Task: Compose an email with the signature Lorenzo Gonzalez with the subject Request for a sponsorship follow-up and the message I would like to follow up on the project risks and mitigation plan. from softage.9@softage.net to softage.3@softage.netSelect the entire message and Indent more 2 times, then indent less once Send the email. Finally, move the email from Sent Items to the label Business plans
Action: Mouse moved to (830, 54)
Screenshot: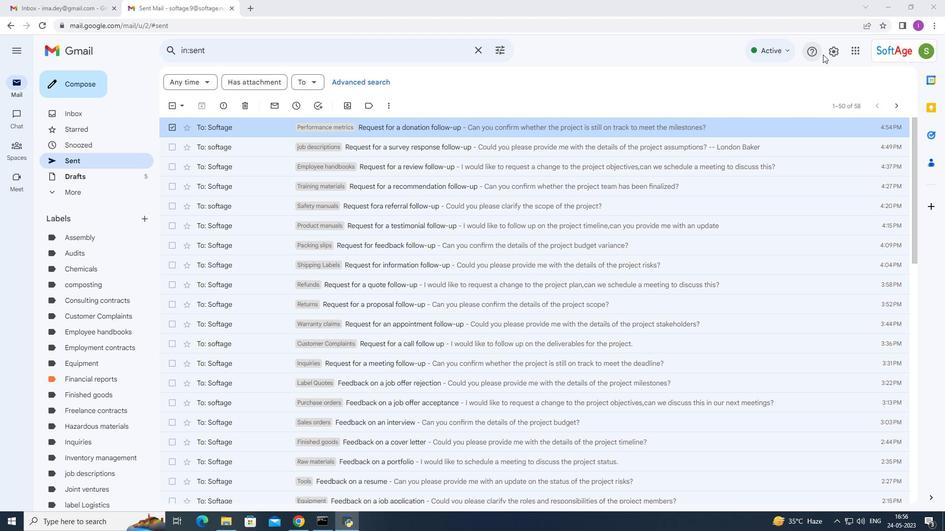 
Action: Mouse pressed left at (830, 54)
Screenshot: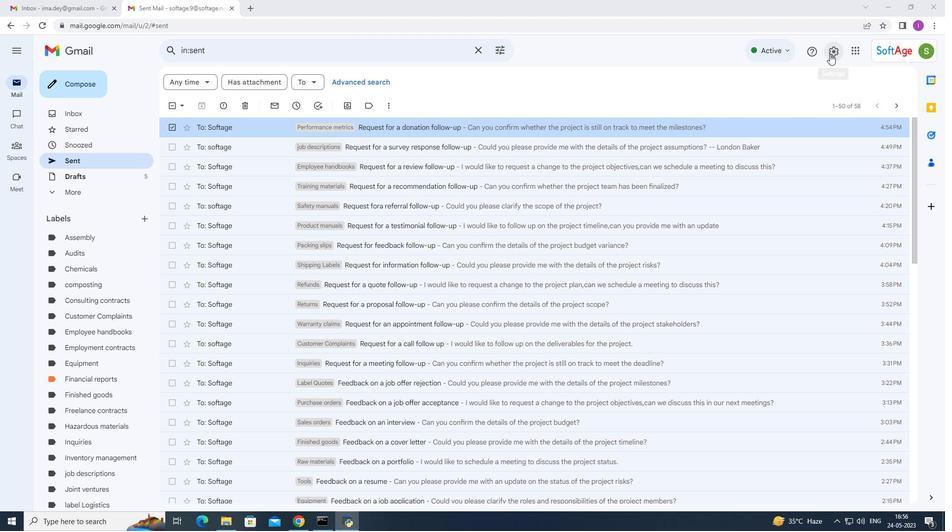 
Action: Mouse moved to (857, 103)
Screenshot: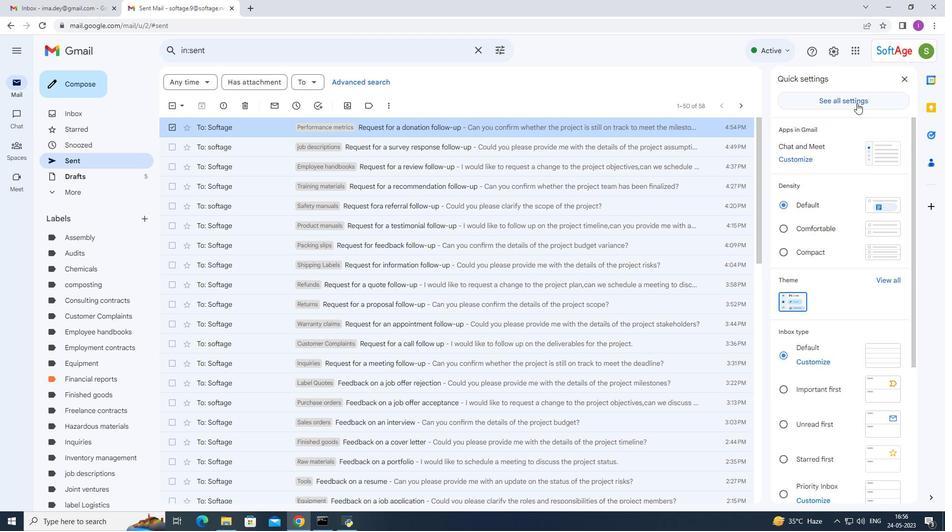 
Action: Mouse pressed left at (857, 103)
Screenshot: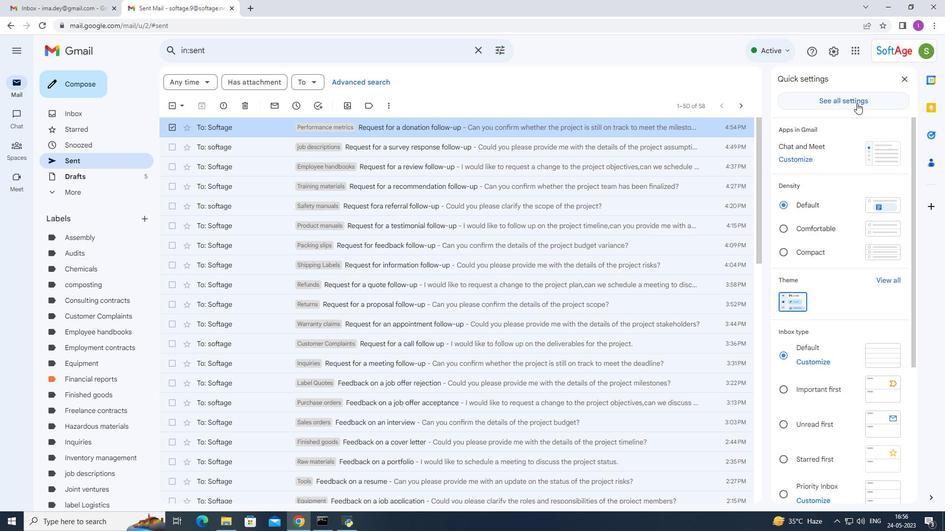 
Action: Mouse moved to (544, 226)
Screenshot: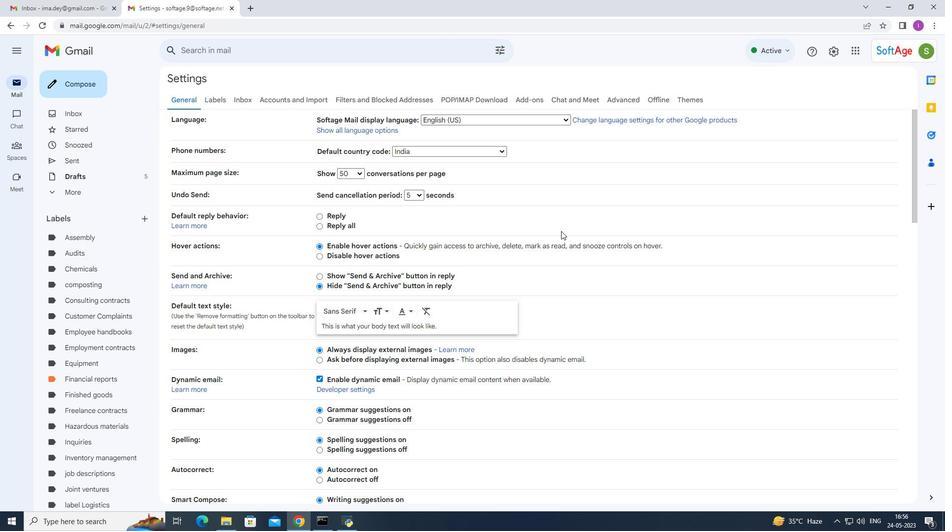 
Action: Mouse scrolled (544, 226) with delta (0, 0)
Screenshot: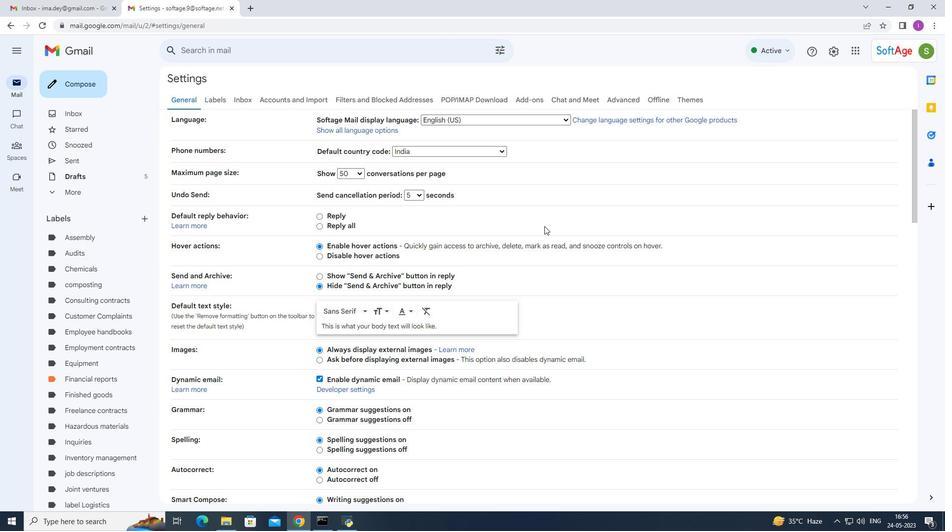 
Action: Mouse scrolled (544, 226) with delta (0, 0)
Screenshot: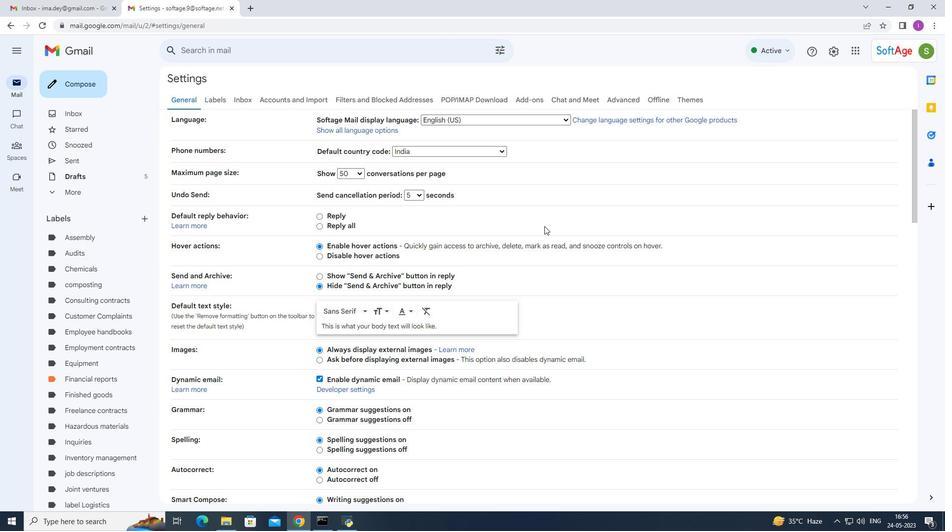 
Action: Mouse scrolled (544, 226) with delta (0, 0)
Screenshot: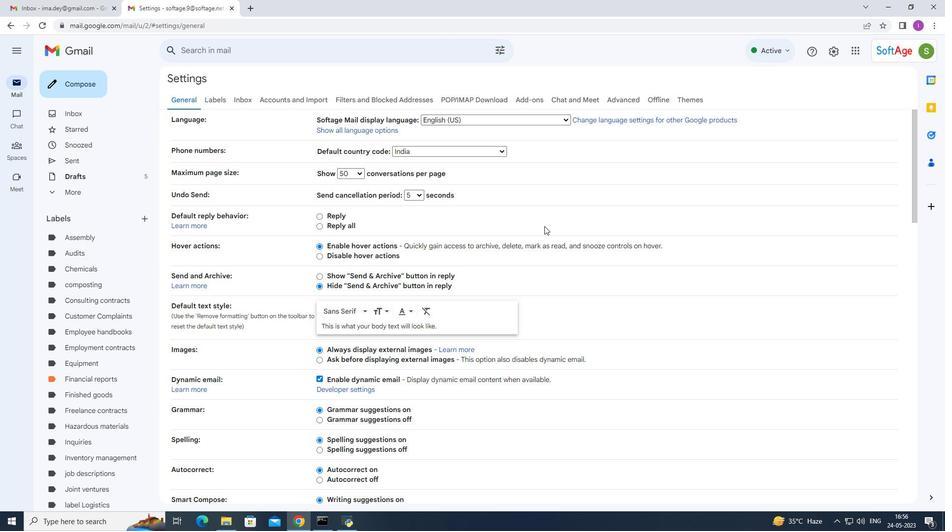 
Action: Mouse moved to (544, 225)
Screenshot: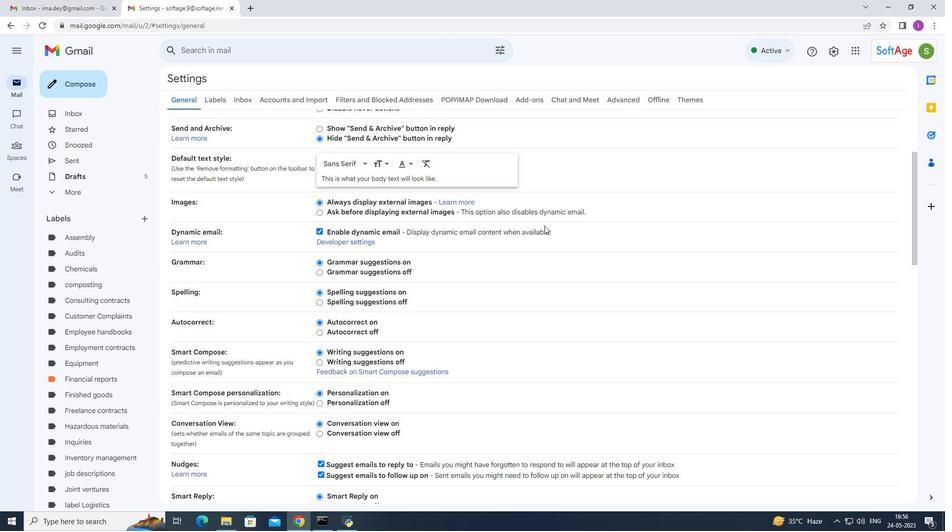 
Action: Mouse scrolled (544, 225) with delta (0, 0)
Screenshot: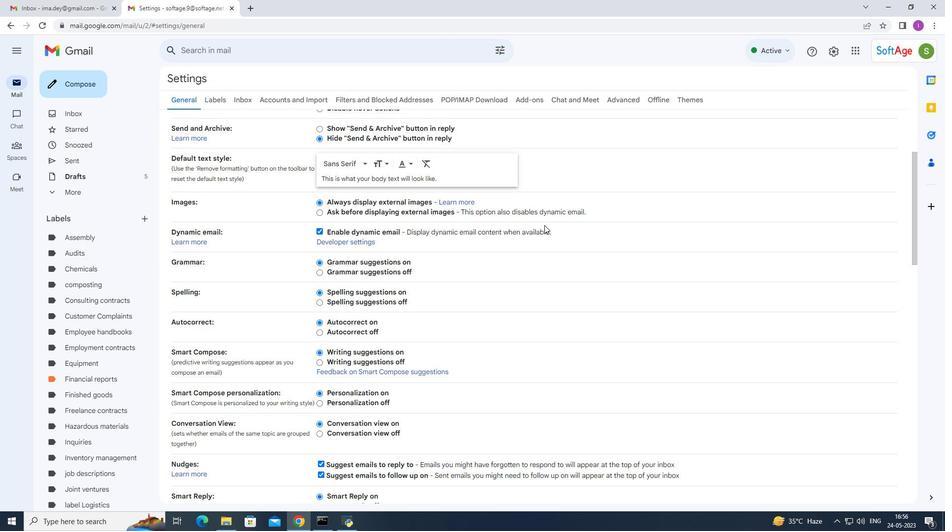 
Action: Mouse scrolled (544, 225) with delta (0, 0)
Screenshot: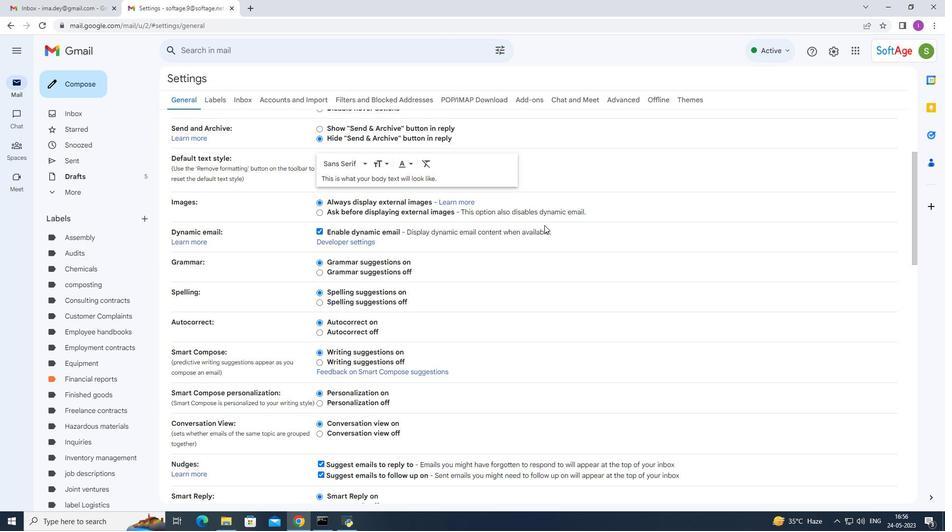 
Action: Mouse moved to (545, 225)
Screenshot: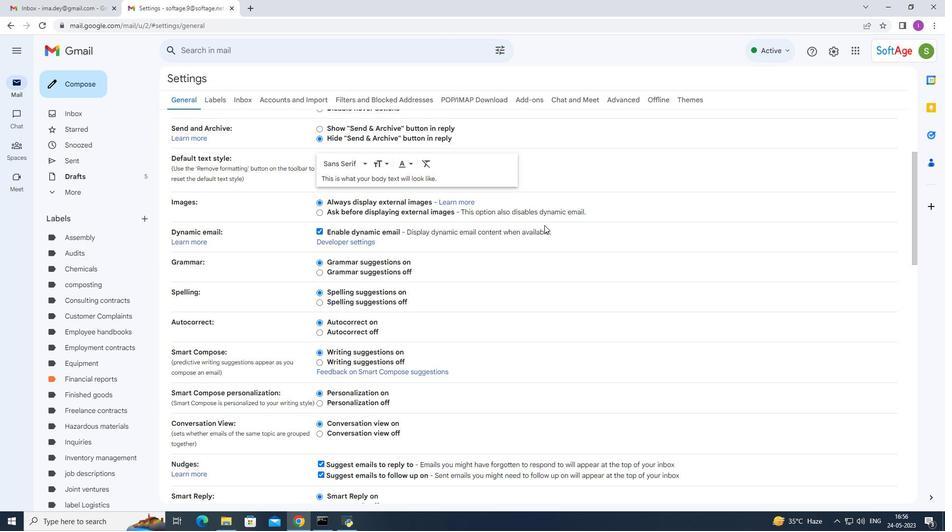 
Action: Mouse scrolled (545, 224) with delta (0, 0)
Screenshot: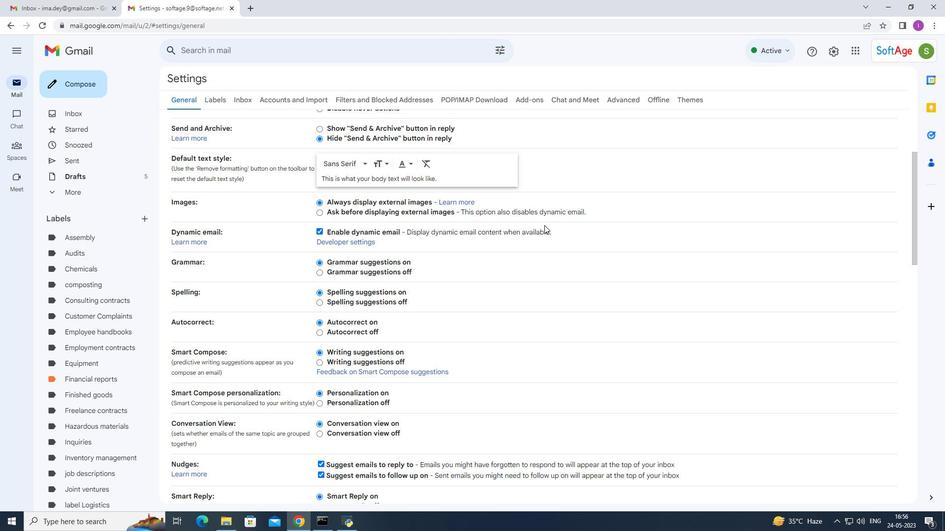 
Action: Mouse moved to (545, 225)
Screenshot: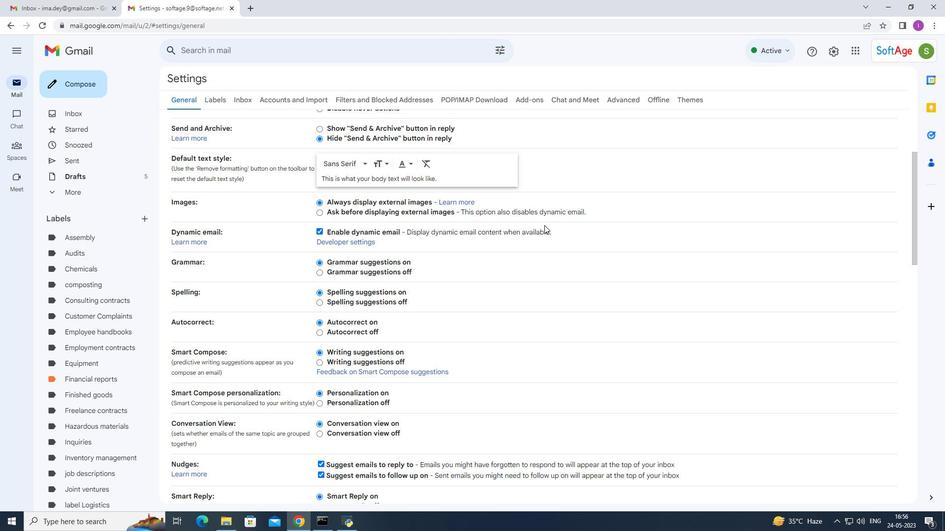 
Action: Mouse scrolled (545, 224) with delta (0, 0)
Screenshot: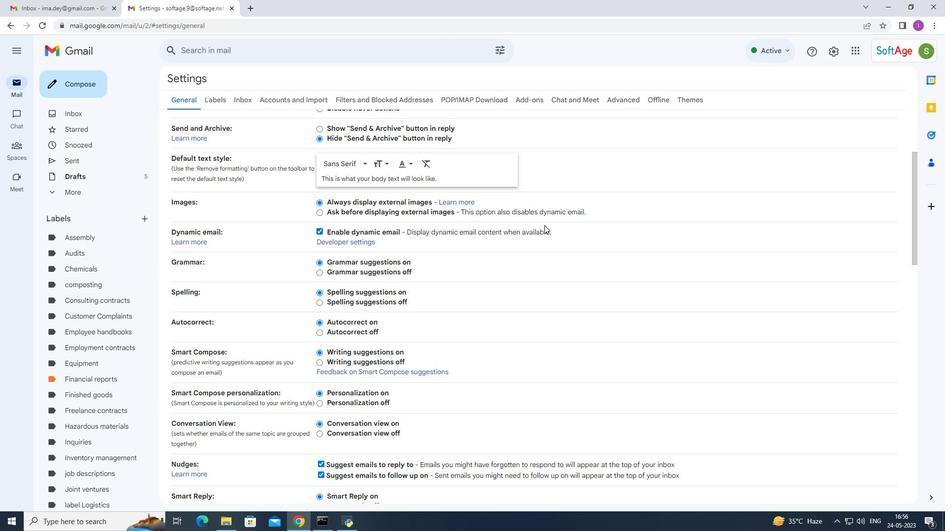 
Action: Mouse moved to (546, 224)
Screenshot: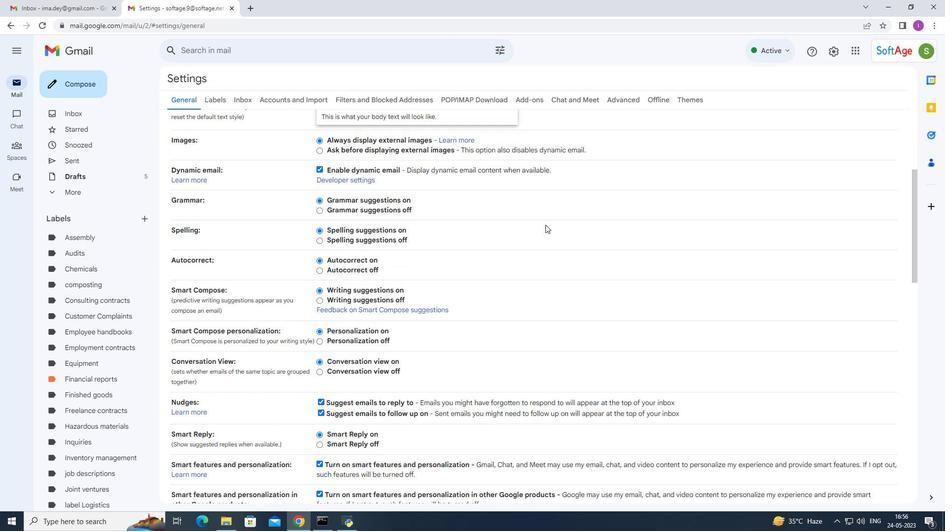 
Action: Mouse scrolled (546, 223) with delta (0, 0)
Screenshot: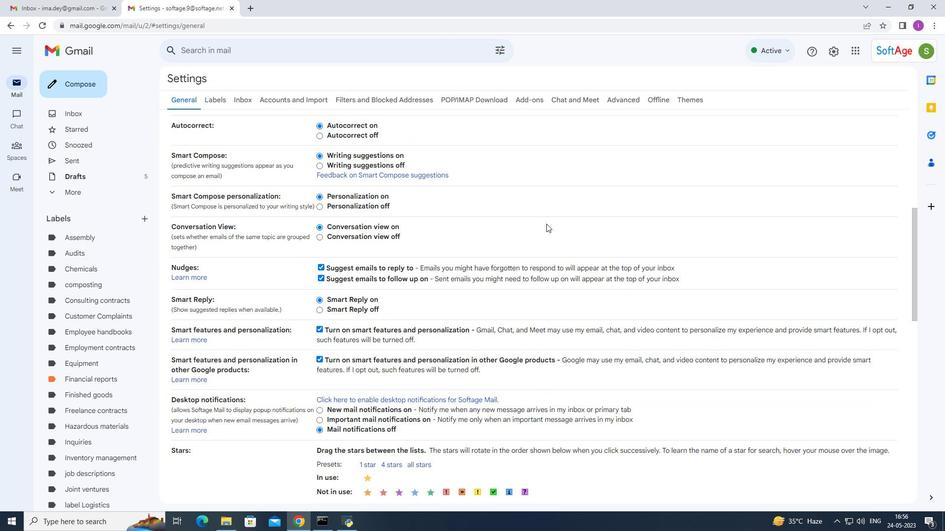 
Action: Mouse scrolled (546, 223) with delta (0, 0)
Screenshot: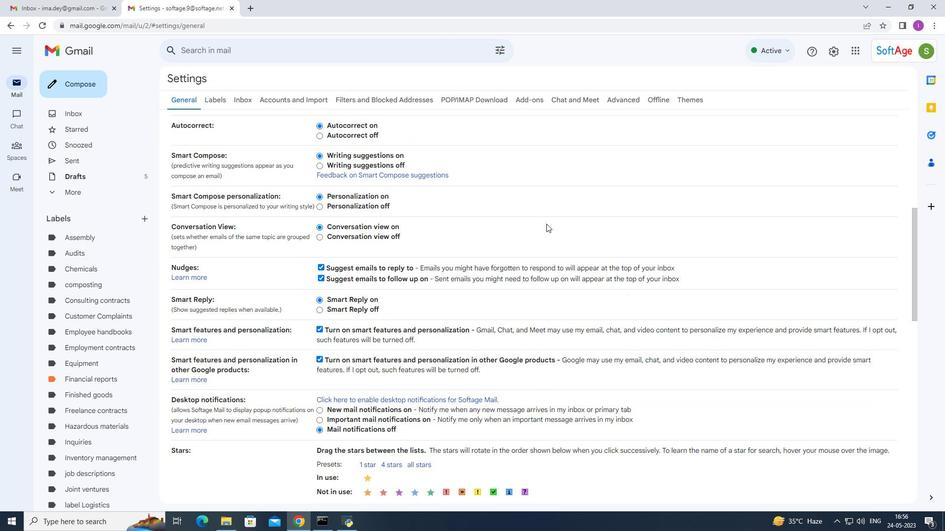 
Action: Mouse moved to (546, 224)
Screenshot: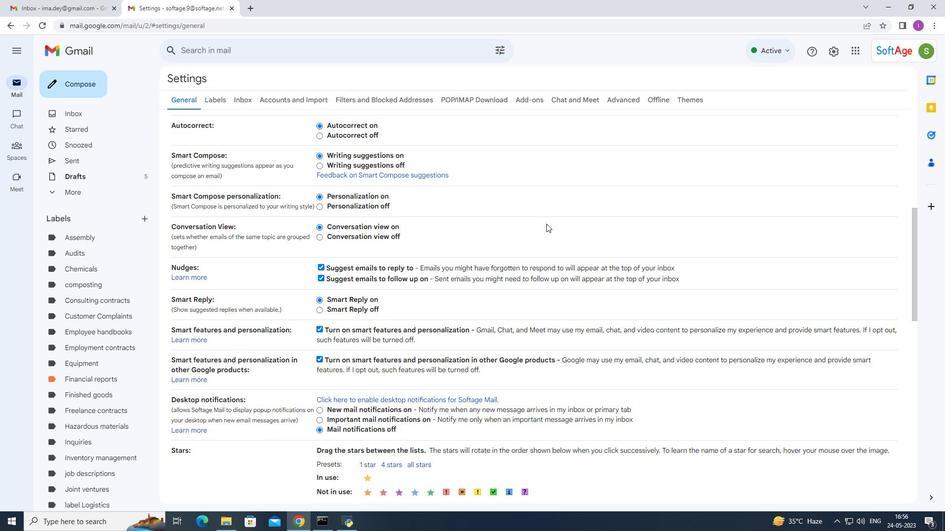 
Action: Mouse scrolled (546, 223) with delta (0, 0)
Screenshot: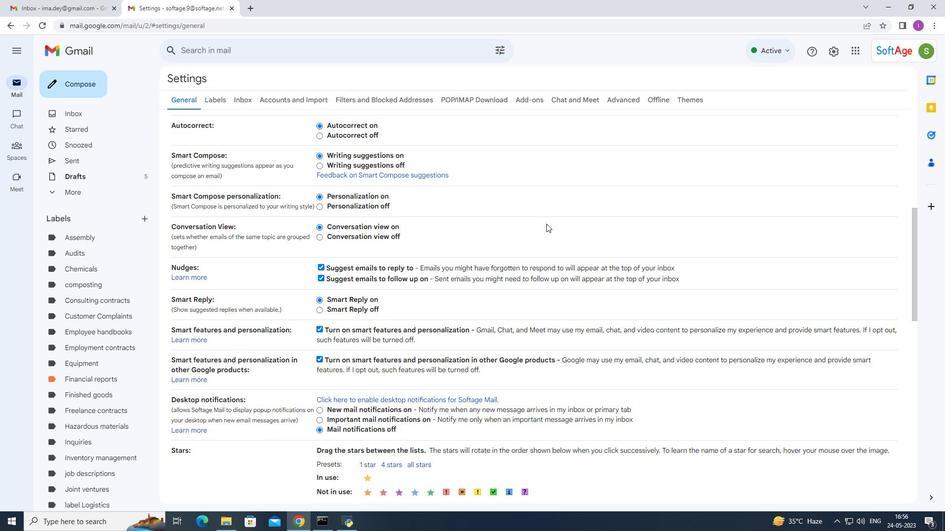 
Action: Mouse moved to (487, 229)
Screenshot: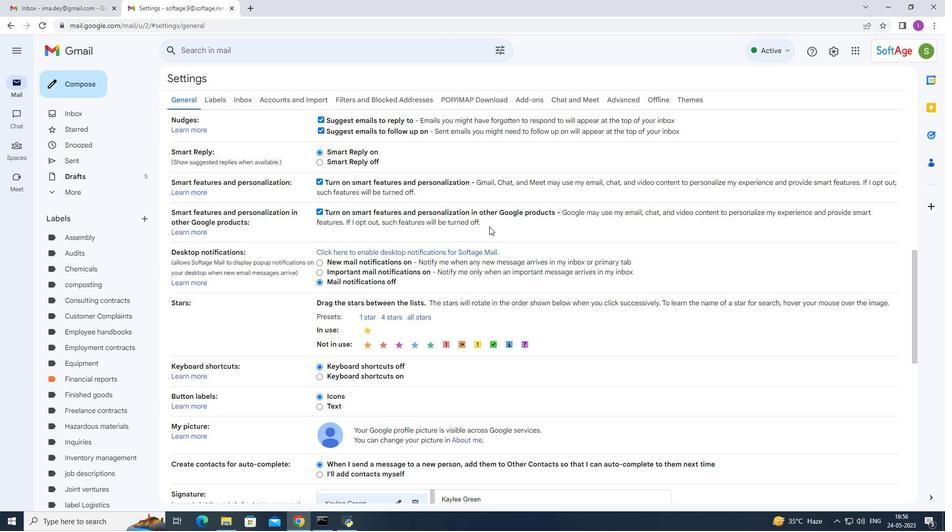
Action: Mouse scrolled (487, 228) with delta (0, 0)
Screenshot: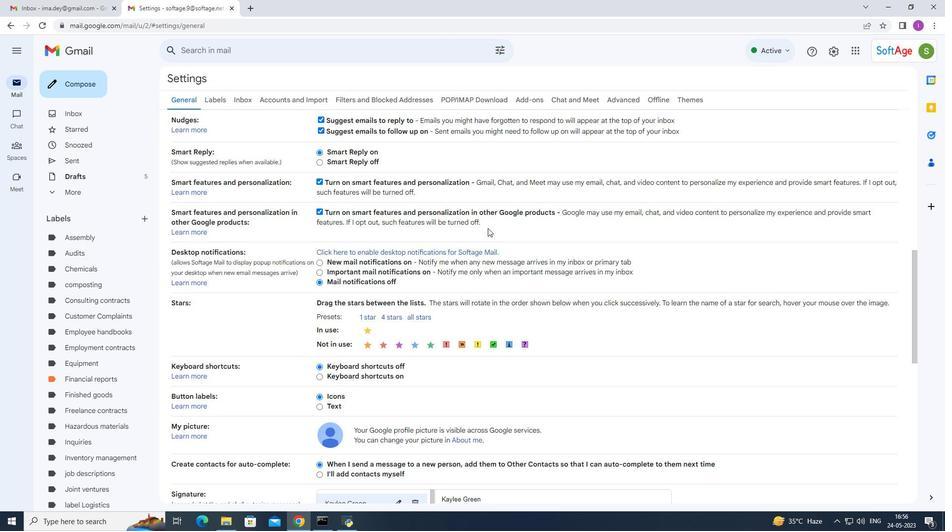
Action: Mouse moved to (487, 229)
Screenshot: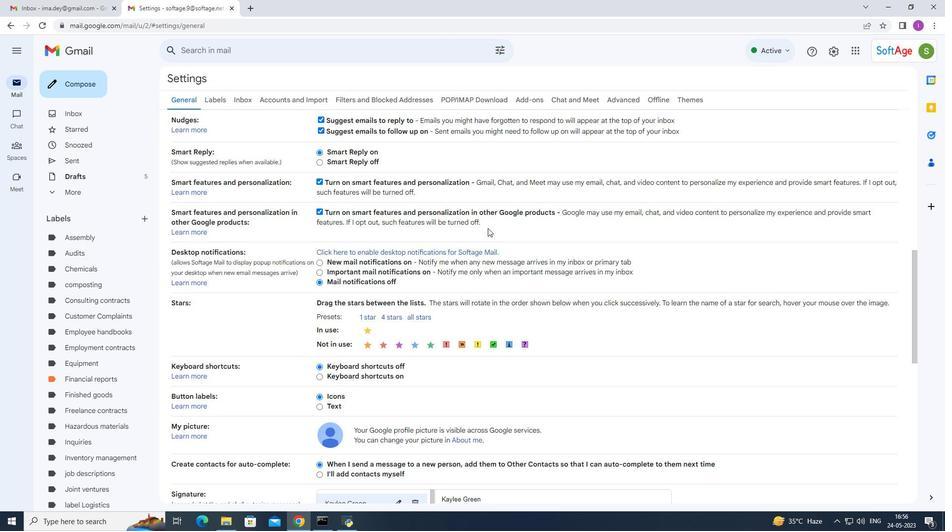 
Action: Mouse scrolled (487, 228) with delta (0, 0)
Screenshot: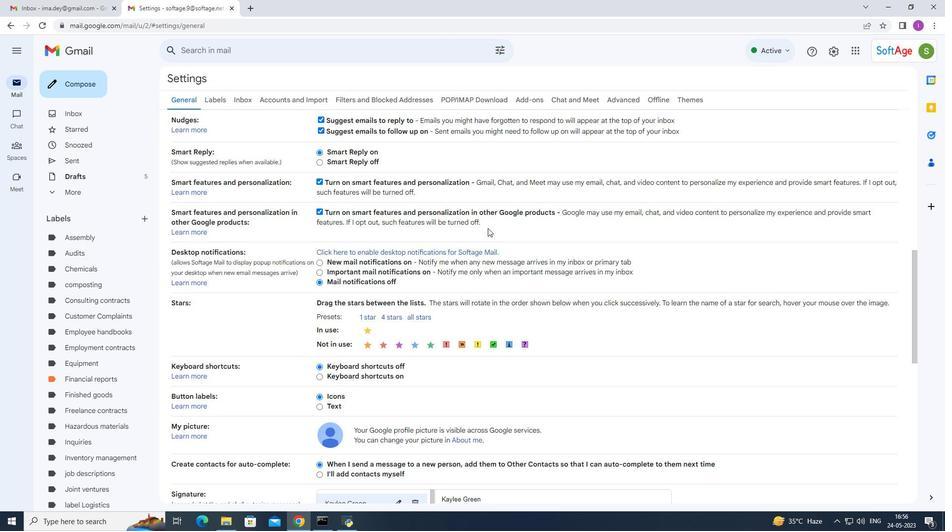 
Action: Mouse scrolled (487, 228) with delta (0, 0)
Screenshot: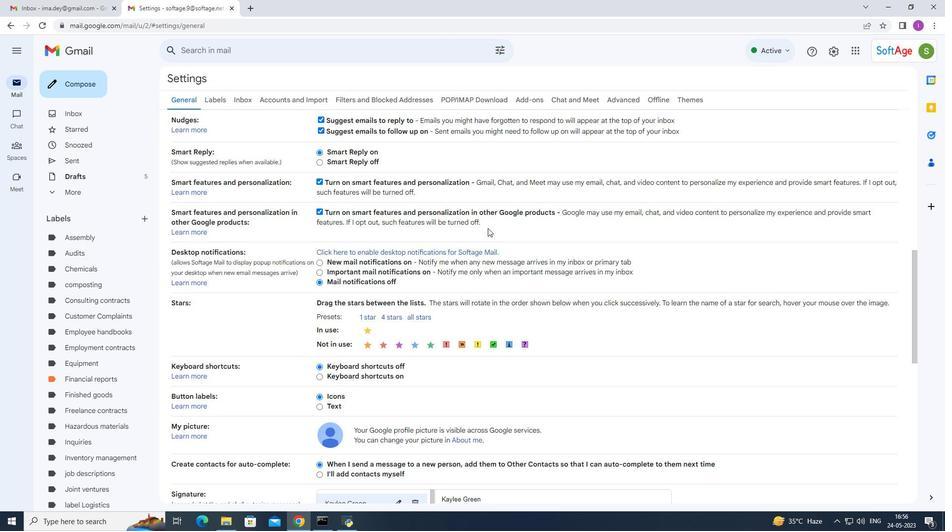 
Action: Mouse scrolled (487, 228) with delta (0, 0)
Screenshot: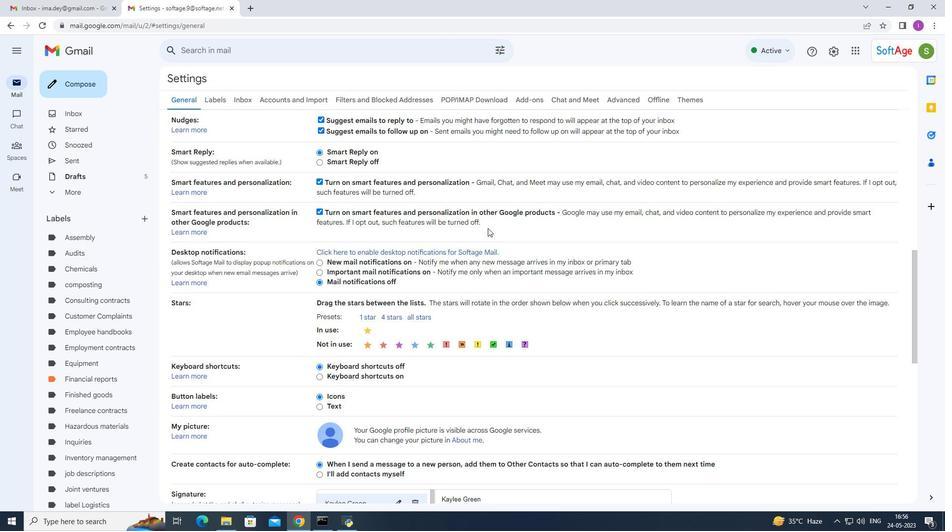 
Action: Mouse moved to (474, 243)
Screenshot: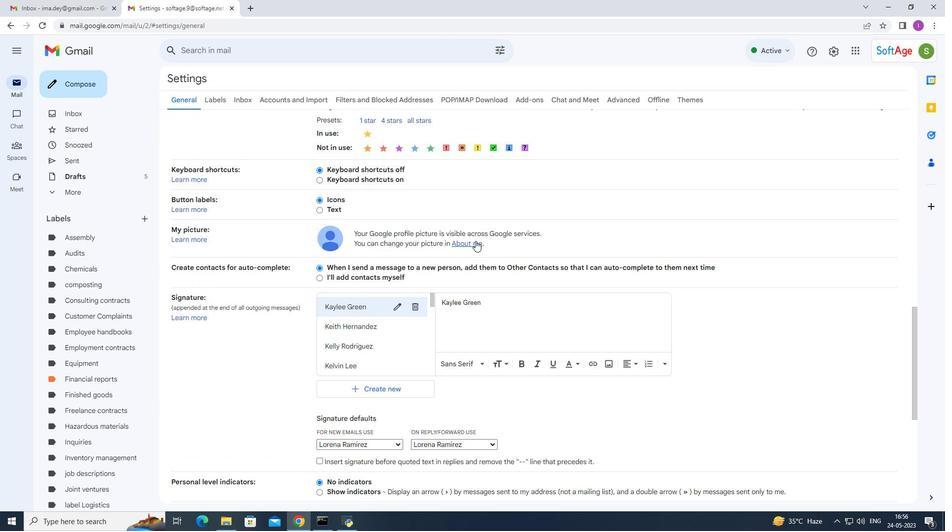 
Action: Mouse scrolled (474, 242) with delta (0, 0)
Screenshot: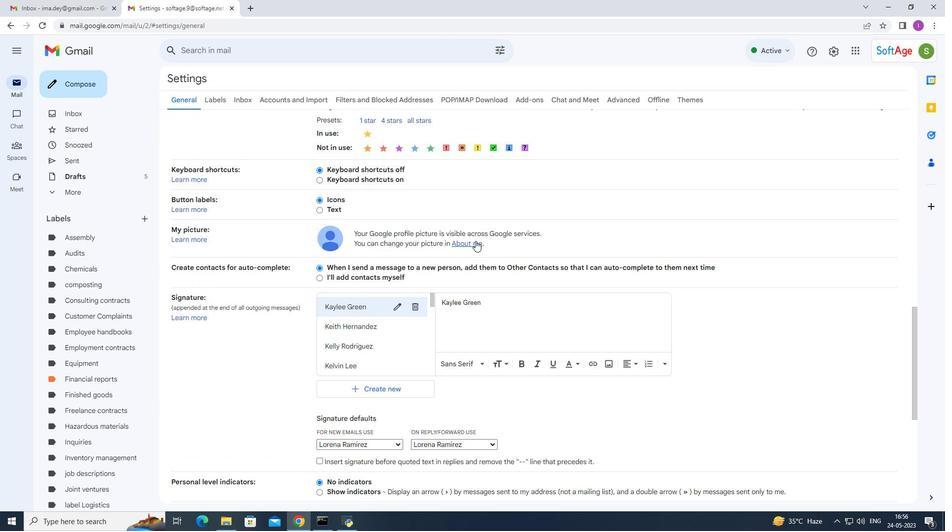 
Action: Mouse scrolled (474, 242) with delta (0, 0)
Screenshot: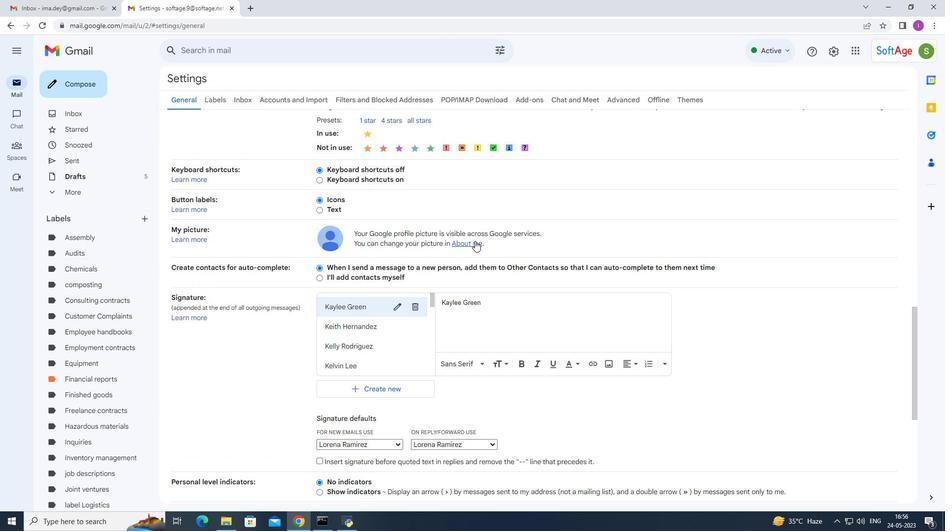 
Action: Mouse moved to (474, 243)
Screenshot: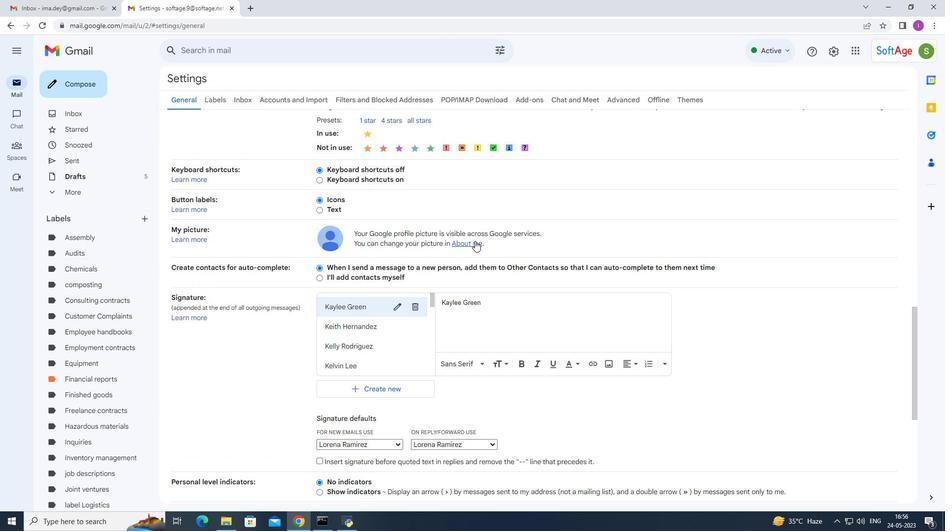
Action: Mouse scrolled (474, 243) with delta (0, 0)
Screenshot: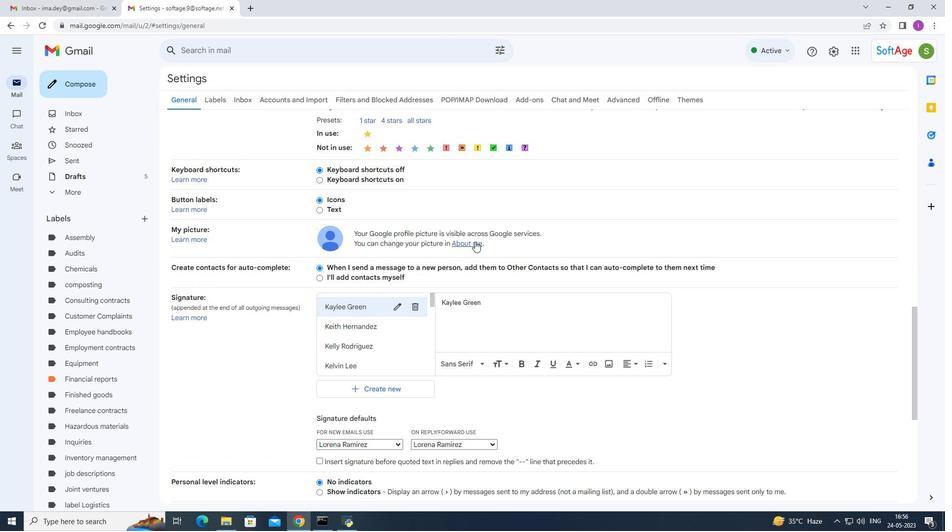 
Action: Mouse moved to (390, 246)
Screenshot: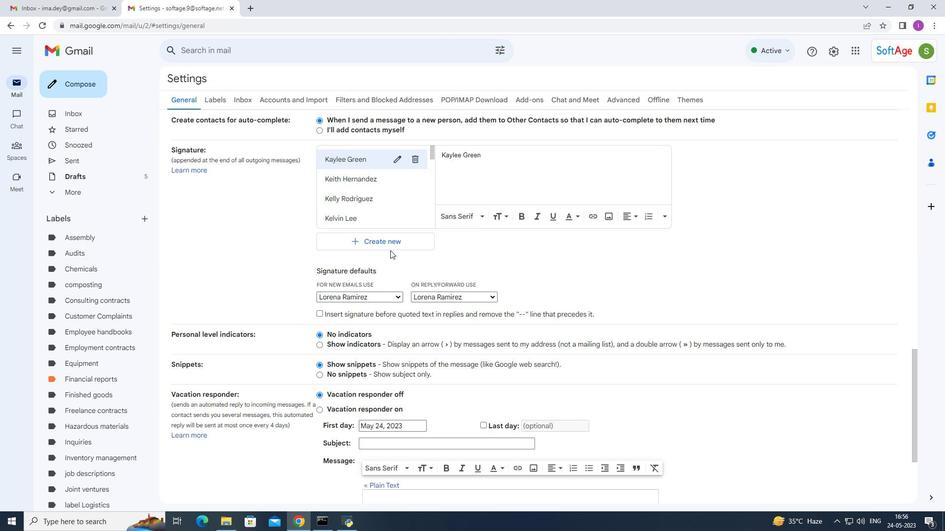
Action: Mouse pressed left at (390, 246)
Screenshot: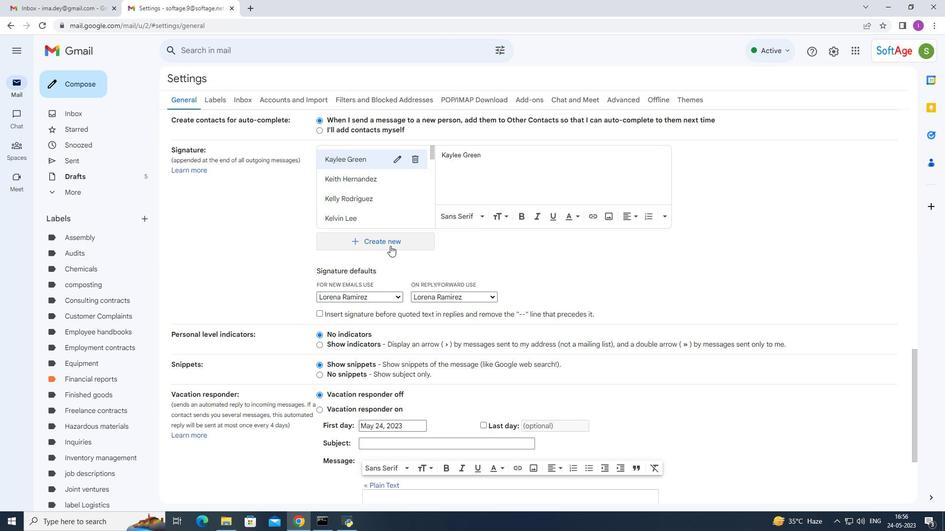 
Action: Mouse moved to (416, 265)
Screenshot: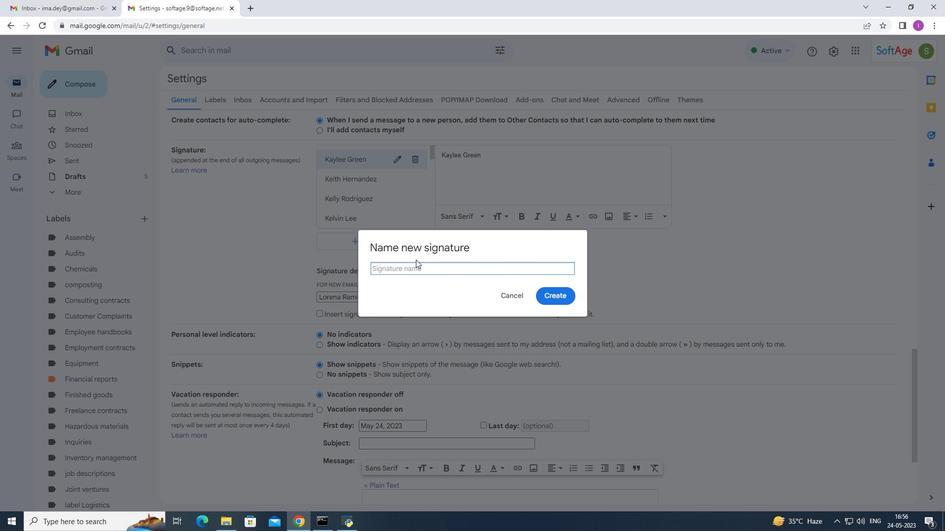 
Action: Mouse pressed left at (416, 265)
Screenshot: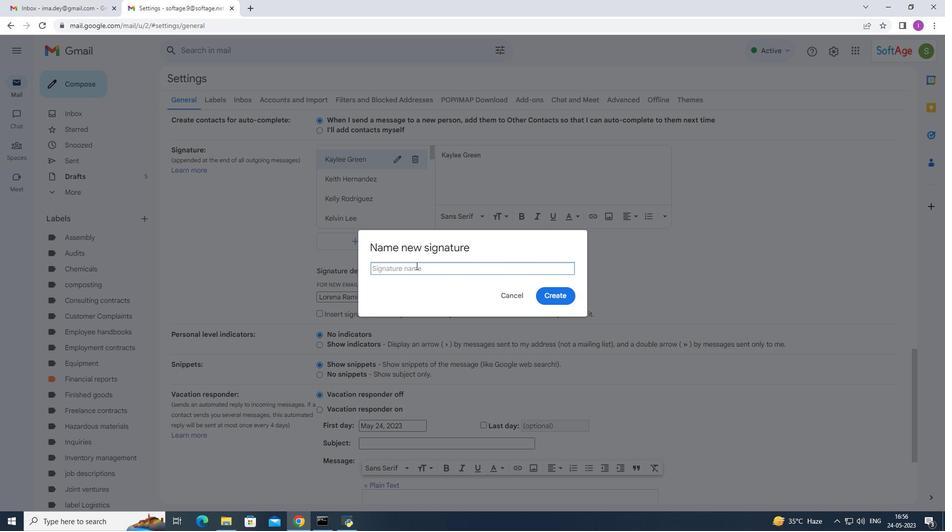 
Action: Mouse moved to (578, 249)
Screenshot: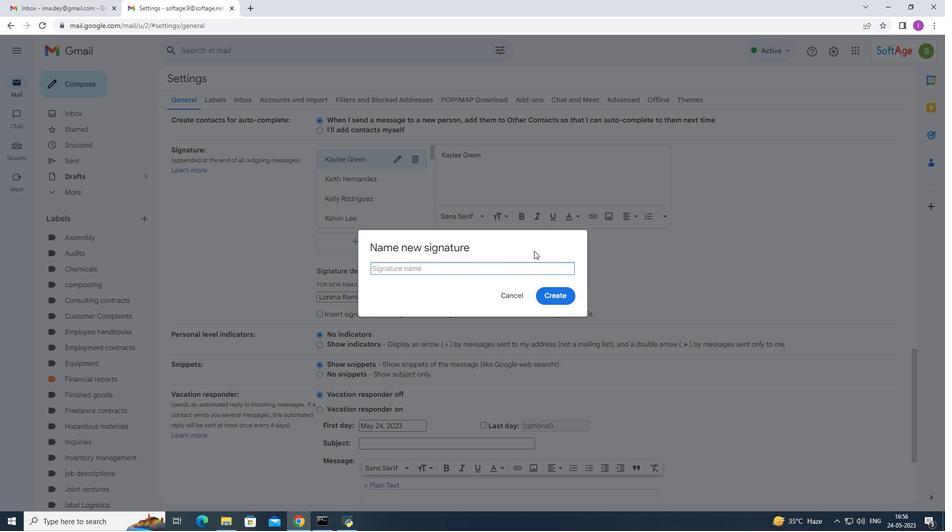 
Action: Key pressed <Key.shift><Key.shift>Sin<Key.backspace>gnatu<Key.backspace><Key.backspace><Key.backspace><Key.backspace><Key.backspace><Key.backspace><Key.backspace><Key.backspace><Key.shift>Lorenzo<Key.space><Key.shift>Gonzalez
Screenshot: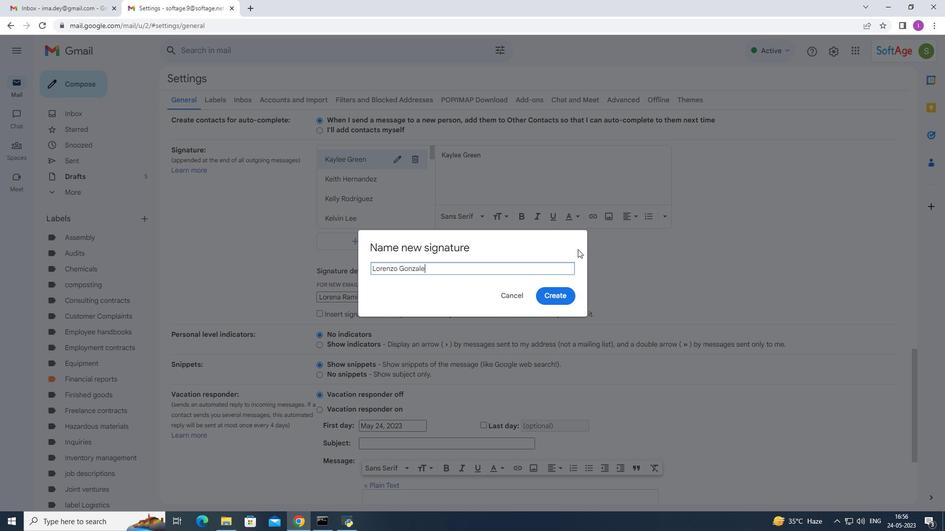 
Action: Mouse moved to (556, 292)
Screenshot: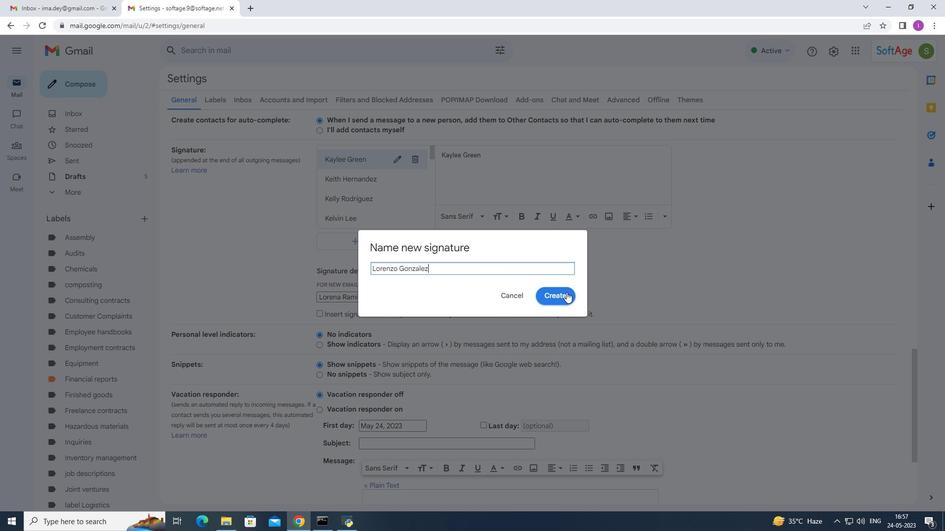 
Action: Mouse pressed left at (556, 292)
Screenshot: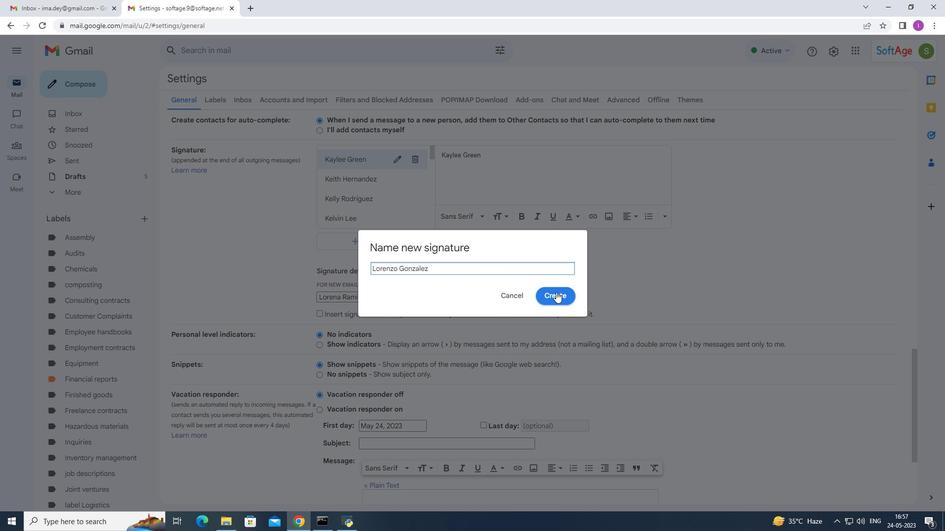 
Action: Mouse moved to (432, 158)
Screenshot: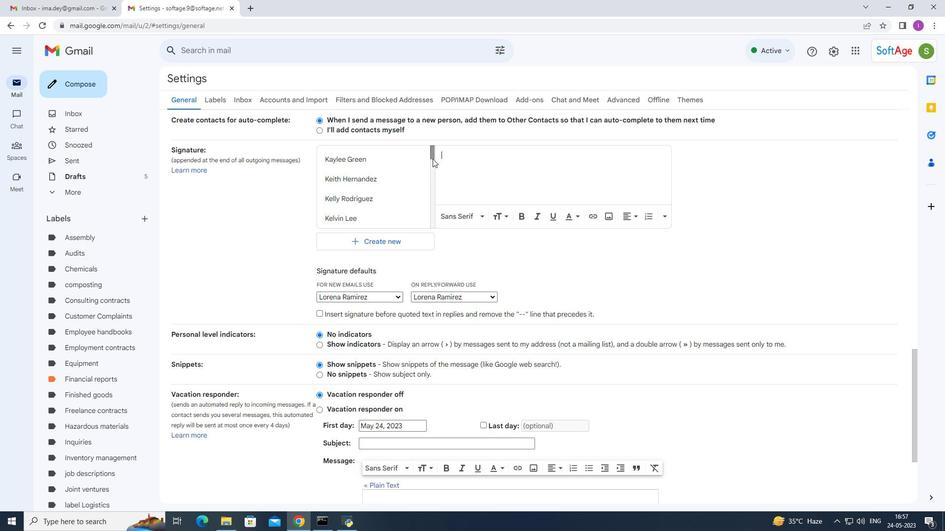 
Action: Mouse pressed left at (432, 158)
Screenshot: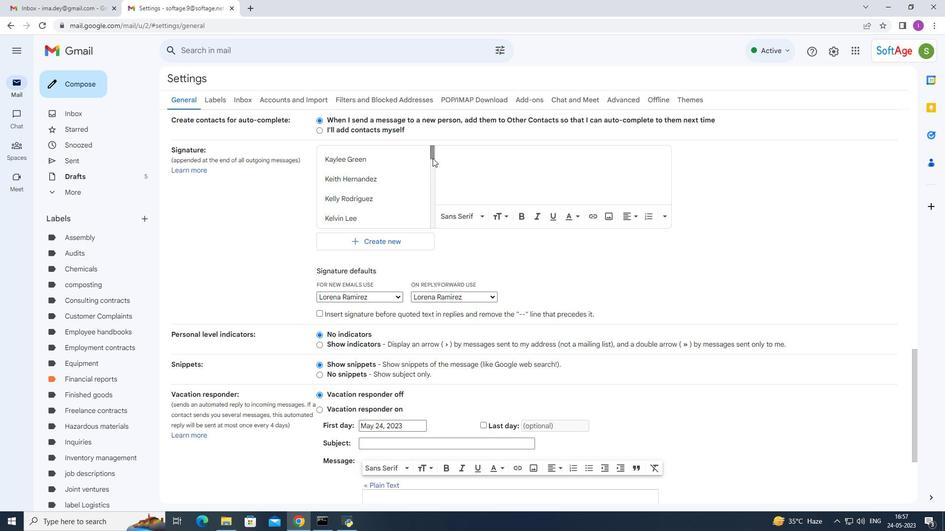 
Action: Mouse moved to (382, 198)
Screenshot: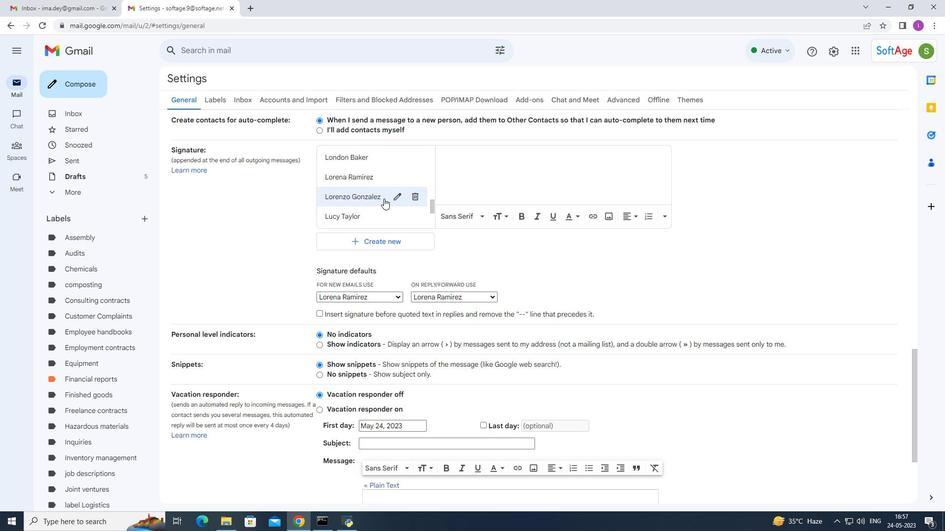 
Action: Mouse pressed left at (382, 198)
Screenshot: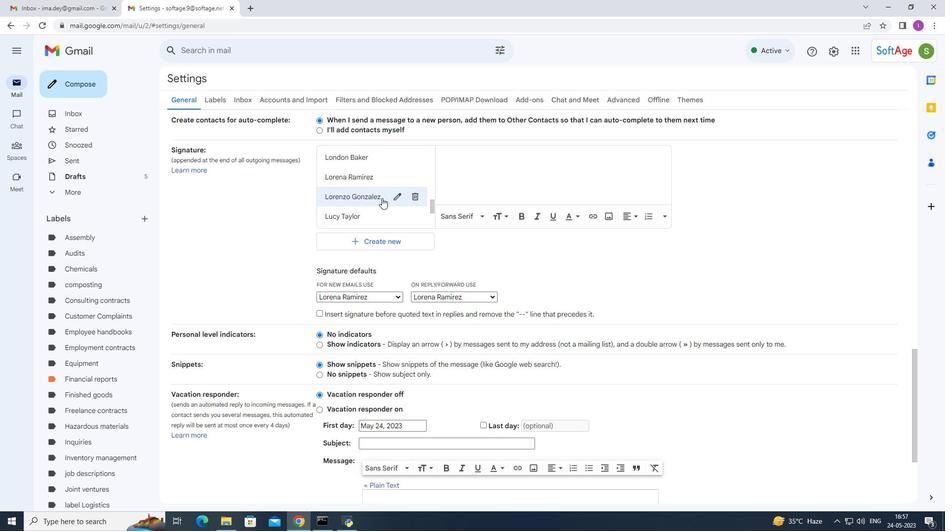 
Action: Mouse moved to (322, 199)
Screenshot: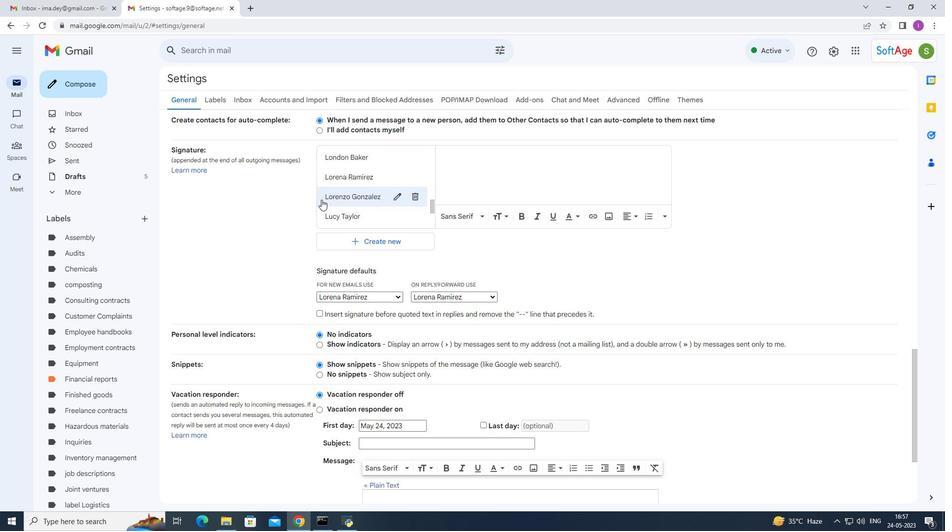 
Action: Key pressed ctrl+C
Screenshot: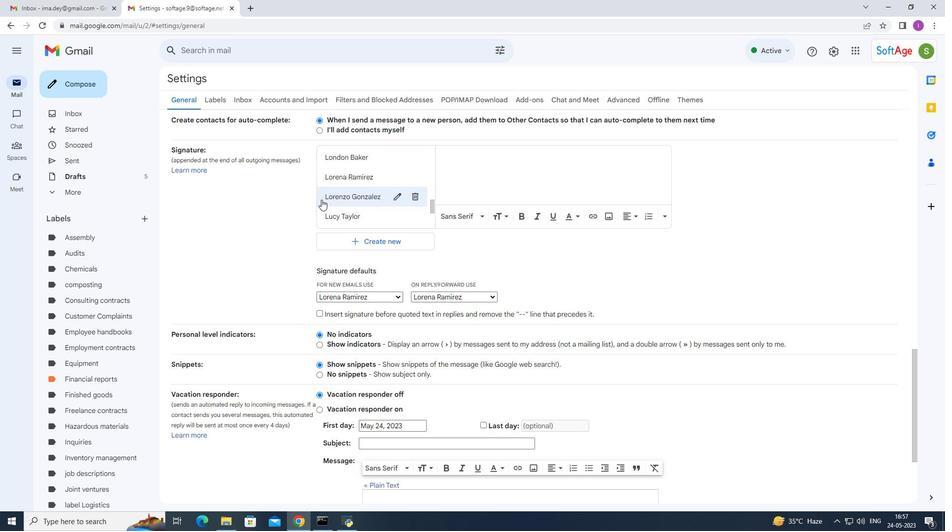 
Action: Mouse moved to (382, 197)
Screenshot: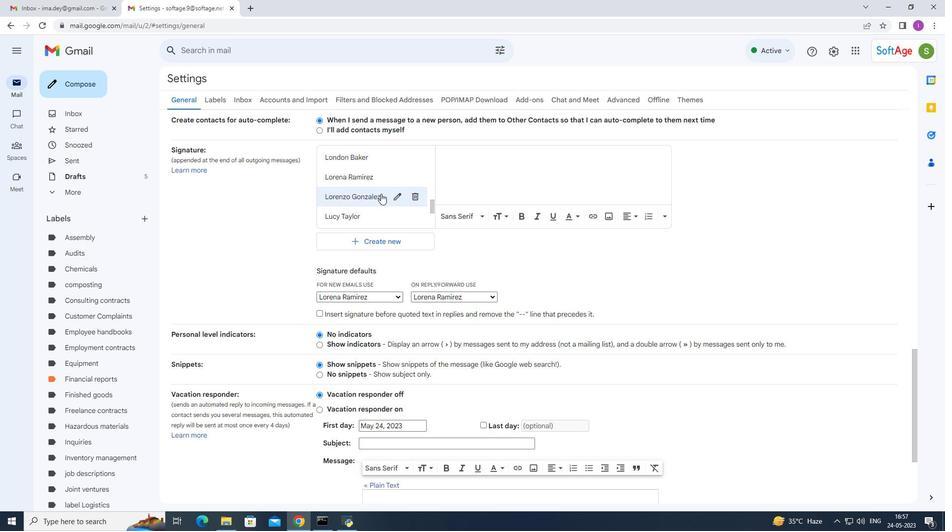 
Action: Mouse pressed left at (382, 197)
Screenshot: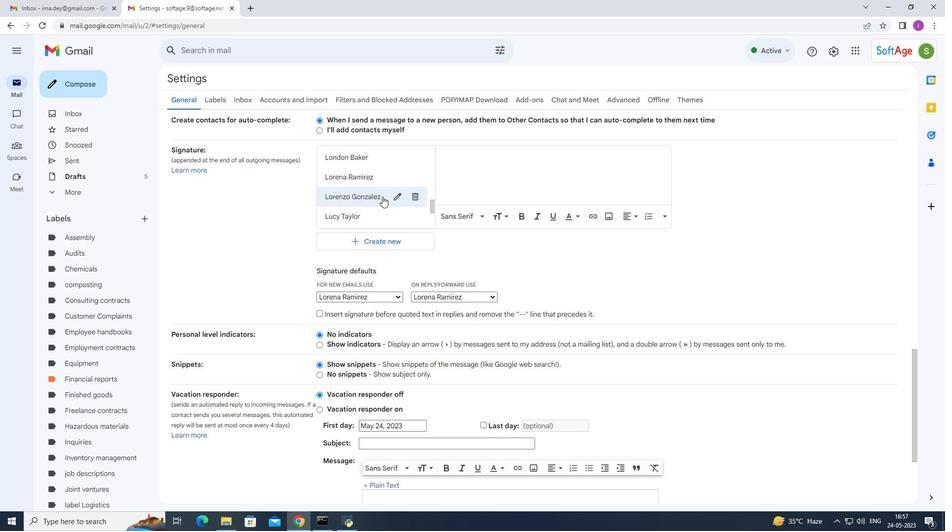 
Action: Mouse moved to (322, 201)
Screenshot: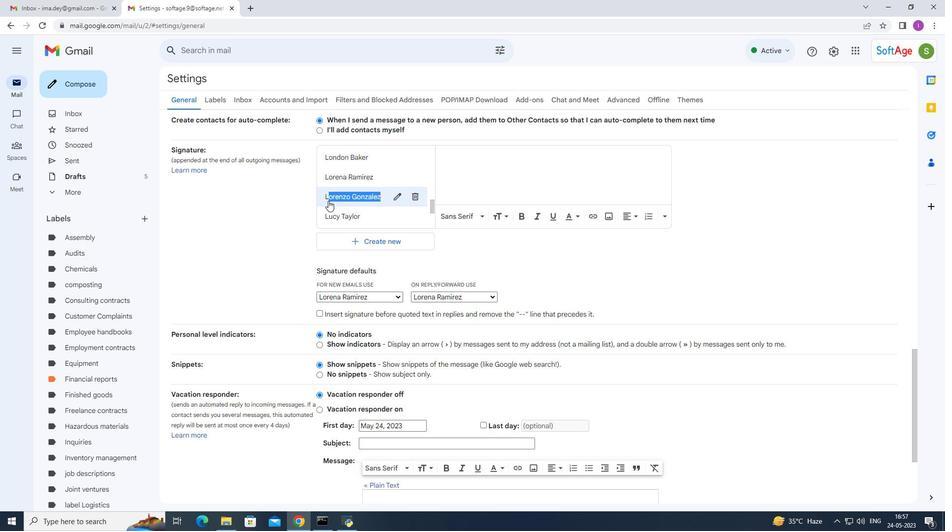 
Action: Key pressed ctrl+C
Screenshot: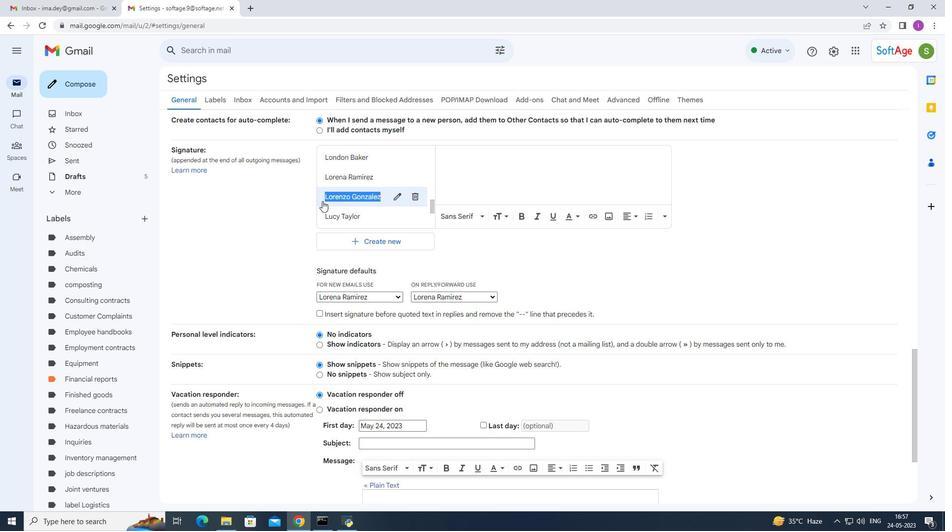 
Action: Mouse moved to (463, 162)
Screenshot: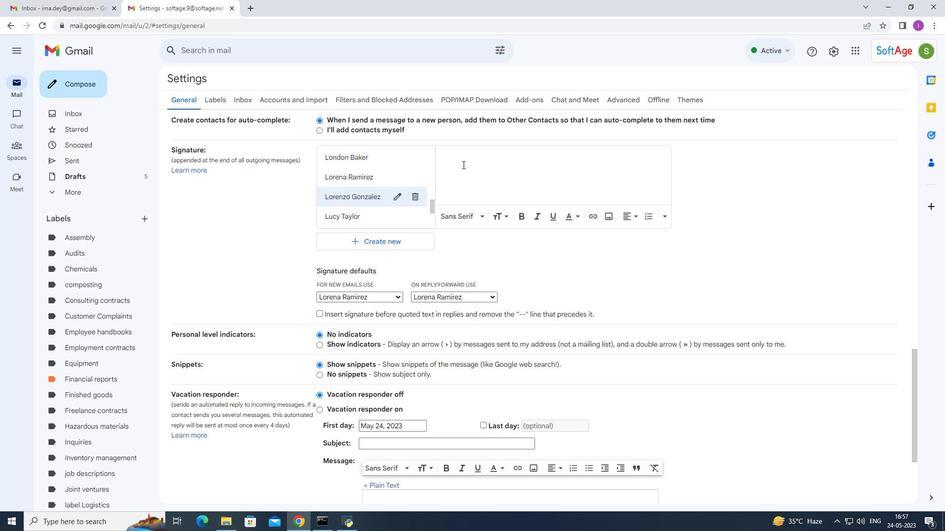 
Action: Mouse pressed left at (463, 162)
Screenshot: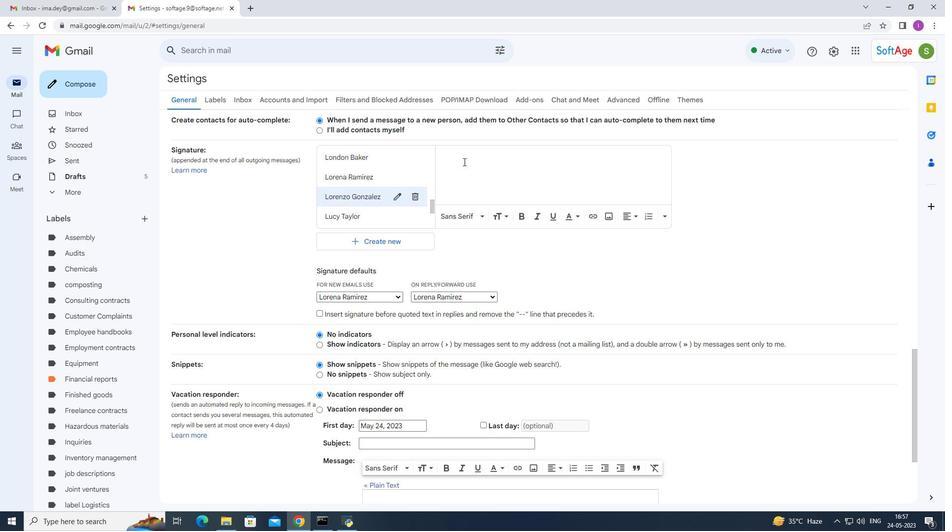 
Action: Key pressed ctrl+V
Screenshot: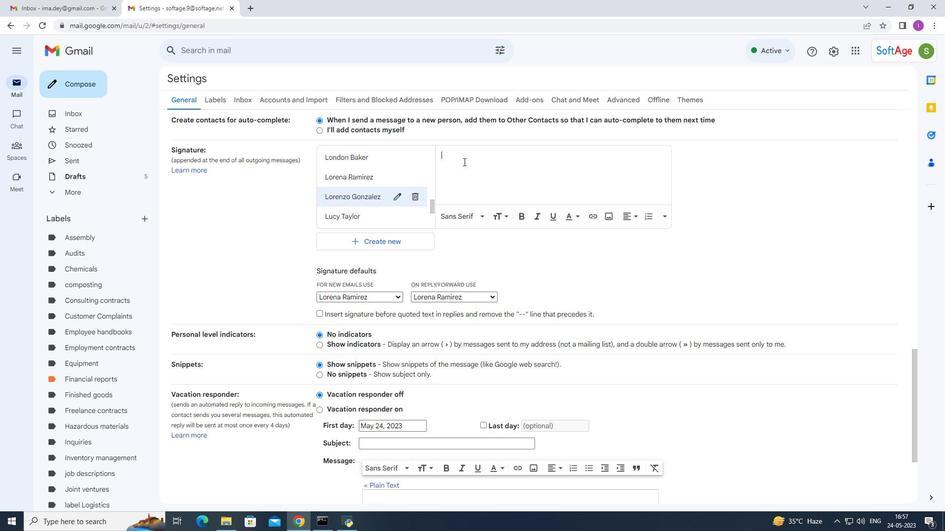 
Action: Mouse moved to (399, 296)
Screenshot: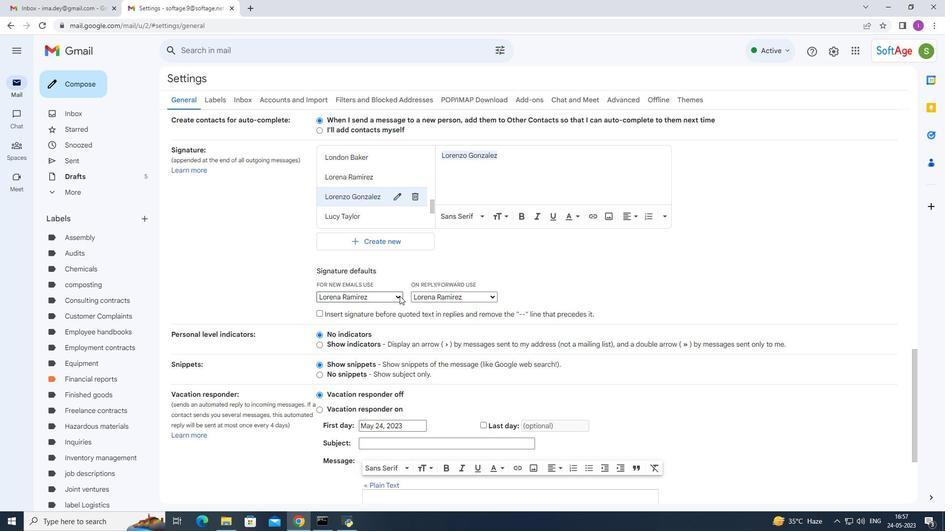 
Action: Mouse pressed left at (399, 296)
Screenshot: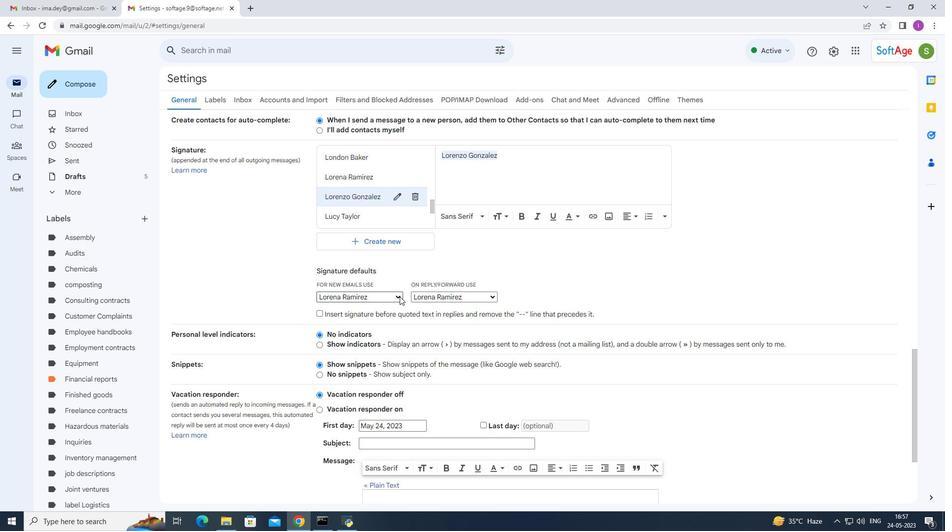 
Action: Mouse moved to (398, 386)
Screenshot: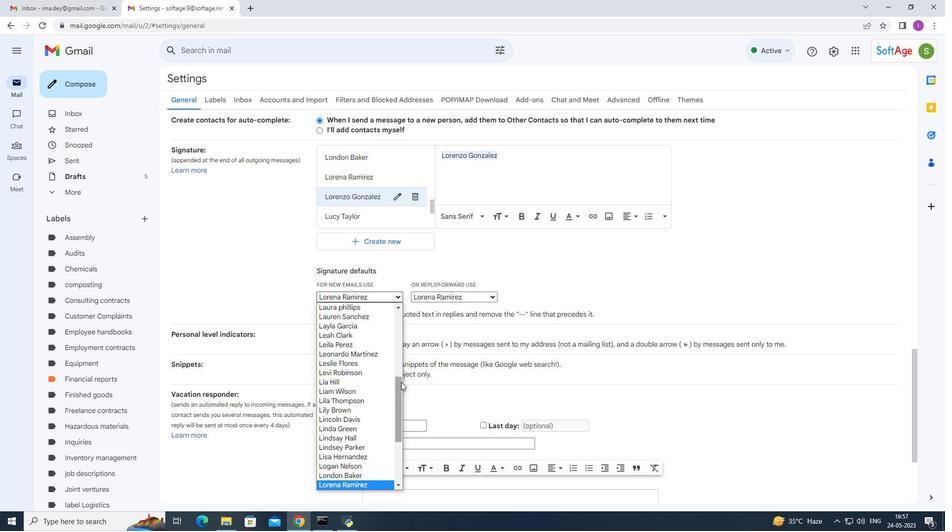 
Action: Mouse pressed left at (398, 386)
Screenshot: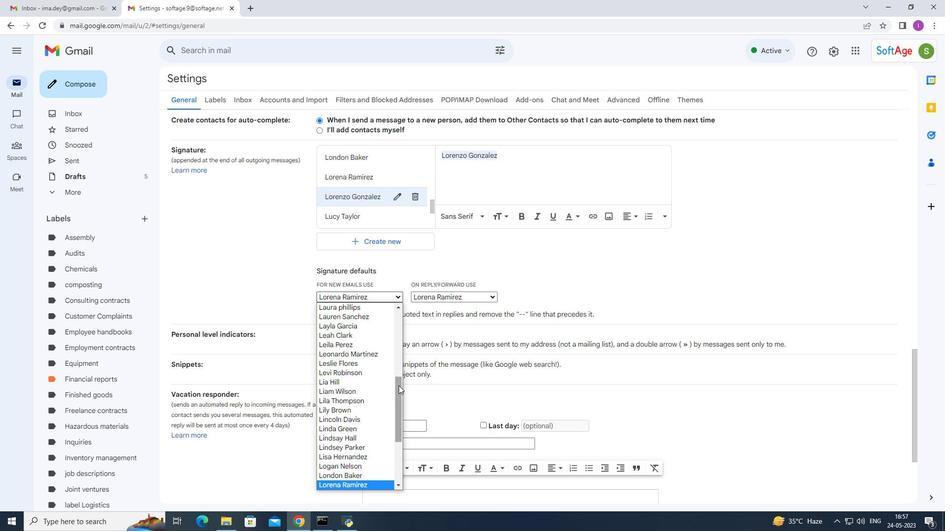 
Action: Mouse moved to (342, 453)
Screenshot: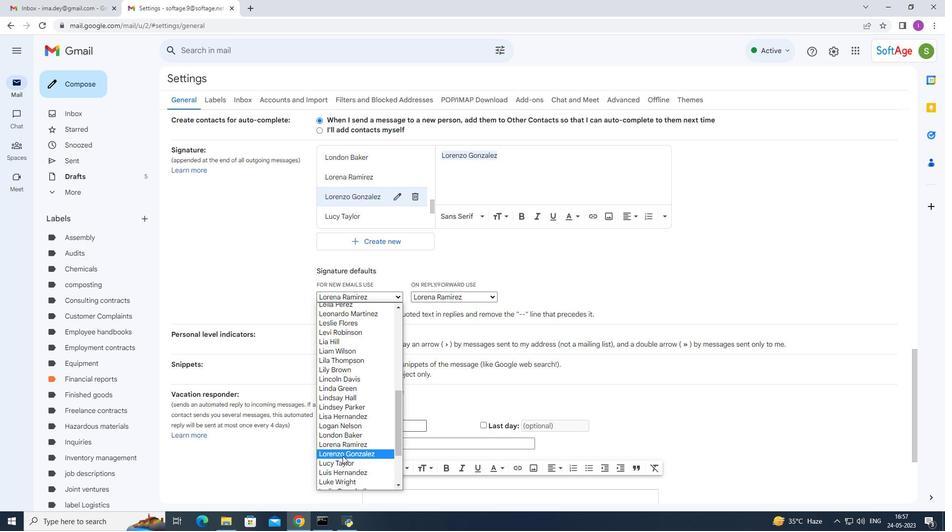 
Action: Mouse pressed left at (342, 453)
Screenshot: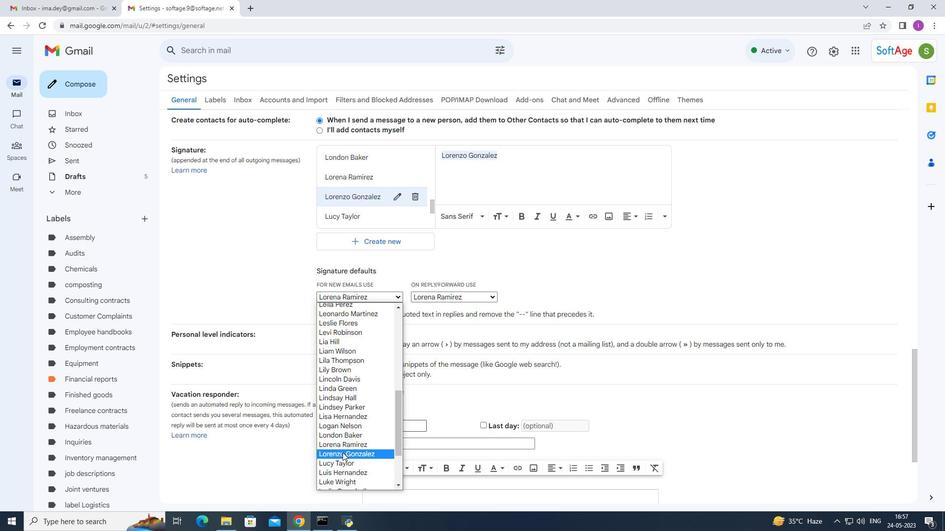 
Action: Mouse moved to (492, 297)
Screenshot: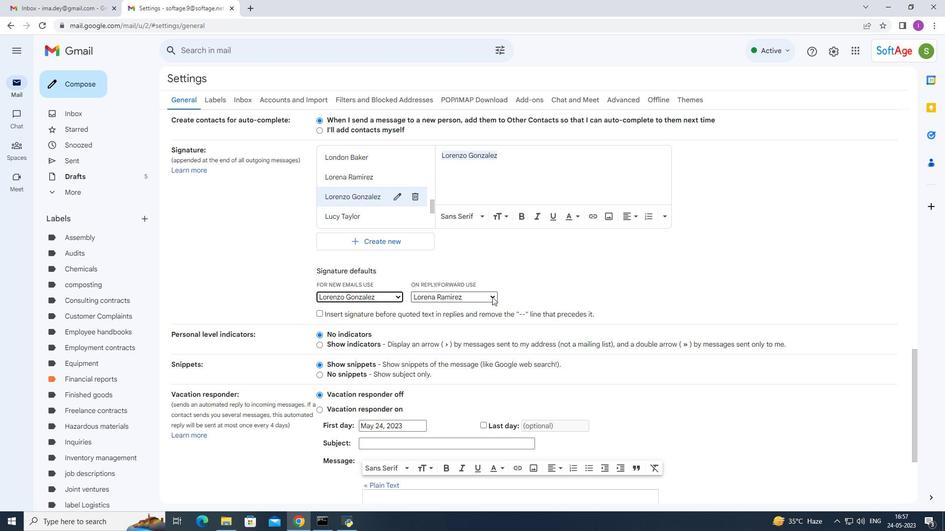 
Action: Mouse pressed left at (492, 297)
Screenshot: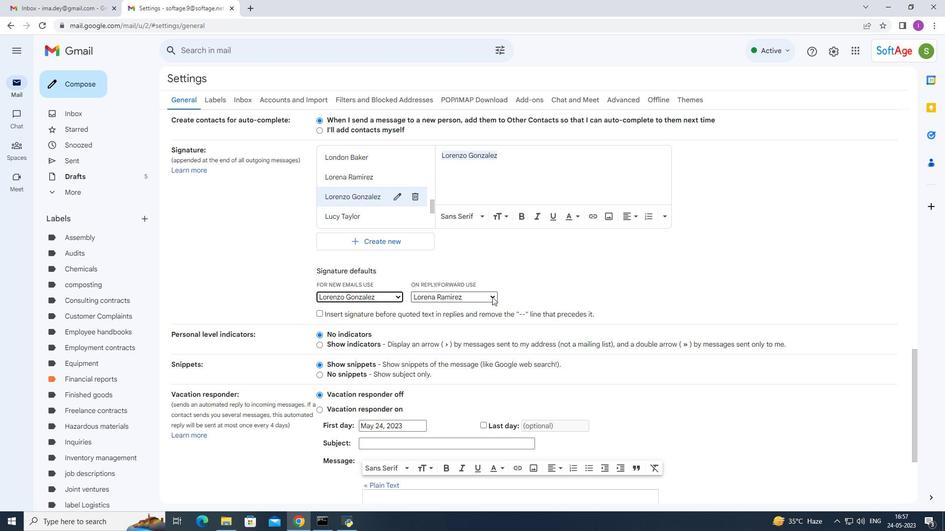 
Action: Mouse moved to (495, 436)
Screenshot: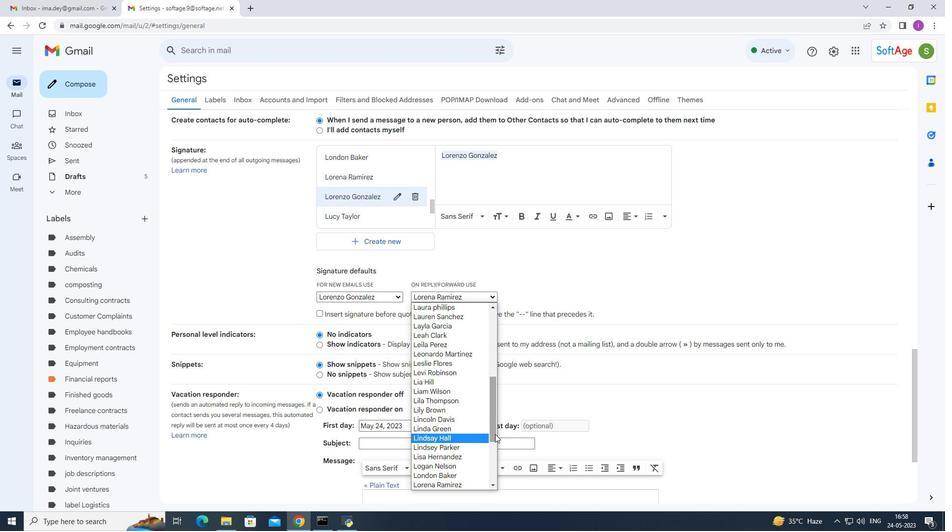 
Action: Mouse pressed left at (495, 436)
Screenshot: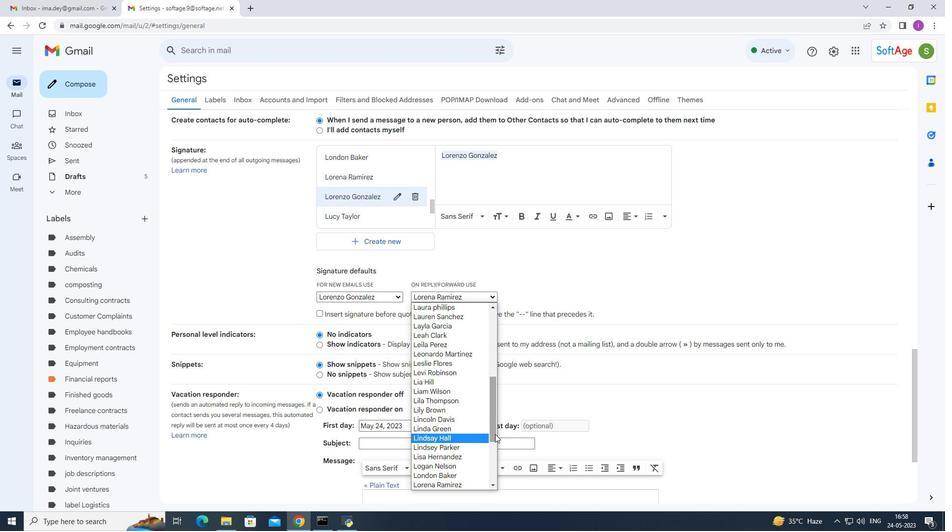
Action: Mouse moved to (459, 462)
Screenshot: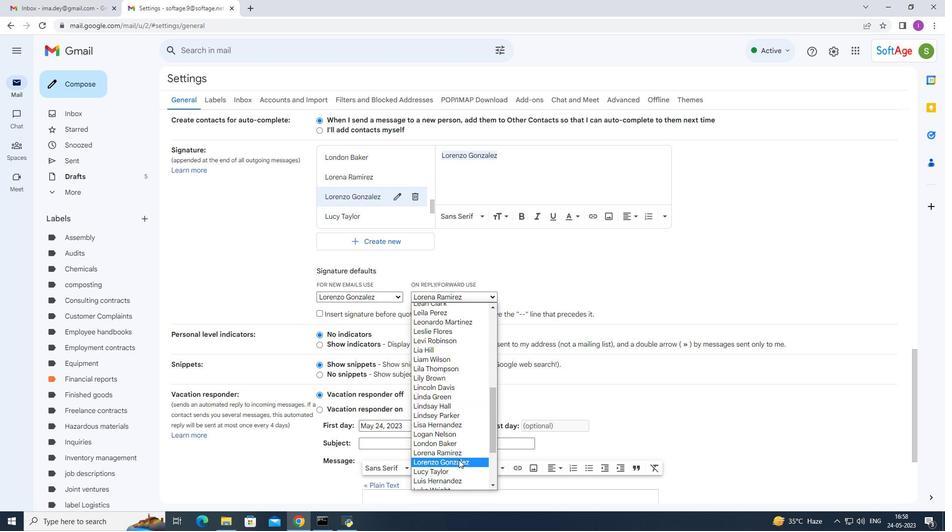 
Action: Mouse pressed left at (459, 462)
Screenshot: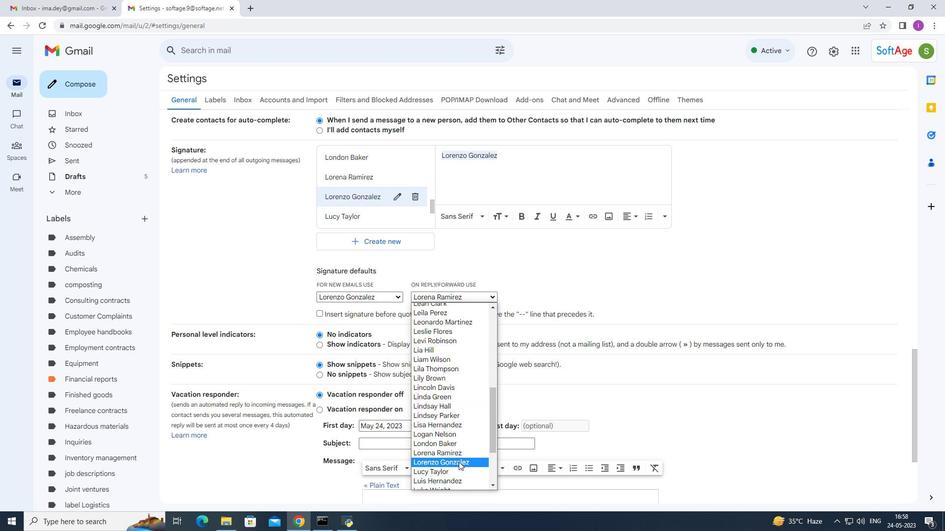 
Action: Mouse moved to (503, 344)
Screenshot: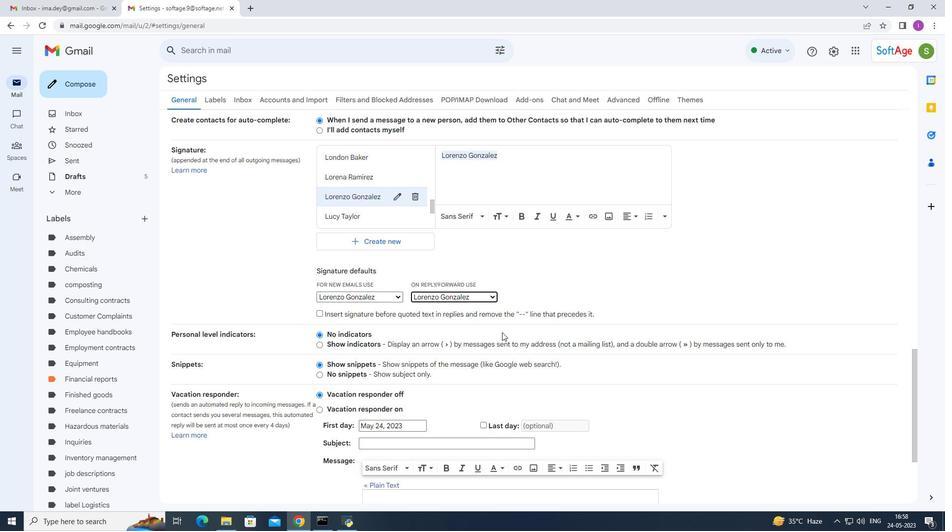 
Action: Mouse scrolled (503, 341) with delta (0, 0)
Screenshot: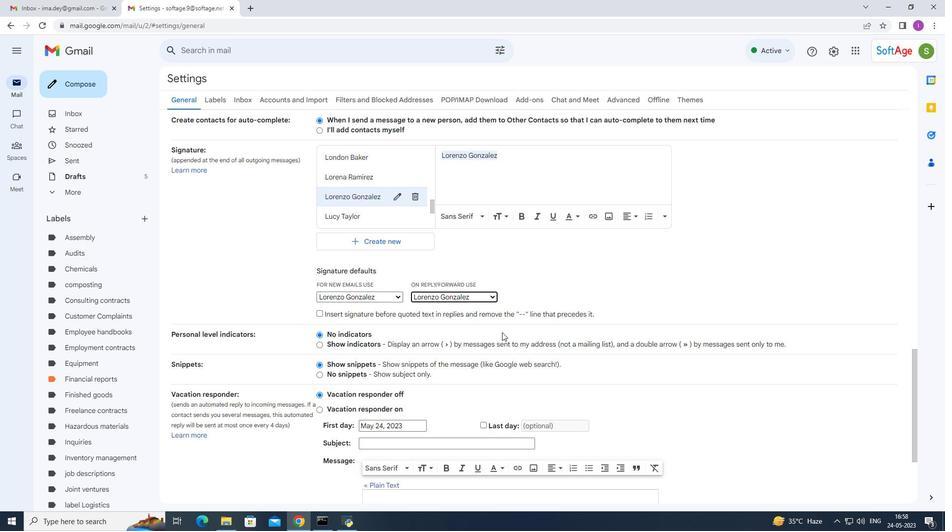 
Action: Mouse moved to (507, 360)
Screenshot: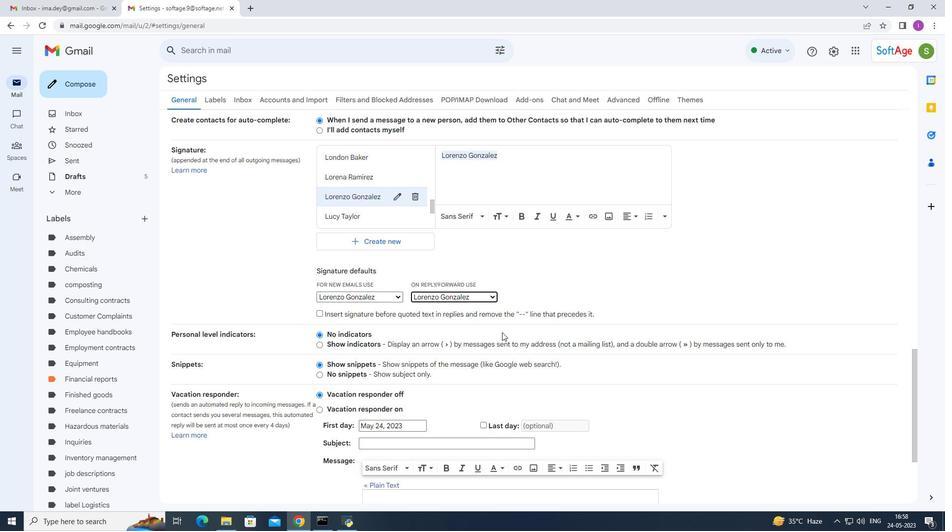 
Action: Mouse scrolled (507, 359) with delta (0, 0)
Screenshot: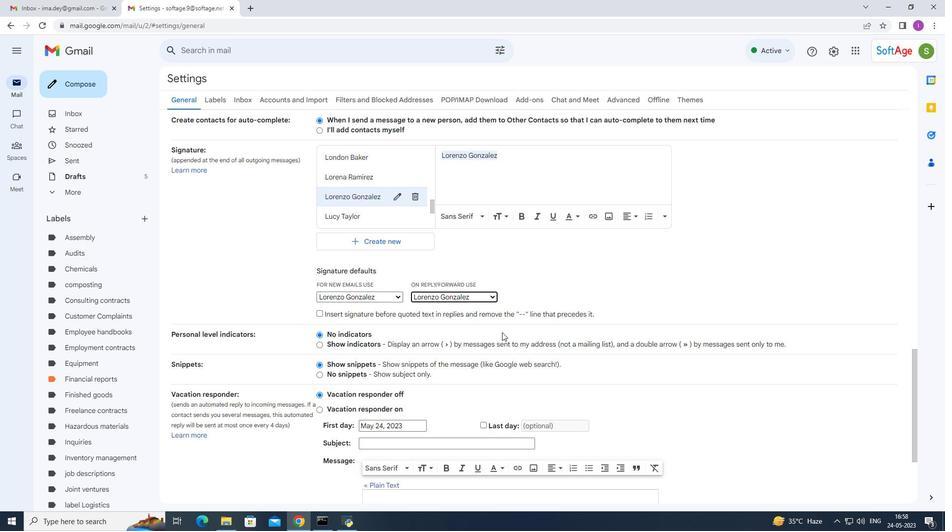 
Action: Mouse moved to (509, 360)
Screenshot: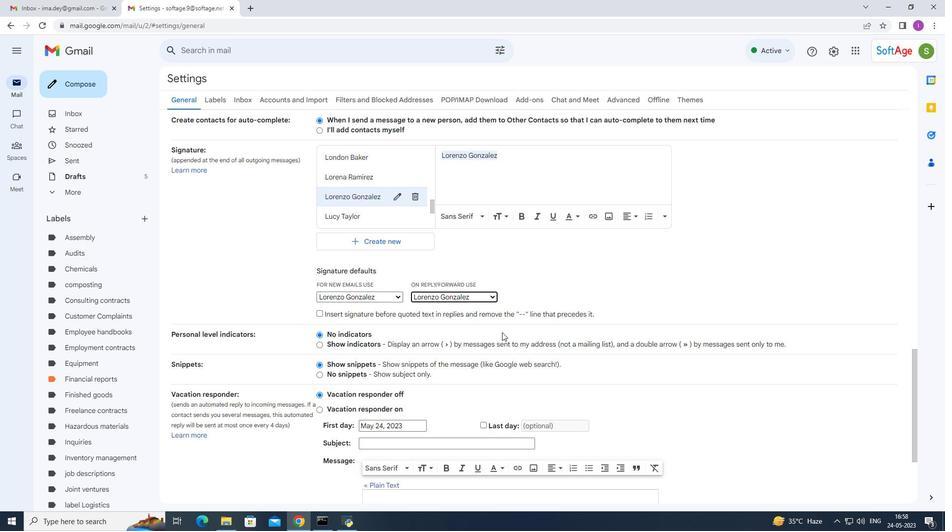 
Action: Mouse scrolled (507, 360) with delta (0, 0)
Screenshot: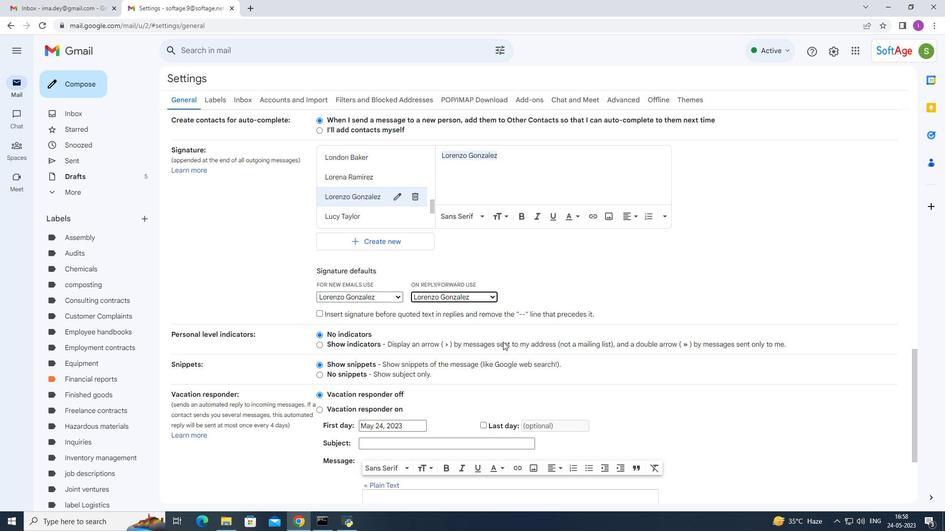 
Action: Mouse moved to (518, 353)
Screenshot: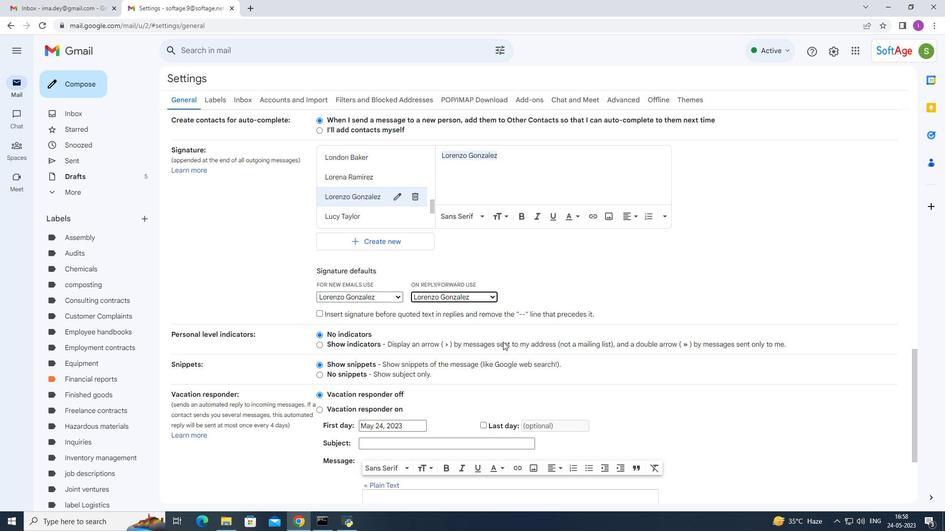 
Action: Mouse scrolled (510, 361) with delta (0, 0)
Screenshot: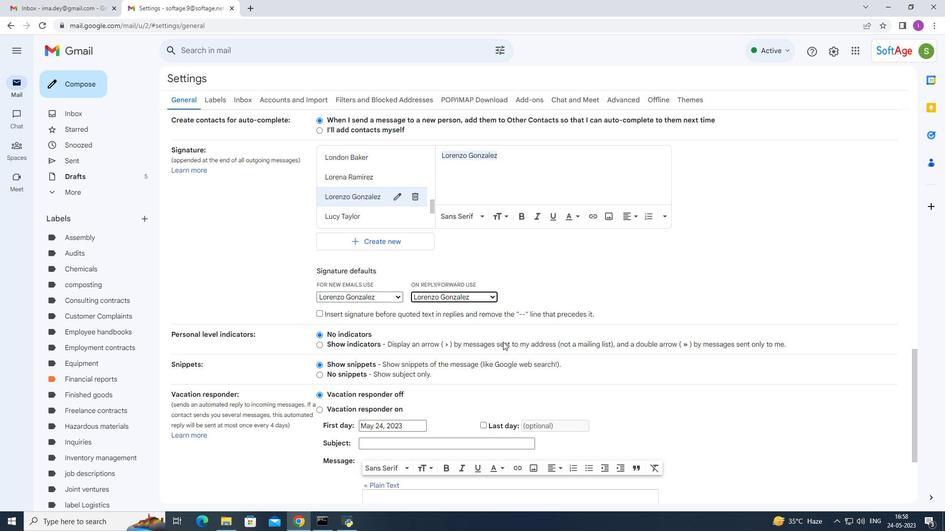 
Action: Mouse moved to (529, 354)
Screenshot: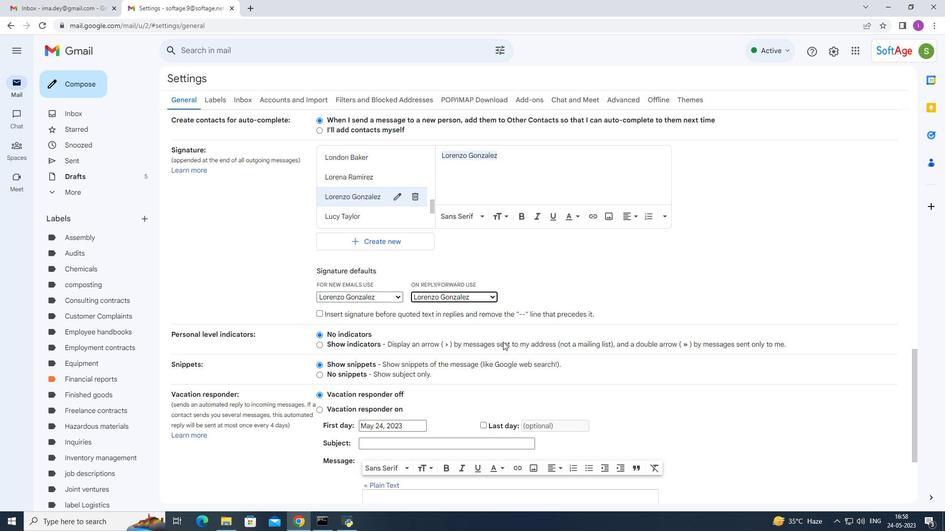 
Action: Mouse scrolled (512, 358) with delta (0, 0)
Screenshot: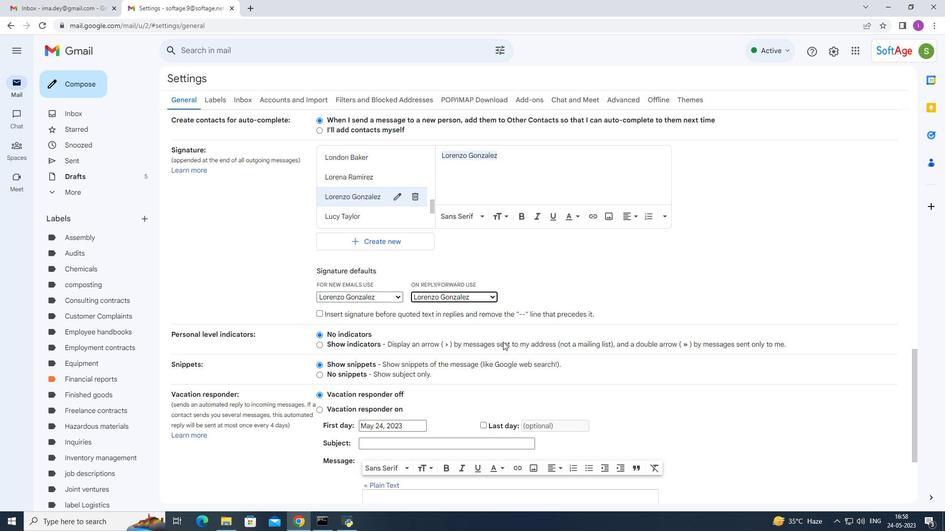
Action: Mouse moved to (529, 354)
Screenshot: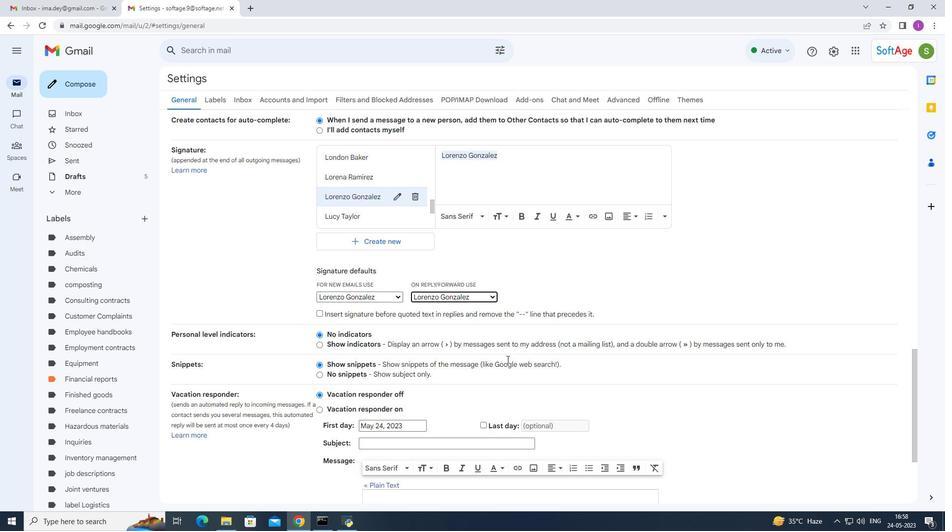 
Action: Mouse scrolled (518, 352) with delta (0, 0)
Screenshot: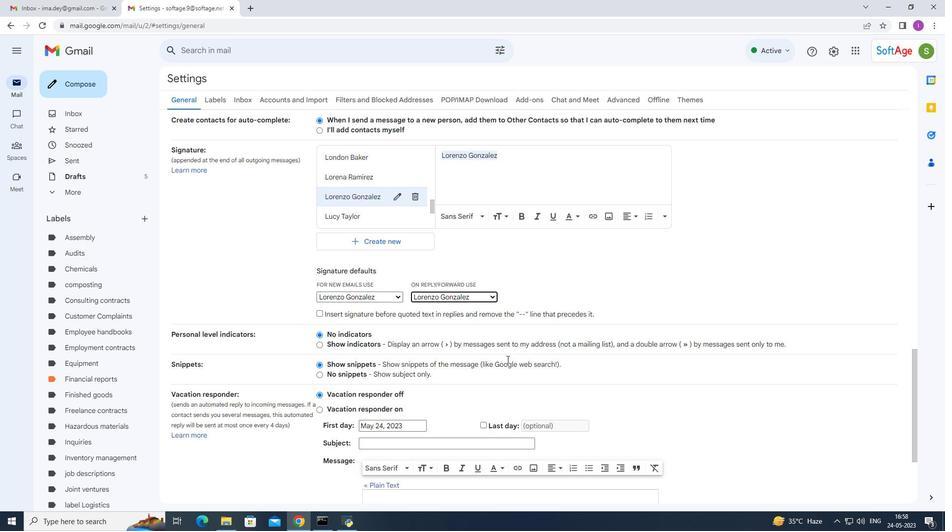 
Action: Mouse moved to (515, 372)
Screenshot: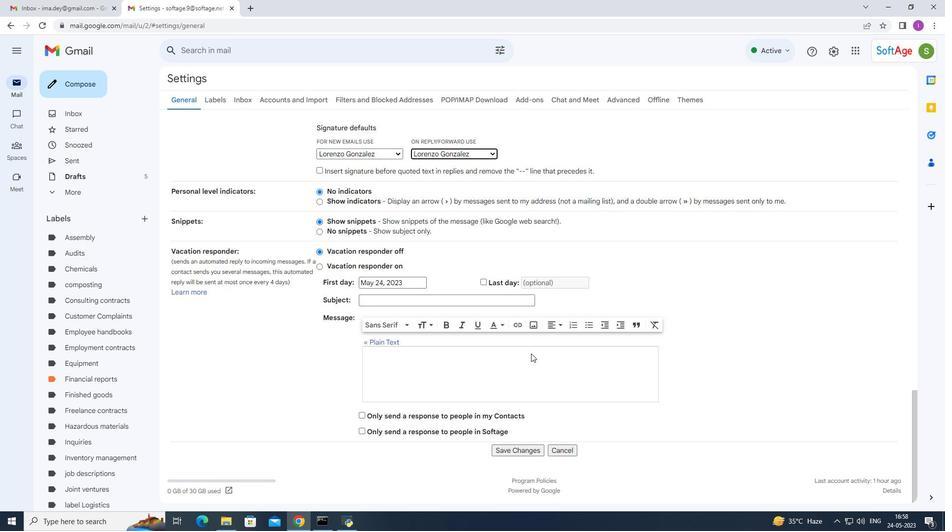 
Action: Mouse scrolled (519, 364) with delta (0, 0)
Screenshot: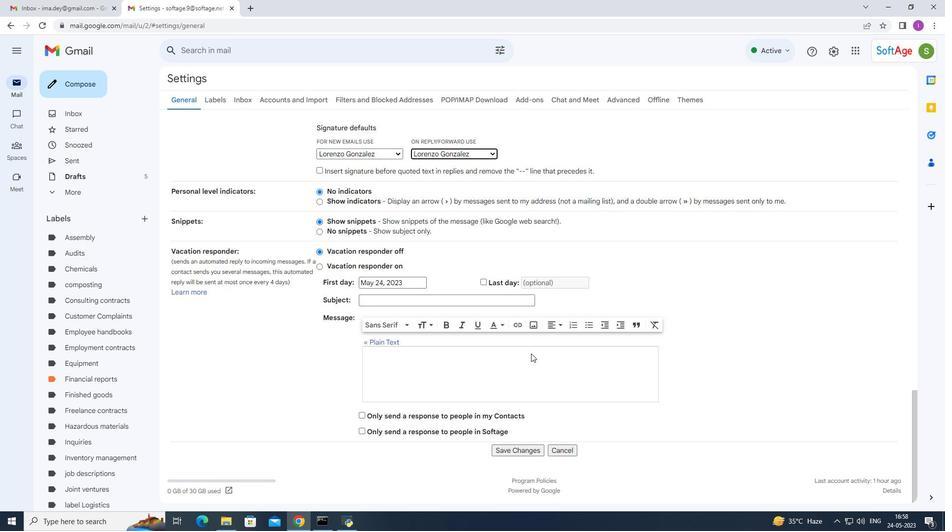 
Action: Mouse moved to (513, 376)
Screenshot: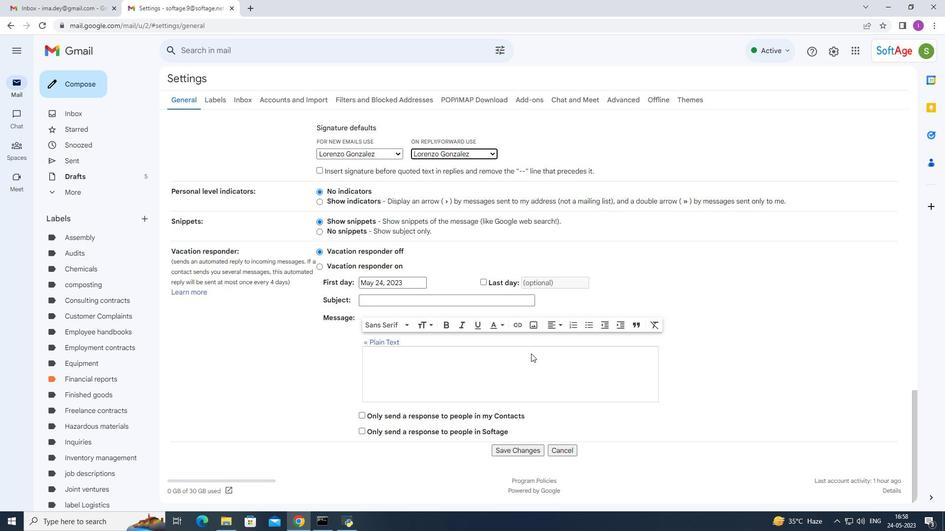 
Action: Mouse scrolled (513, 375) with delta (0, 0)
Screenshot: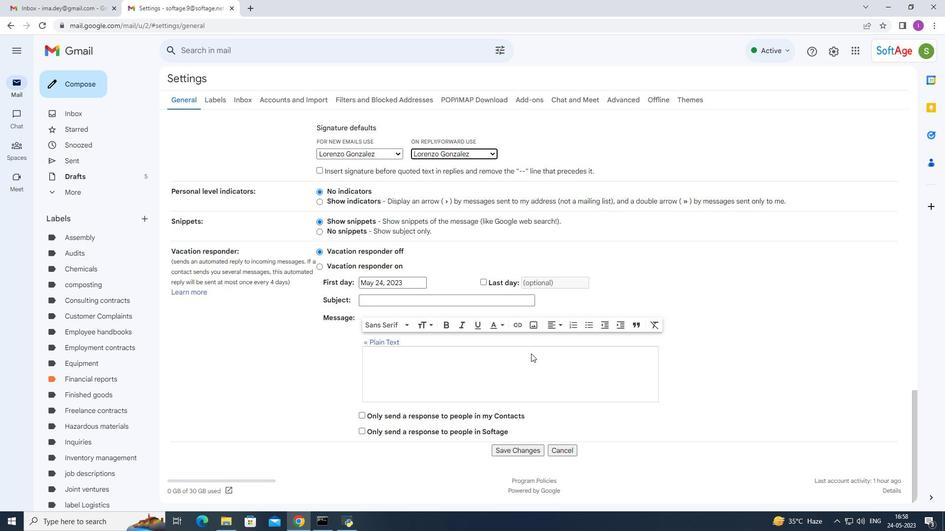 
Action: Mouse moved to (513, 378)
Screenshot: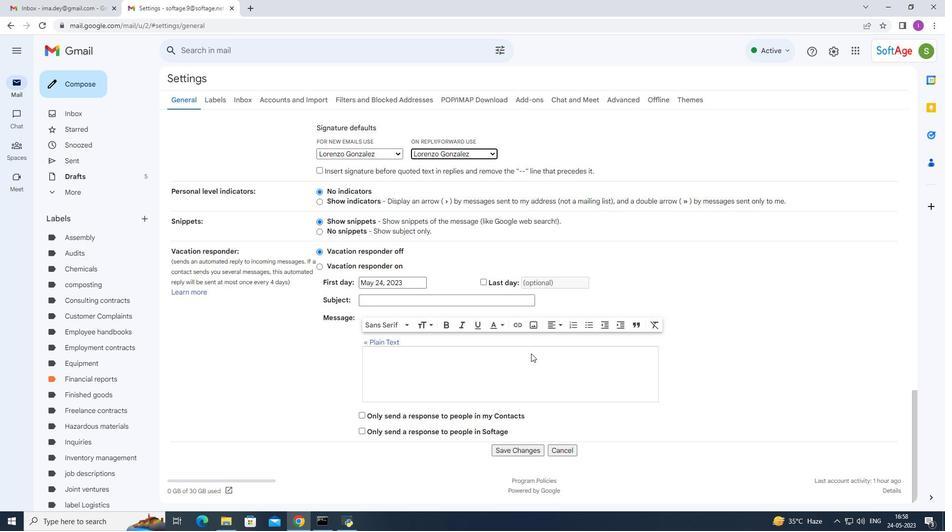 
Action: Mouse scrolled (513, 377) with delta (0, 0)
Screenshot: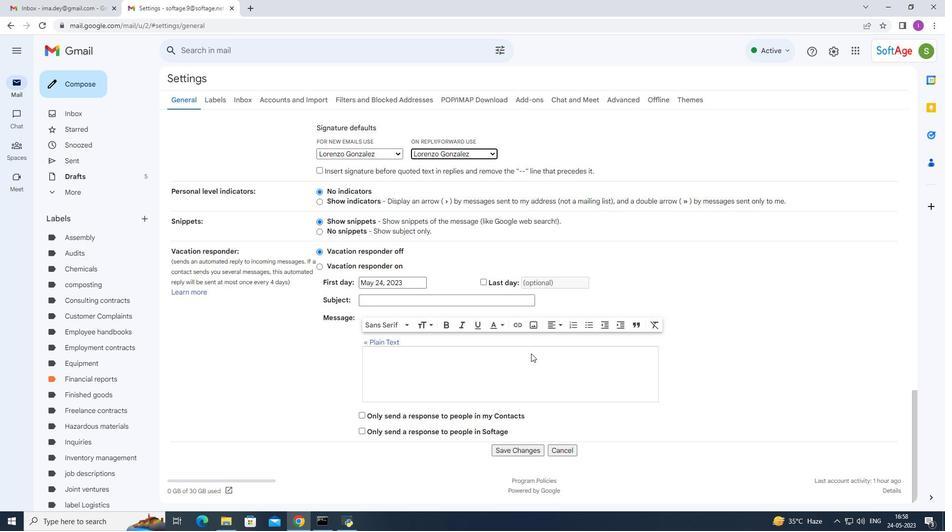 
Action: Mouse moved to (513, 378)
Screenshot: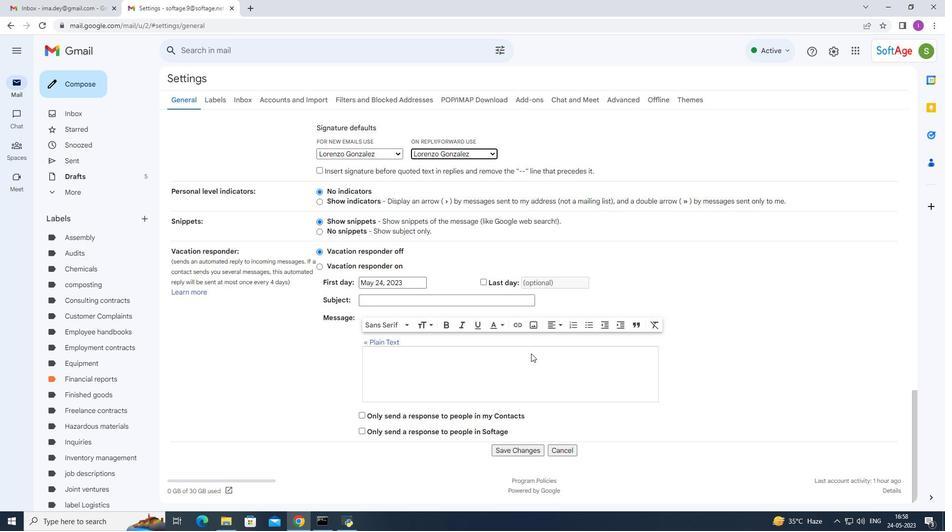 
Action: Mouse scrolled (513, 377) with delta (0, 0)
Screenshot: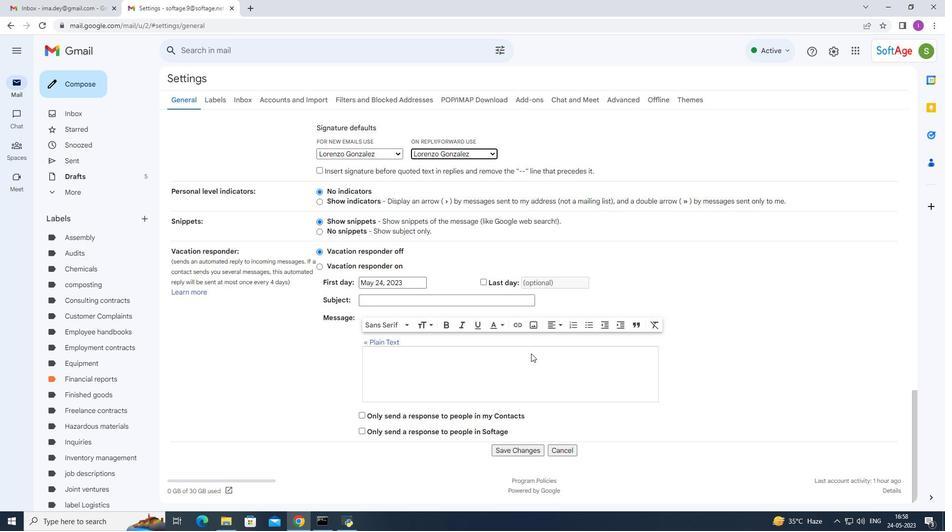 
Action: Mouse moved to (514, 378)
Screenshot: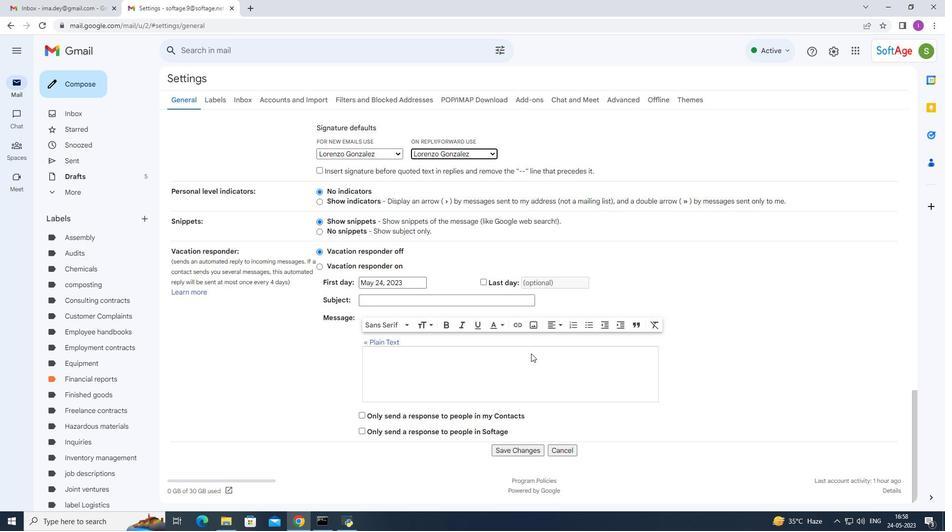 
Action: Mouse scrolled (513, 377) with delta (0, 0)
Screenshot: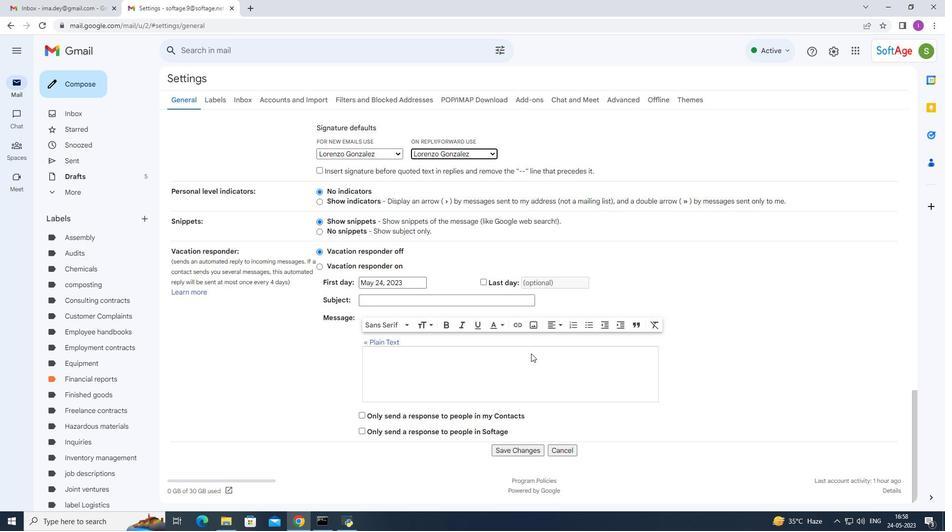 
Action: Mouse moved to (501, 452)
Screenshot: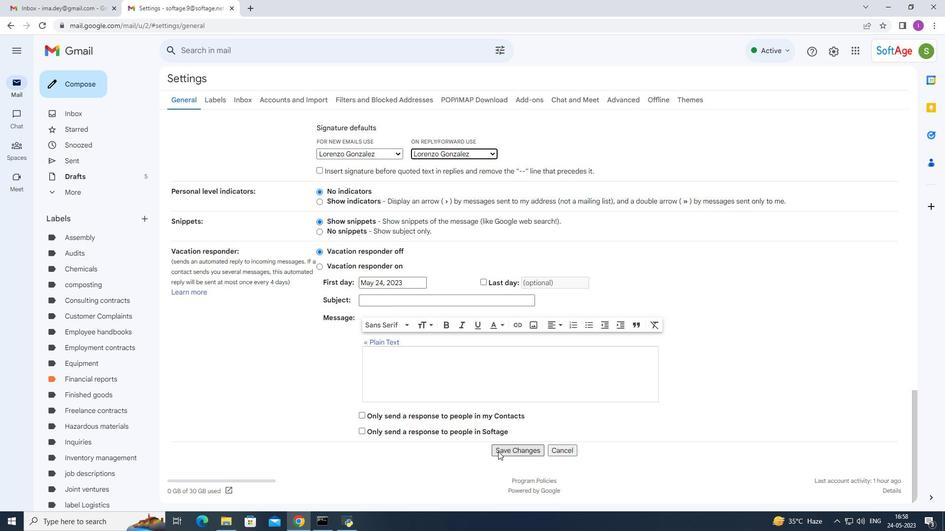 
Action: Mouse pressed left at (501, 452)
Screenshot: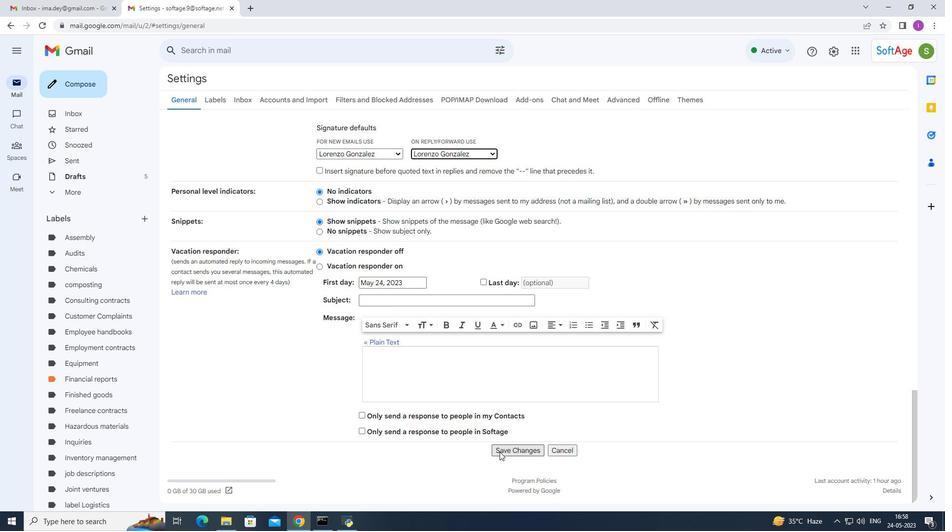 
Action: Mouse moved to (73, 85)
Screenshot: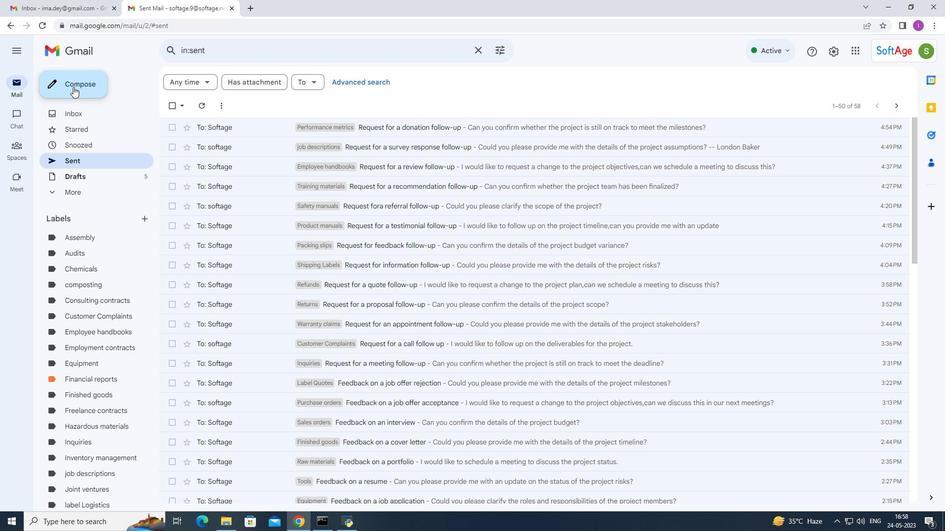 
Action: Mouse pressed left at (73, 85)
Screenshot: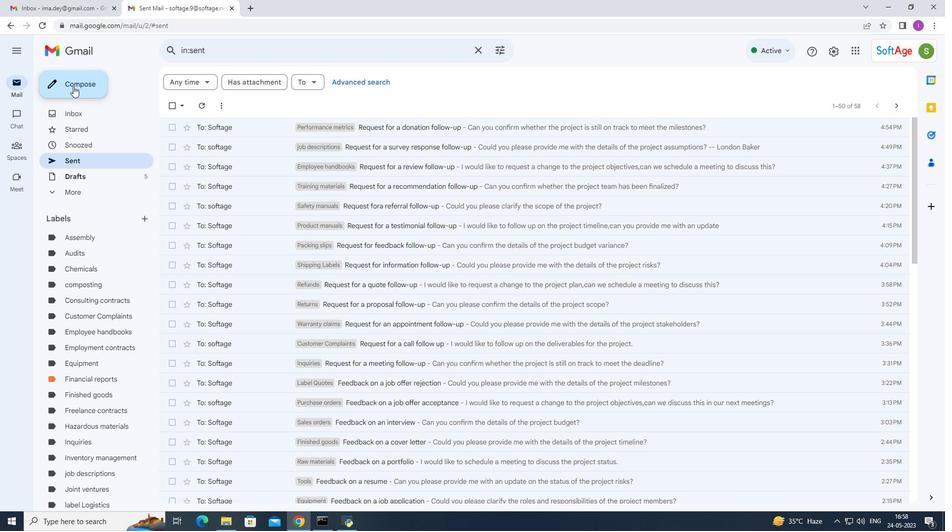
Action: Mouse moved to (630, 272)
Screenshot: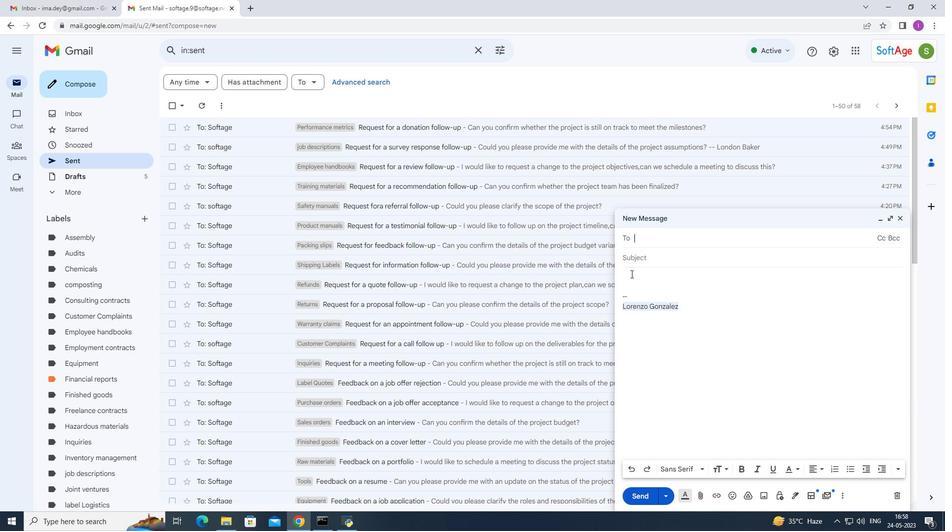 
Action: Key pressed <Key.shift>S
Screenshot: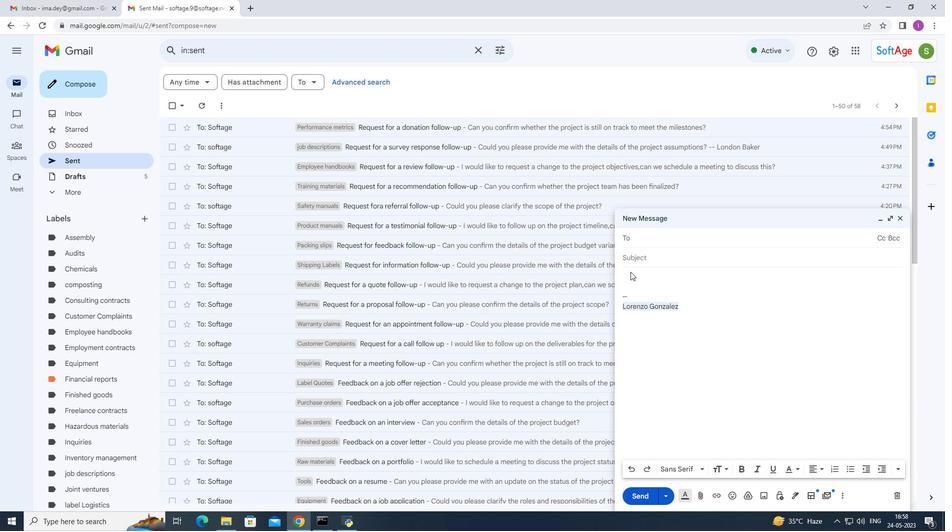 
Action: Mouse moved to (689, 338)
Screenshot: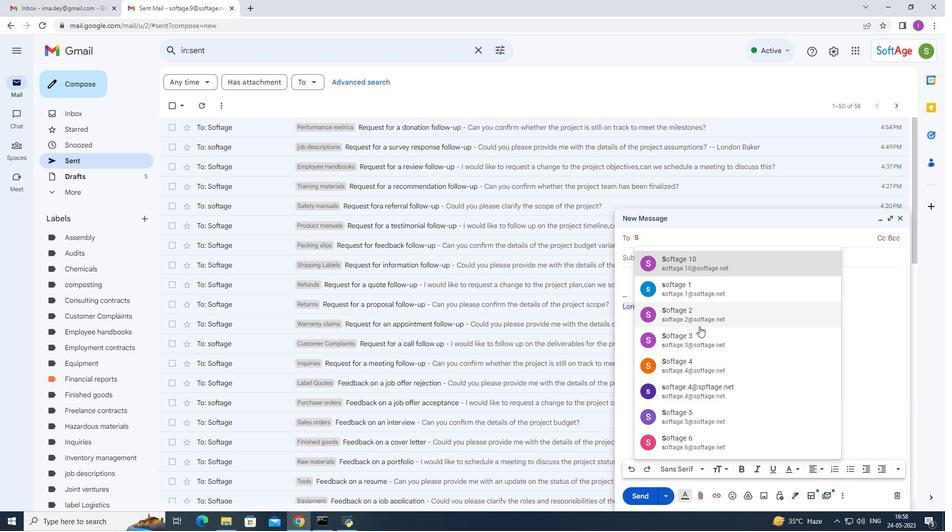 
Action: Mouse pressed left at (689, 338)
Screenshot: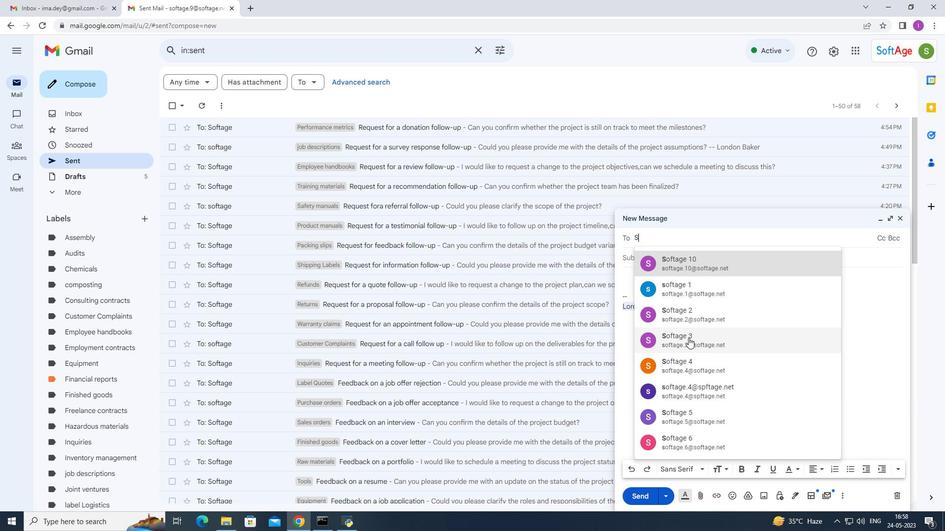 
Action: Mouse moved to (645, 266)
Screenshot: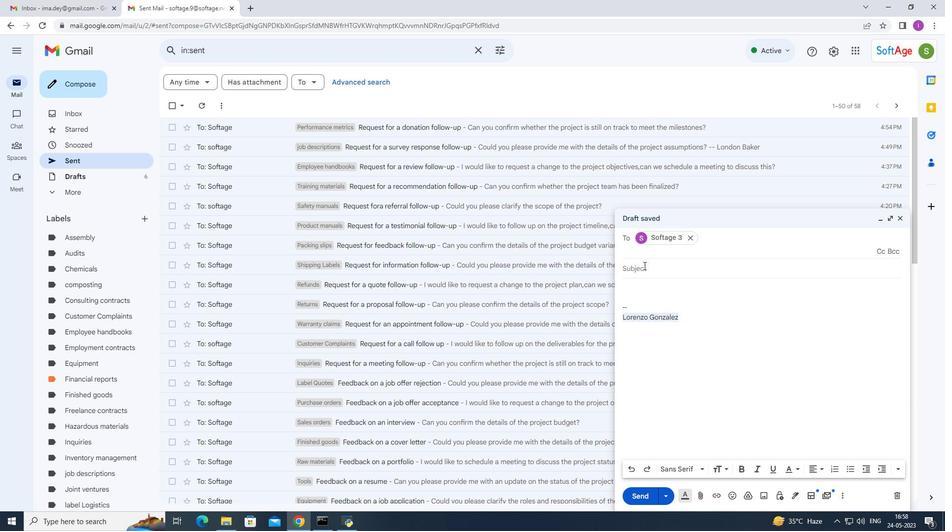 
Action: Mouse pressed left at (645, 266)
Screenshot: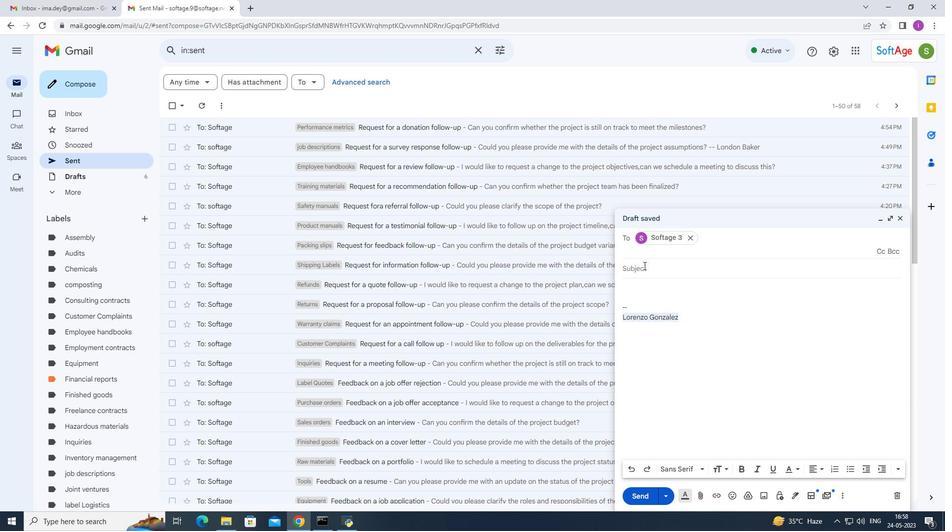 
Action: Mouse moved to (723, 258)
Screenshot: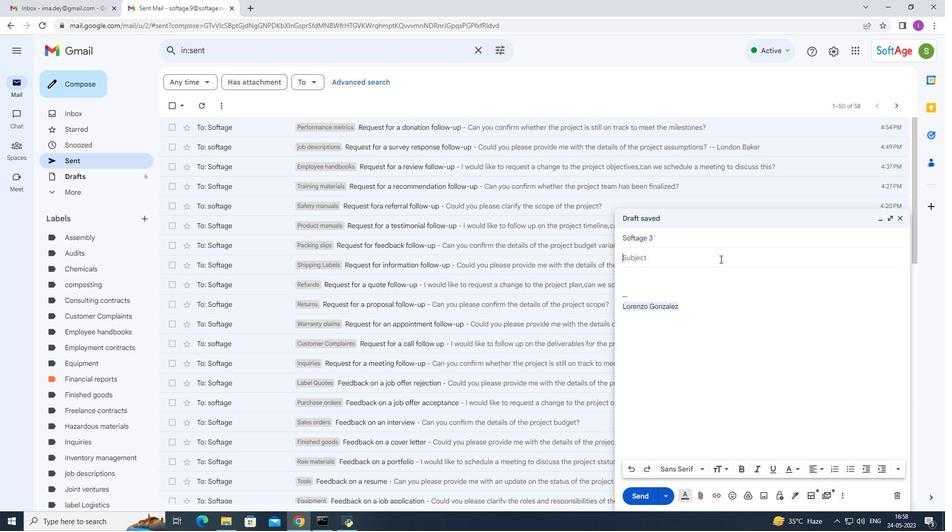 
Action: Key pressed <Key.shift><Key.shift><Key.shift><Key.shift><Key.shift><Key.shift><Key.shift><Key.shift><Key.shift><Key.shift><Key.shift><Key.shift><Key.shift><Key.shift><Key.shift>Request<Key.space><Key.shift><Key.shift><Key.shift><Key.shift><Key.shift><Key.shift><Key.shift><Key.shift><Key.shift><Key.shift><Key.shift><Key.shift><Key.shift><Key.shift><Key.shift><Key.shift><Key.shift><Key.shift><Key.shift><Key.shift><Key.shift><Key.shift><Key.shift><Key.shift><Key.shift><Key.shift><Key.shift><Key.shift><Key.shift><Key.shift><Key.shift><Key.shift><Key.shift><Key.shift><Key.shift><Key.shift><Key.shift><Key.shift><Key.shift><Key.shift><Key.shift><Key.shift>for<Key.space>a<Key.space>sponso0rship
Screenshot: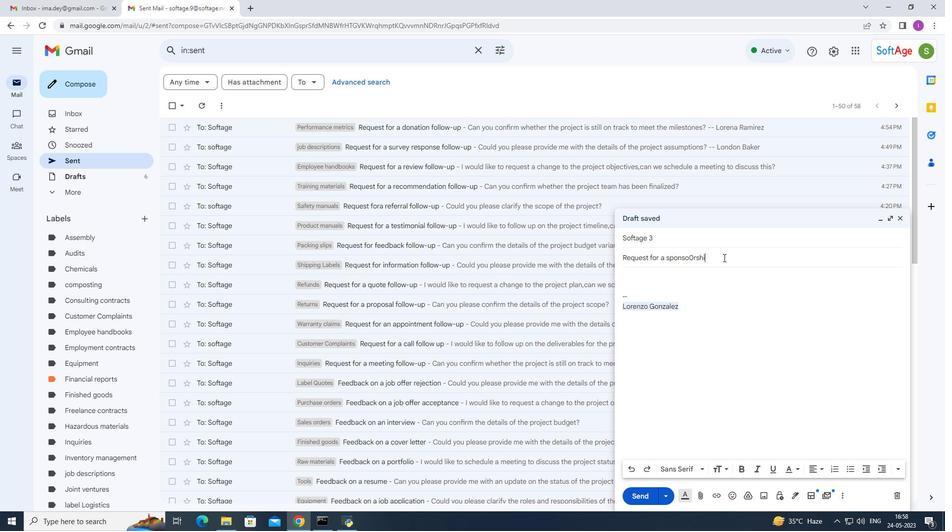 
Action: Mouse moved to (694, 257)
Screenshot: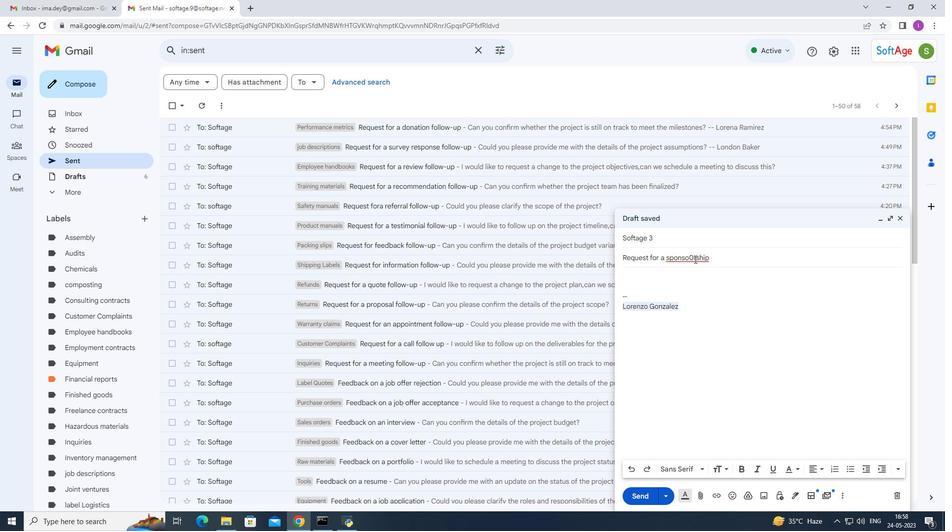 
Action: Mouse pressed left at (694, 257)
Screenshot: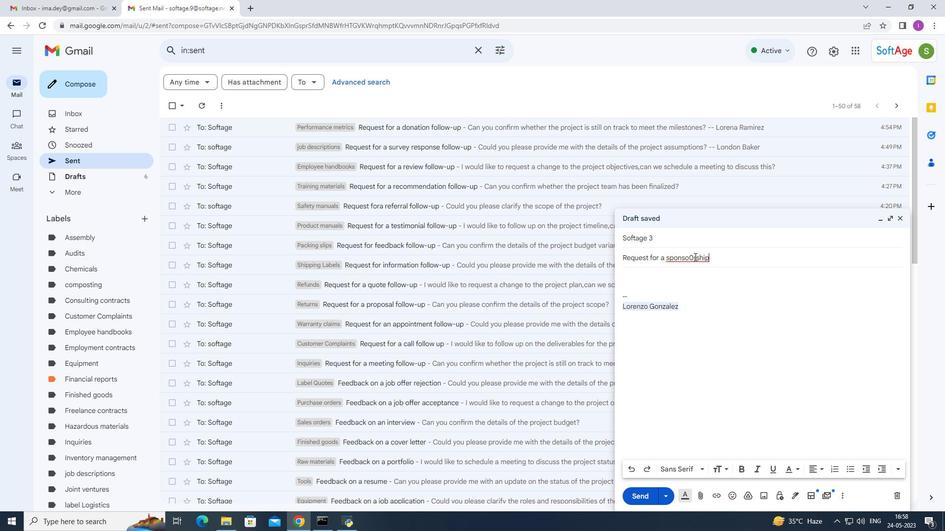 
Action: Mouse moved to (706, 256)
Screenshot: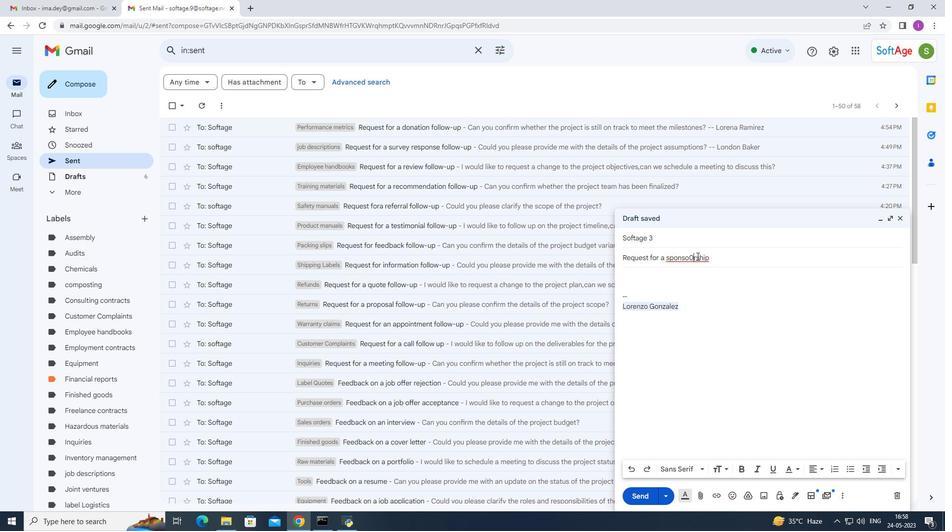 
Action: Key pressed <Key.backspace>
Screenshot: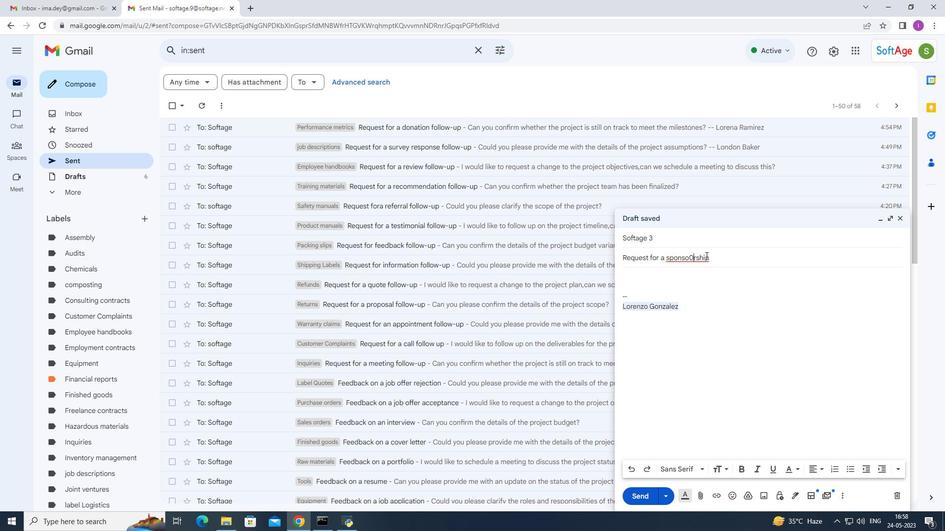 
Action: Mouse moved to (710, 261)
Screenshot: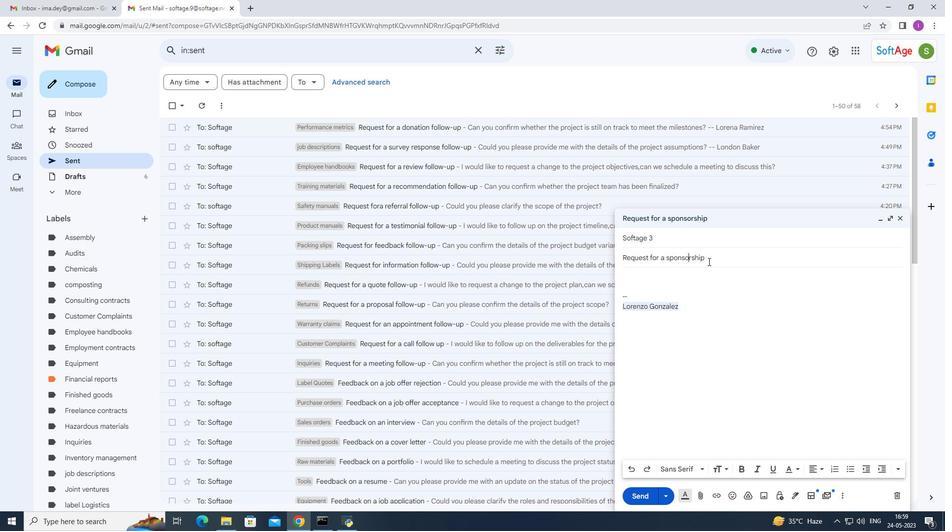 
Action: Mouse pressed left at (710, 261)
Screenshot: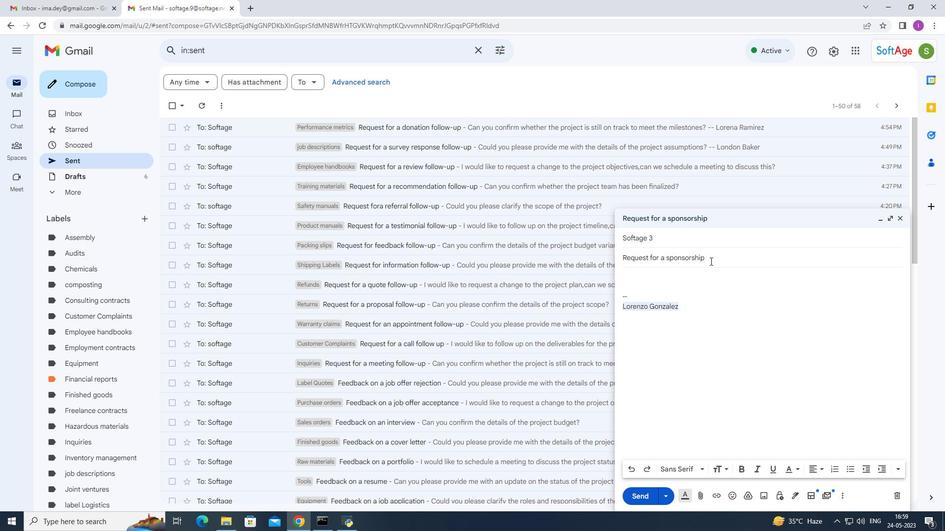 
Action: Mouse moved to (748, 261)
Screenshot: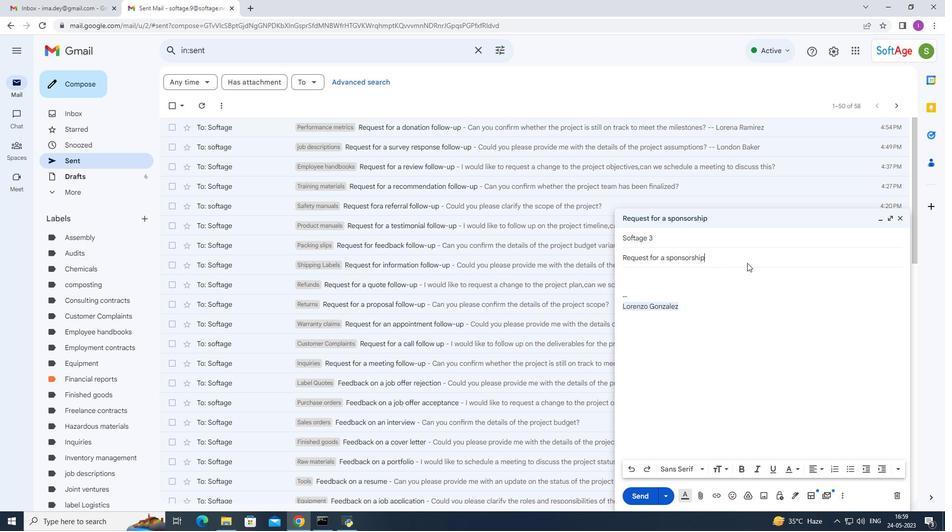 
Action: Key pressed <Key.space>follow-up
Screenshot: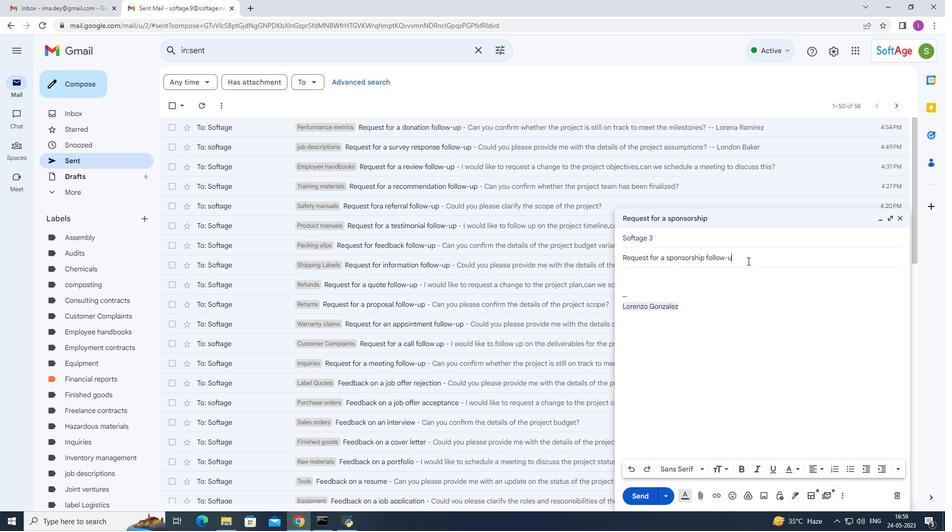 
Action: Mouse moved to (634, 273)
Screenshot: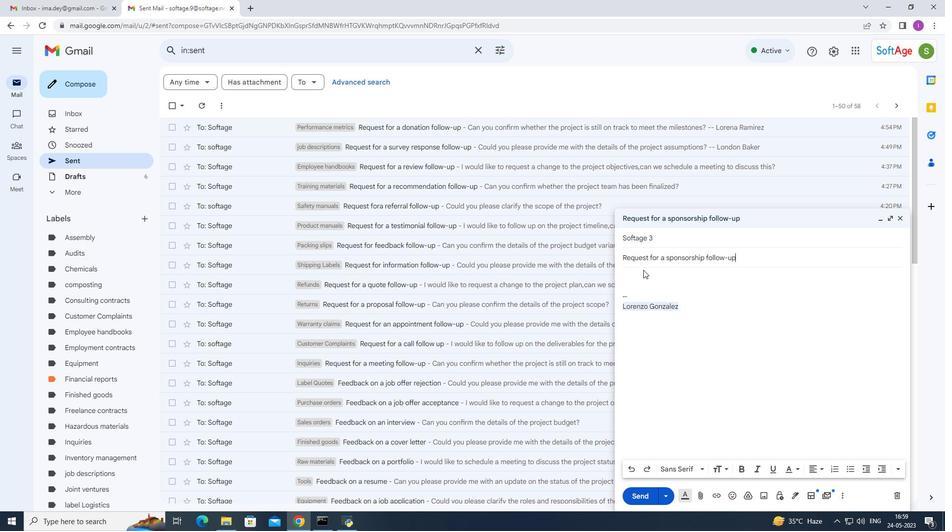 
Action: Mouse pressed left at (634, 273)
Screenshot: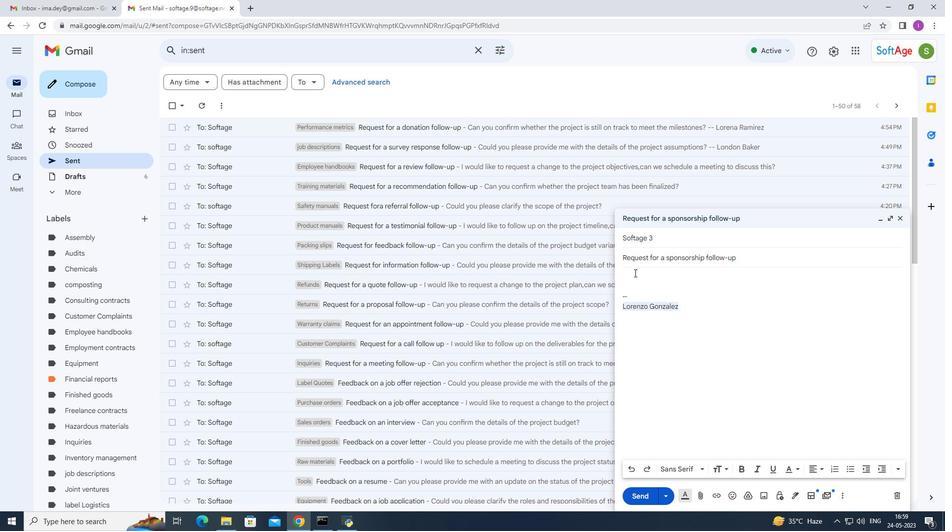 
Action: Mouse moved to (705, 276)
Screenshot: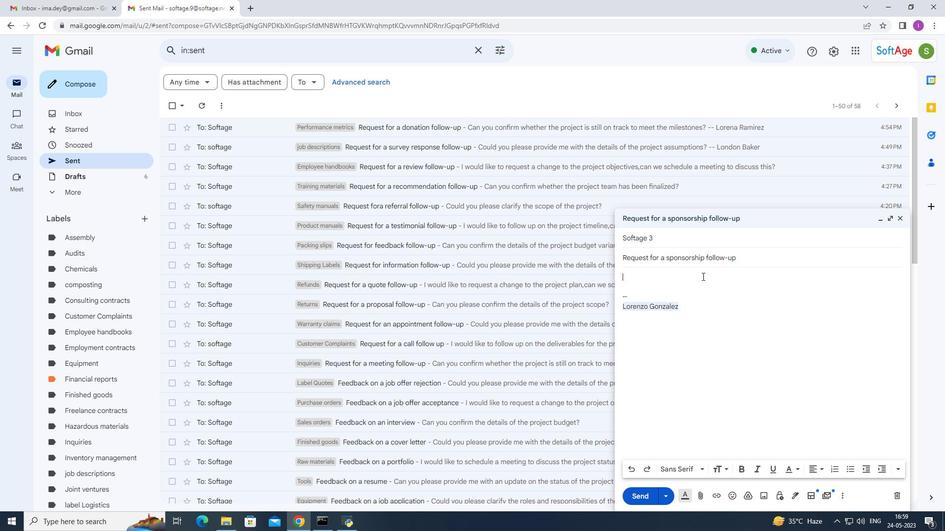 
Action: Key pressed <Key.shift>I<Key.space>wou
Screenshot: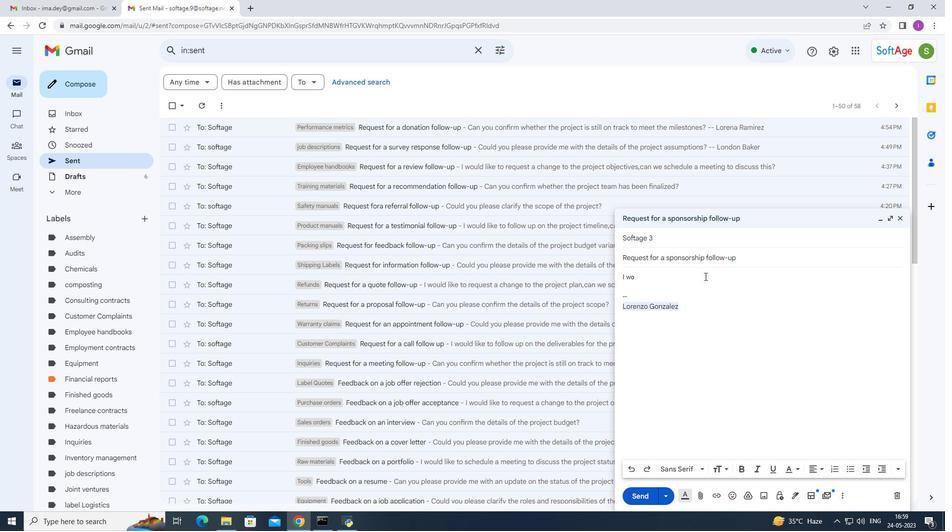 
Action: Mouse moved to (719, 281)
Screenshot: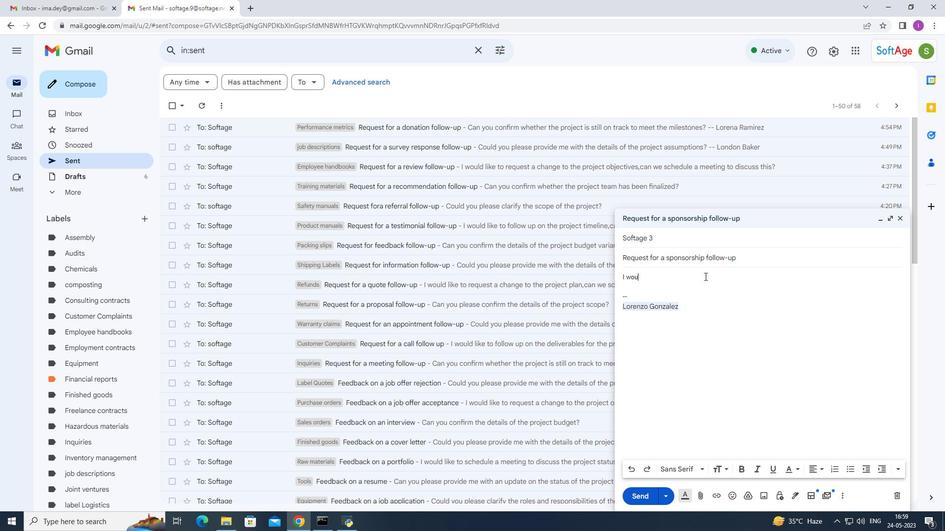 
Action: Key pressed ld
Screenshot: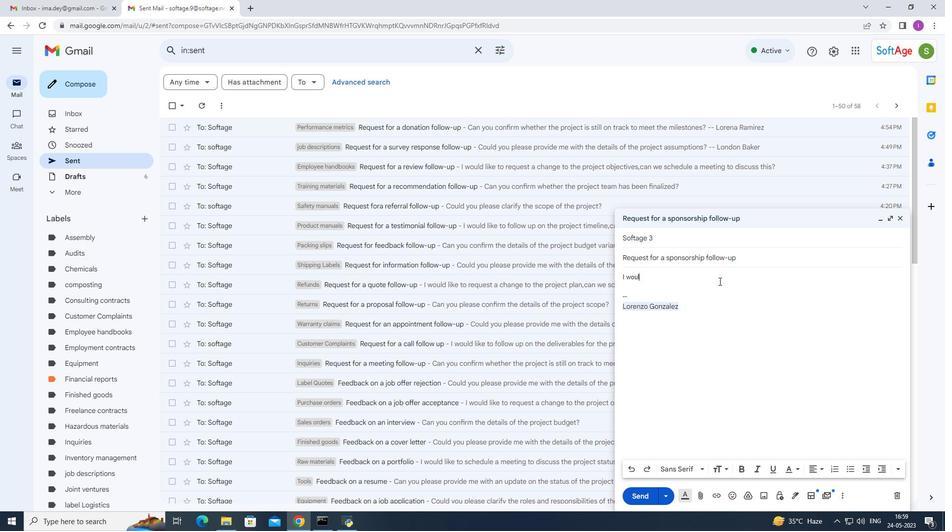 
Action: Mouse moved to (721, 283)
Screenshot: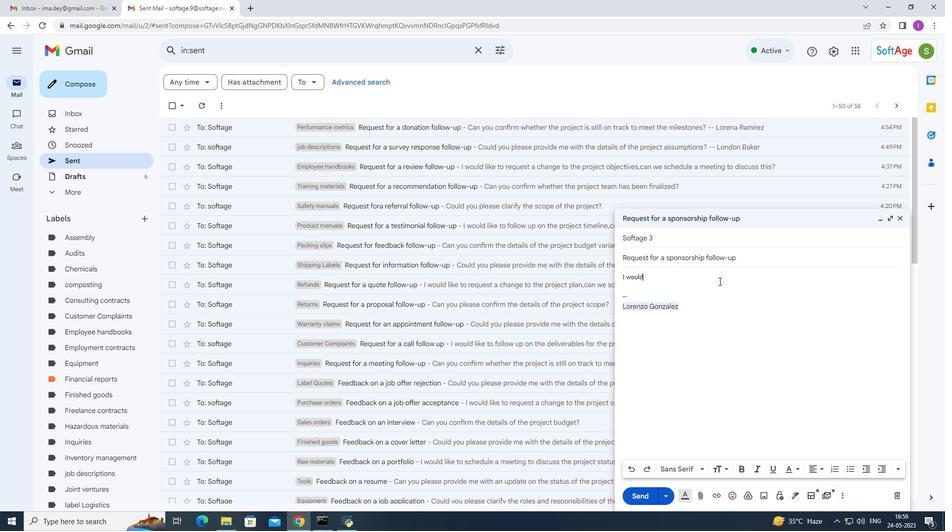 
Action: Key pressed <Key.space>
Screenshot: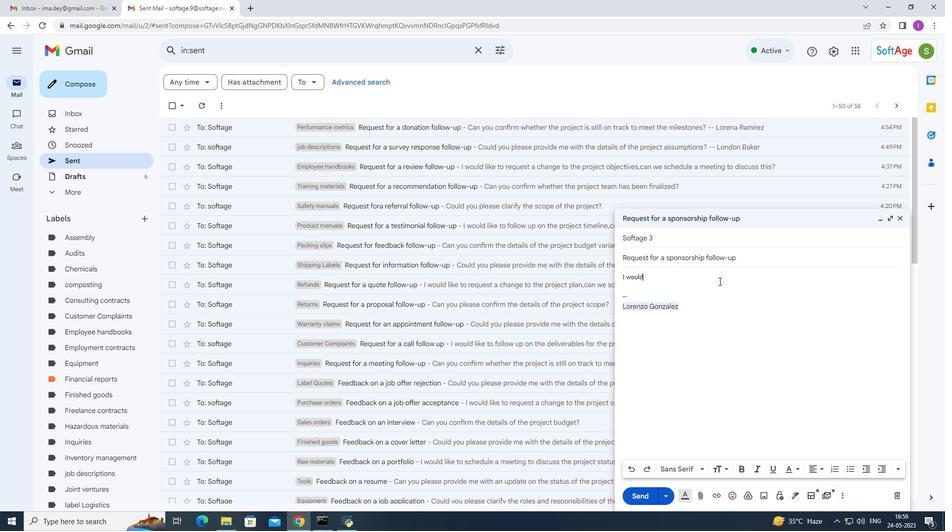 
Action: Mouse moved to (727, 285)
Screenshot: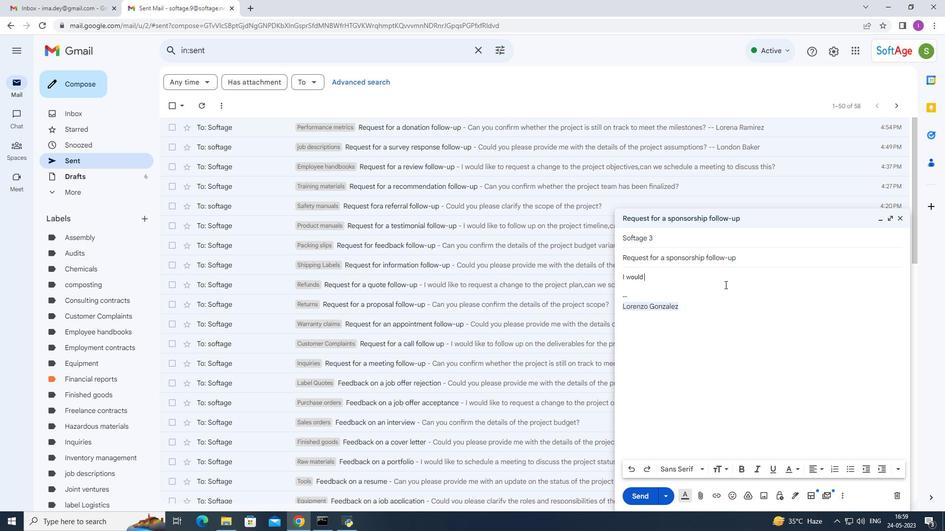 
Action: Key pressed like<Key.space>to<Key.space>follow<Key.space>up<Key.space>on<Key.space>the<Key.space>project<Key.space>risks<Key.space>and<Key.space>mitigation<Key.space>plan,<Key.backspace>.
Screenshot: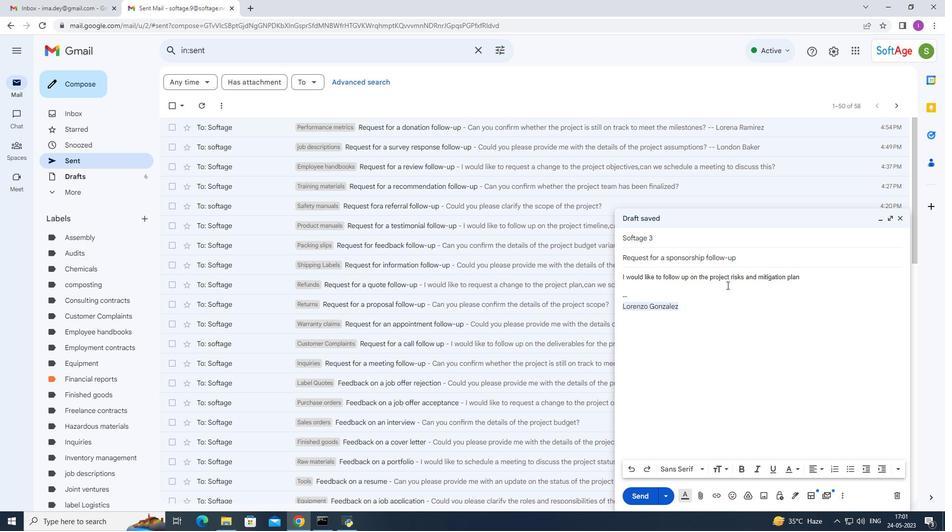 
Action: Mouse moved to (694, 305)
Screenshot: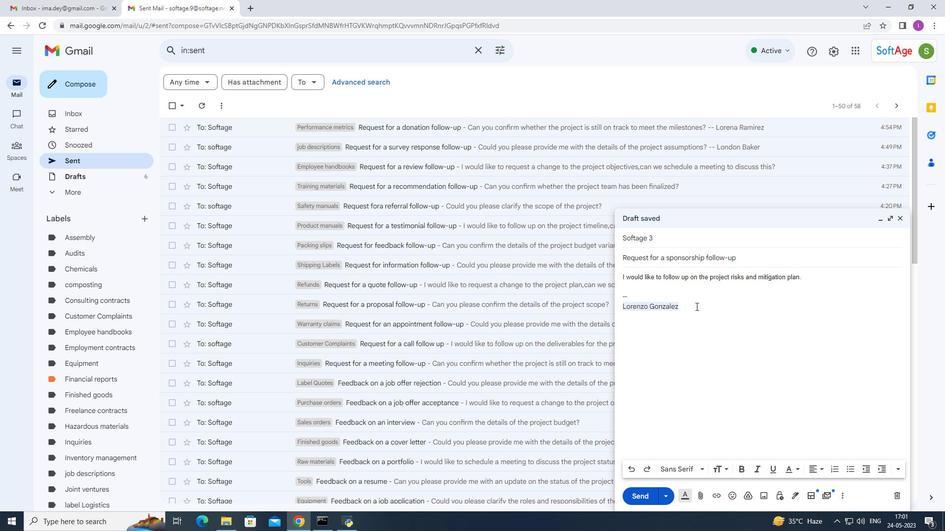 
Action: Mouse pressed left at (694, 305)
Screenshot: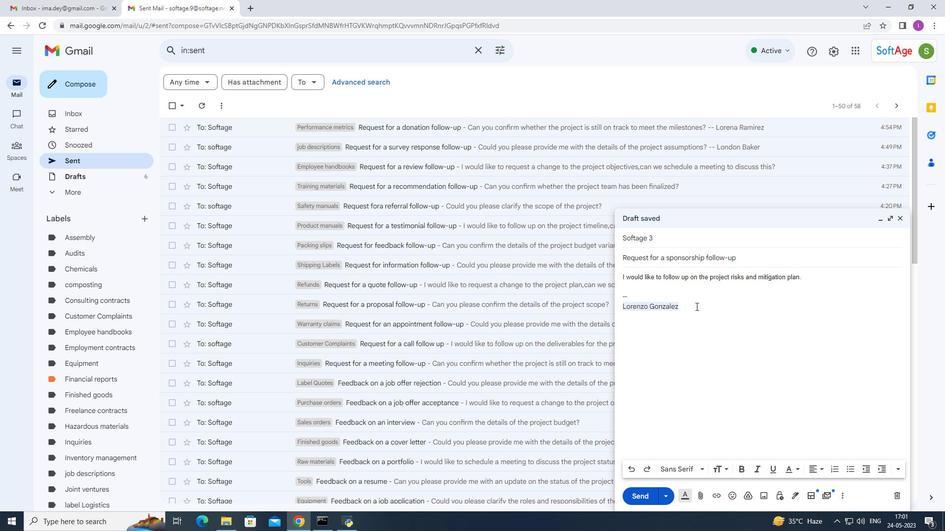 
Action: Mouse moved to (723, 390)
Screenshot: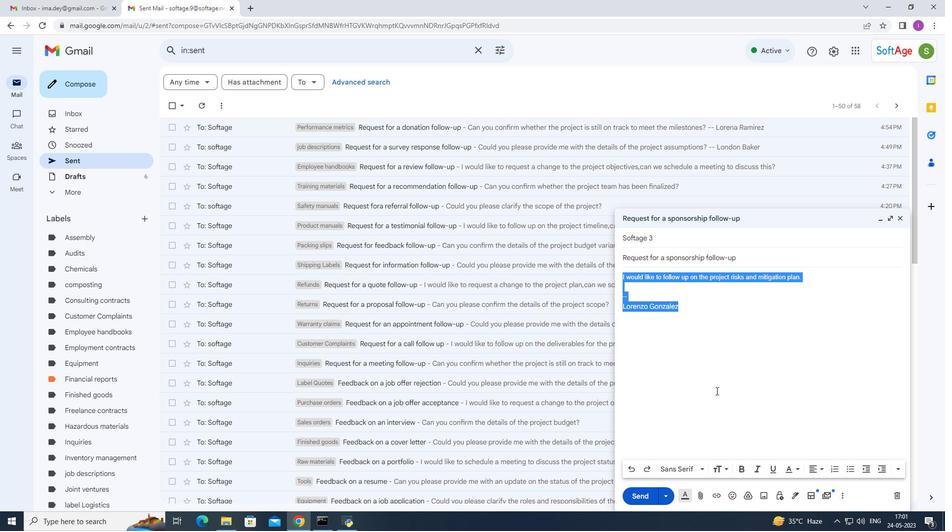 
Action: Mouse scrolled (723, 390) with delta (0, 0)
Screenshot: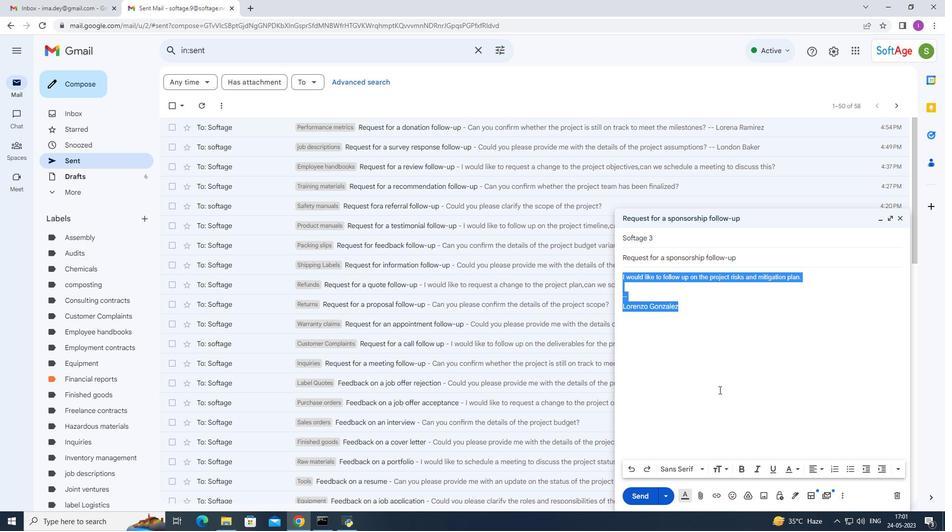 
Action: Mouse moved to (880, 468)
Screenshot: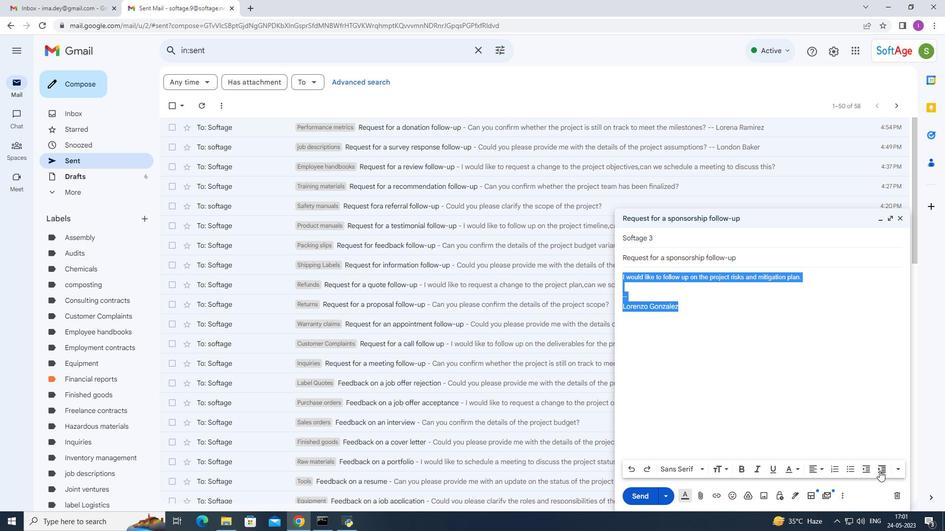 
Action: Mouse pressed left at (880, 468)
Screenshot: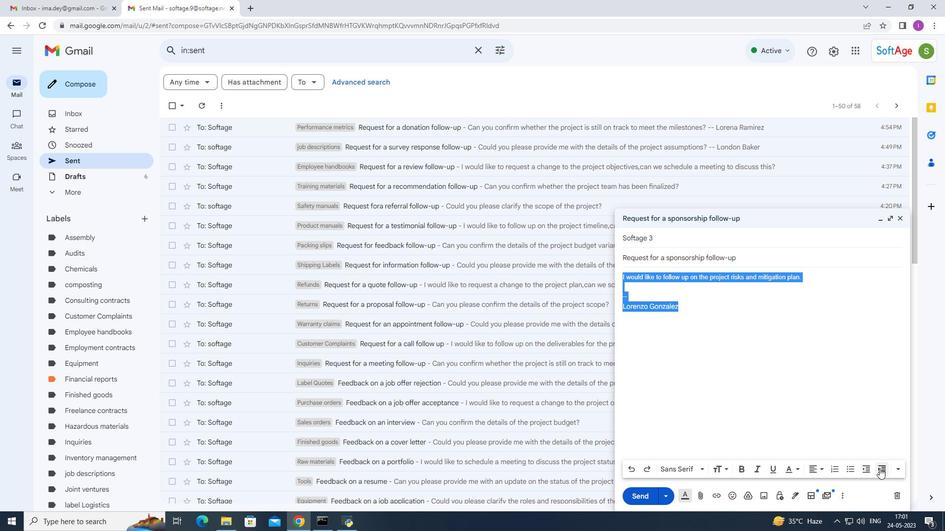 
Action: Mouse moved to (880, 468)
Screenshot: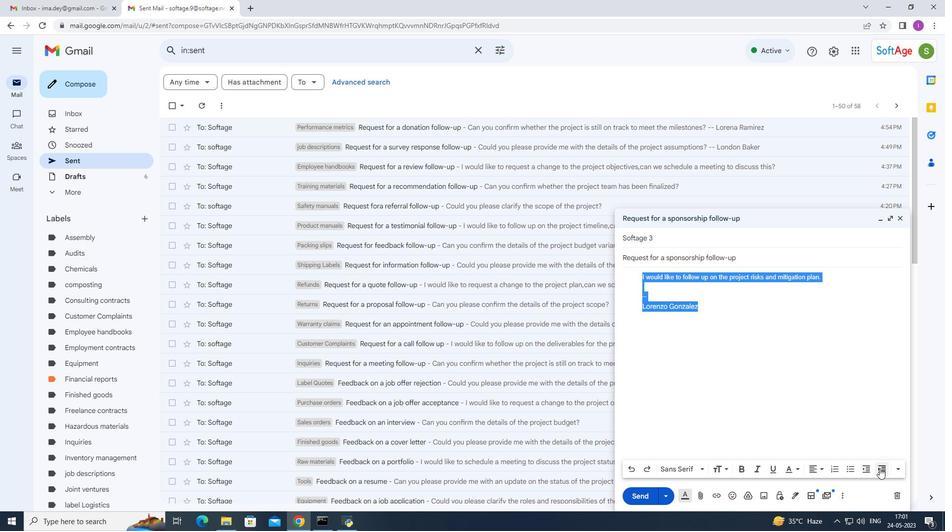 
Action: Mouse pressed left at (880, 468)
Screenshot: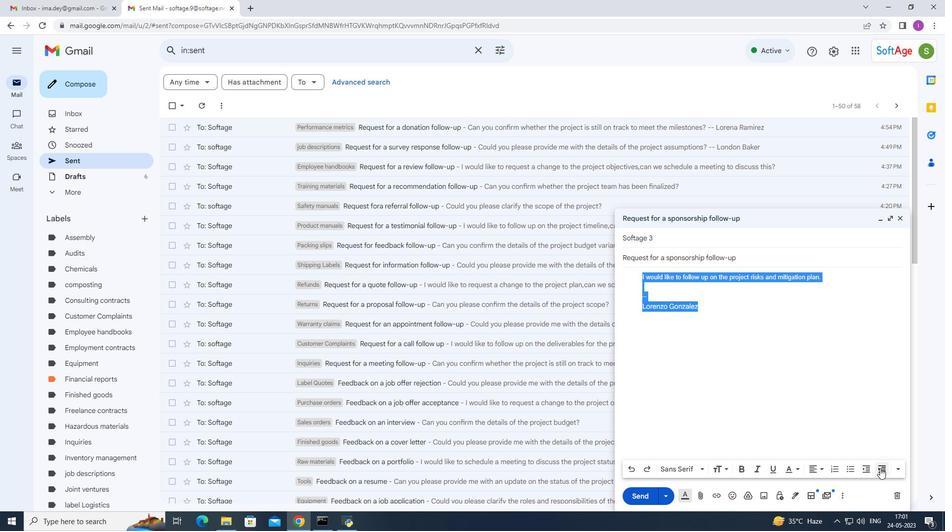 
Action: Mouse moved to (868, 470)
Screenshot: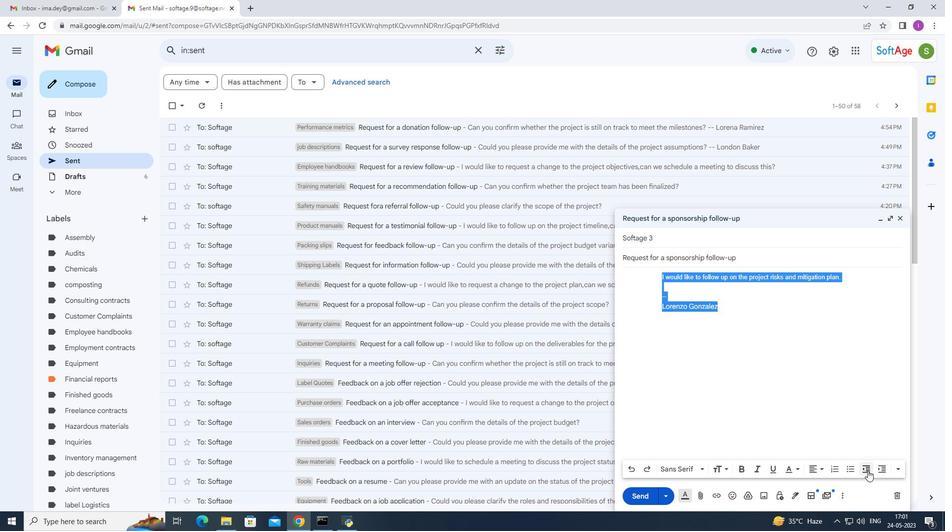 
Action: Mouse pressed left at (868, 470)
Screenshot: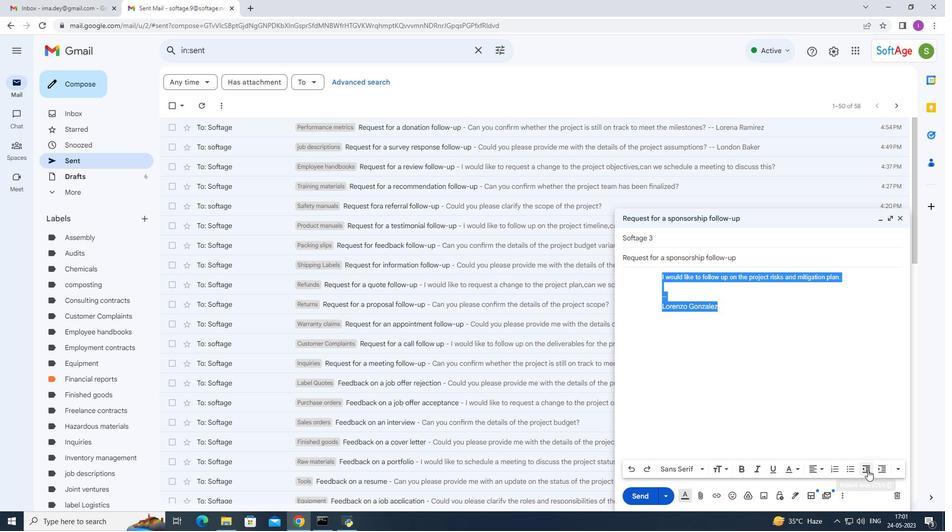 
Action: Mouse moved to (672, 424)
Screenshot: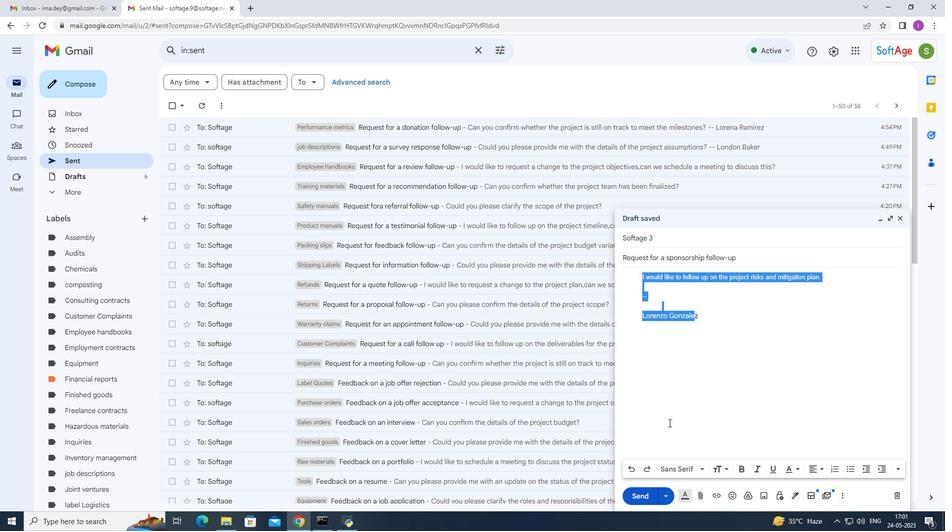 
Action: Mouse pressed left at (672, 424)
Screenshot: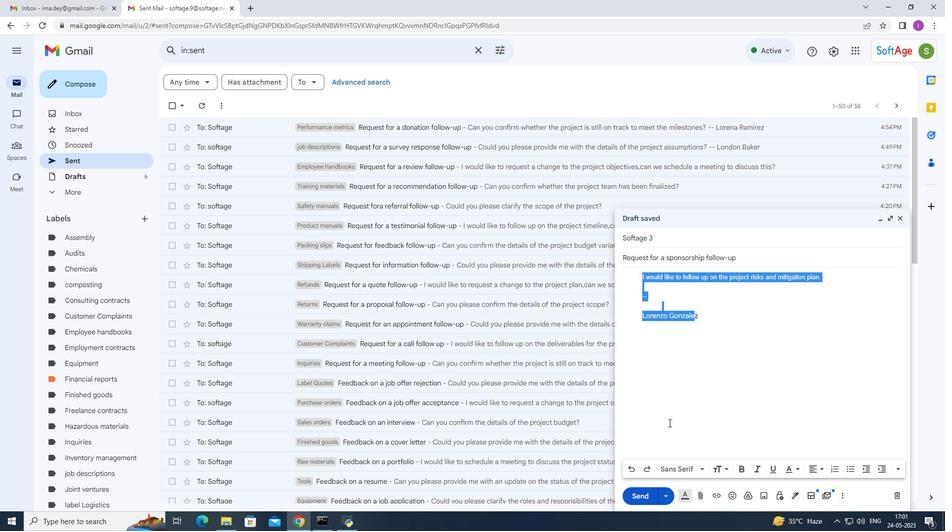 
Action: Mouse moved to (646, 425)
Screenshot: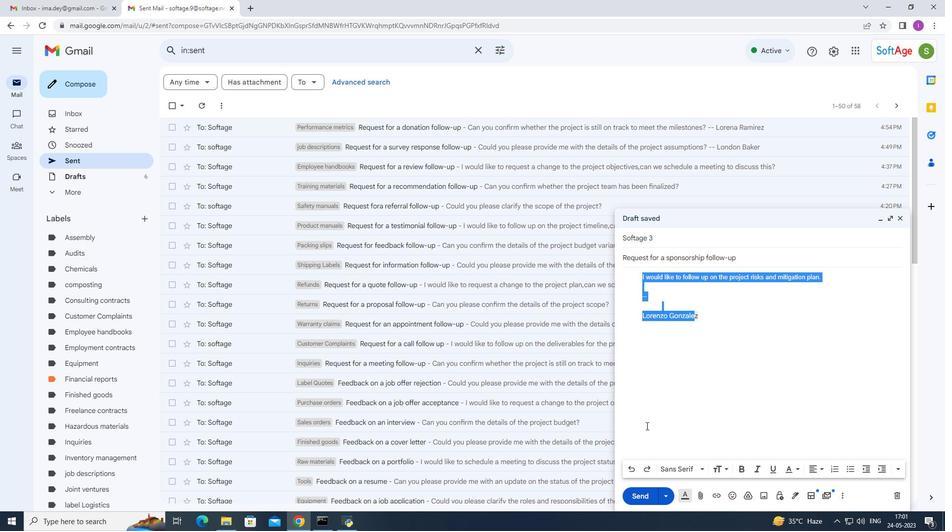 
Action: Mouse pressed left at (646, 425)
Screenshot: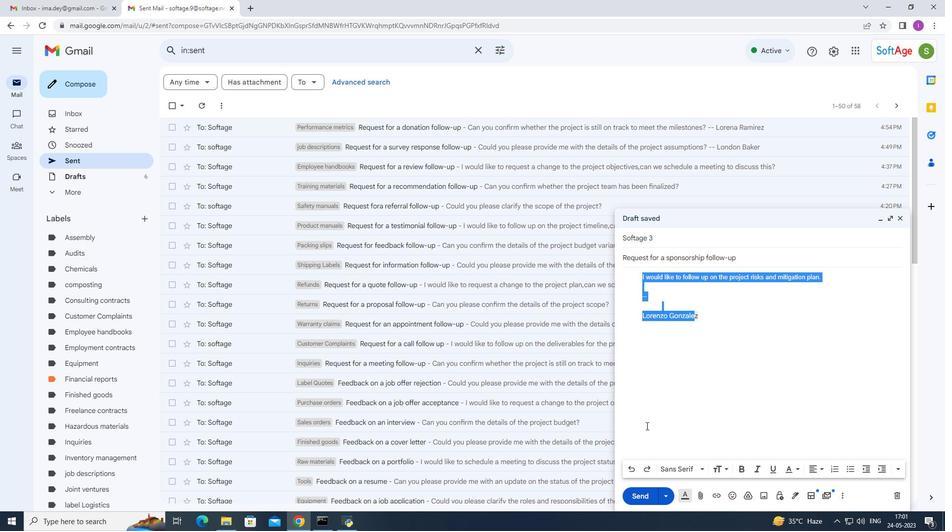 
Action: Mouse moved to (641, 500)
Screenshot: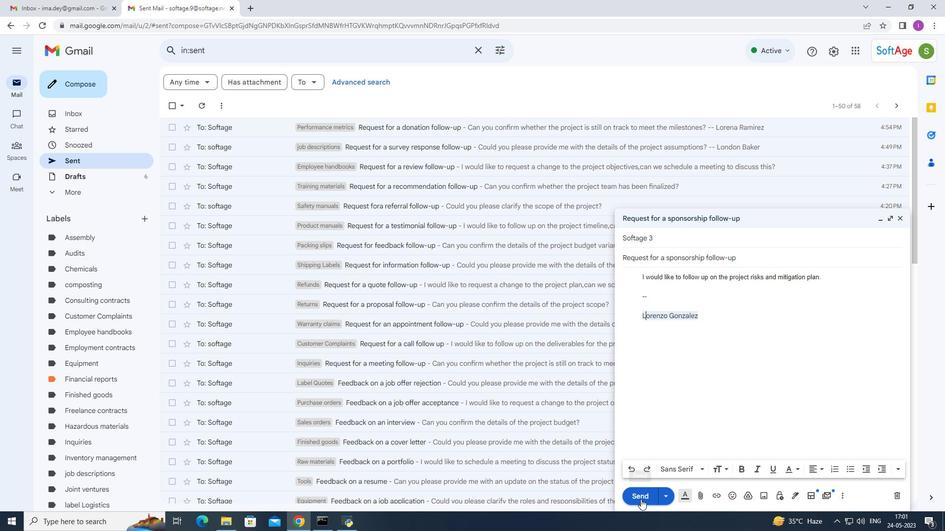 
Action: Mouse pressed left at (641, 500)
Screenshot: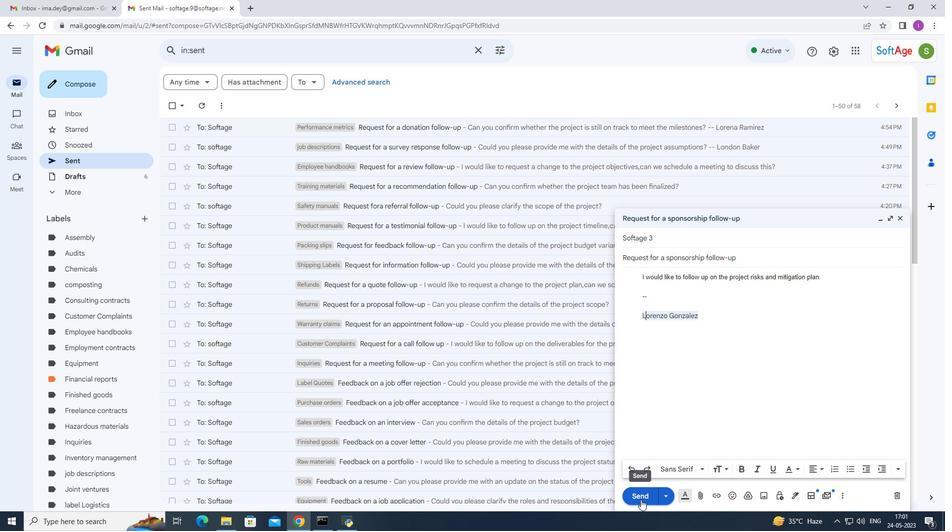 
Action: Mouse moved to (335, 128)
Screenshot: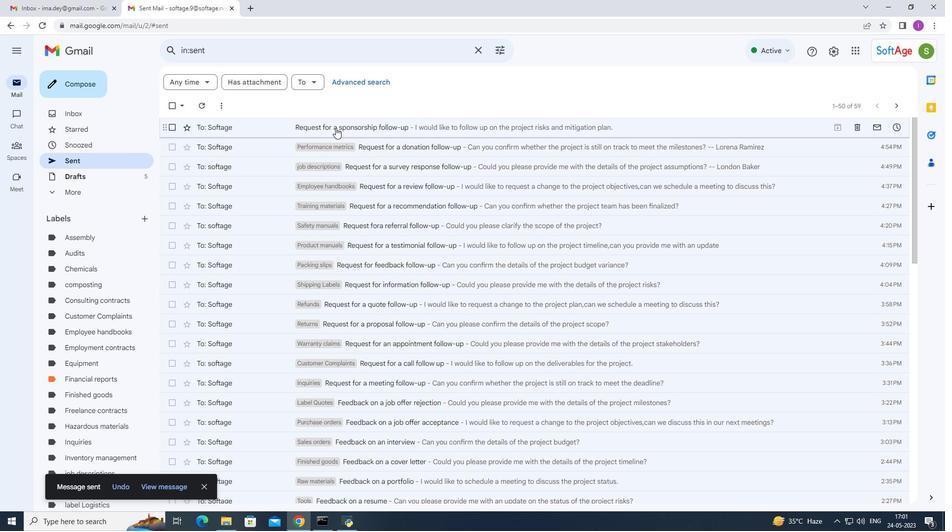 
Action: Mouse pressed right at (335, 128)
Screenshot: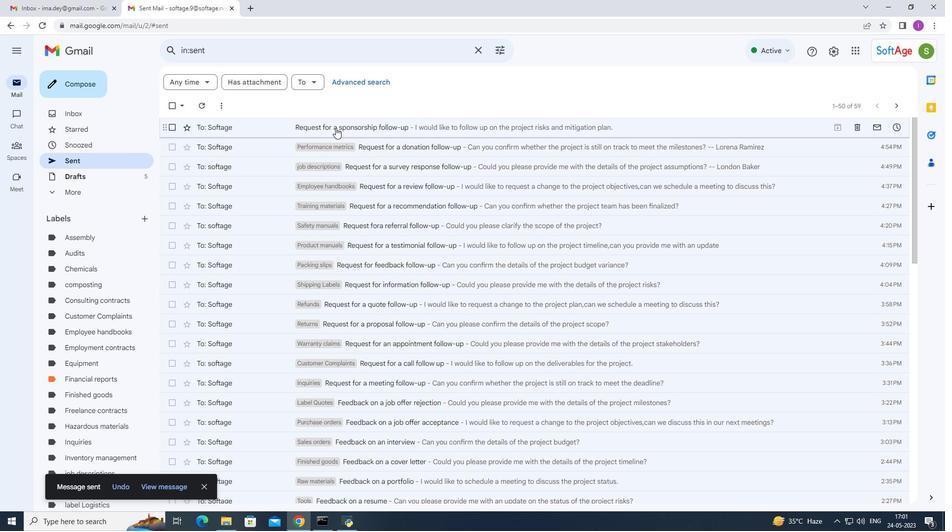 
Action: Mouse moved to (470, 477)
Screenshot: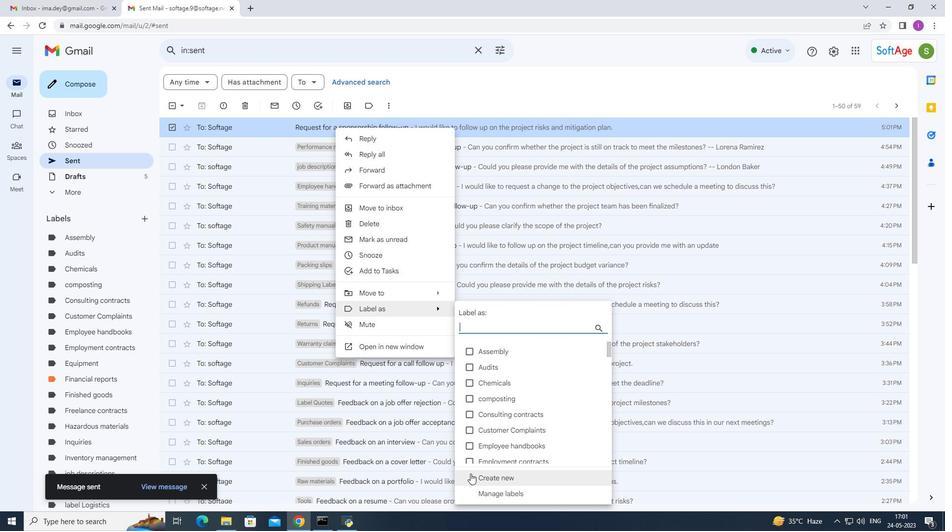 
Action: Mouse pressed left at (470, 477)
Screenshot: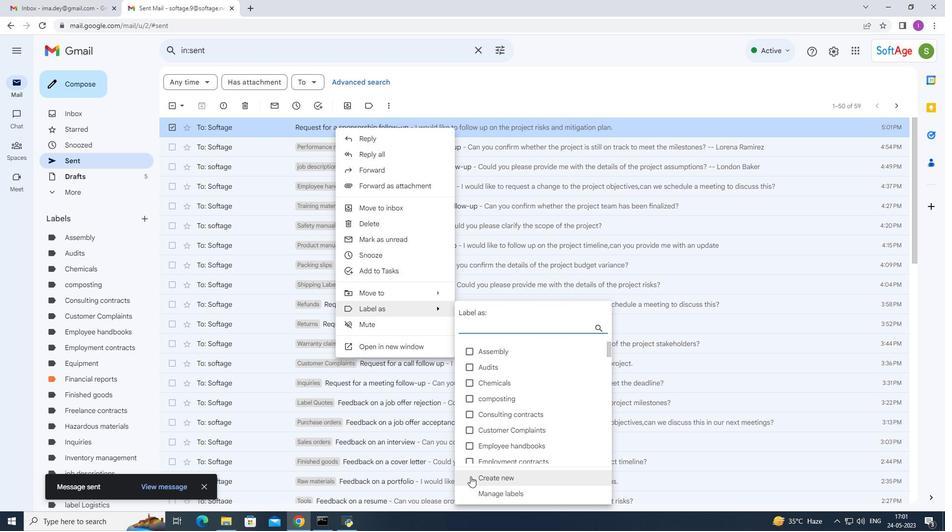 
Action: Mouse moved to (527, 348)
Screenshot: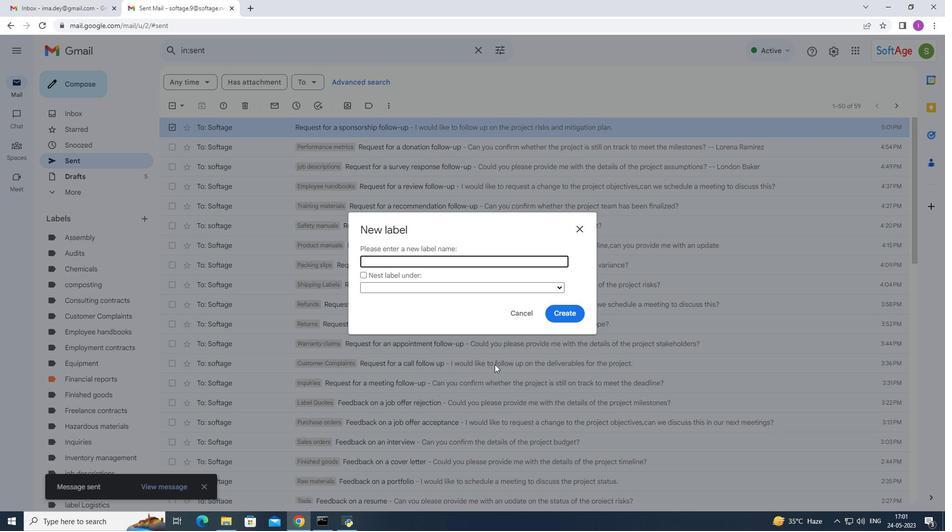 
Action: Key pressed <Key.shift>Business<Key.space>plans
Screenshot: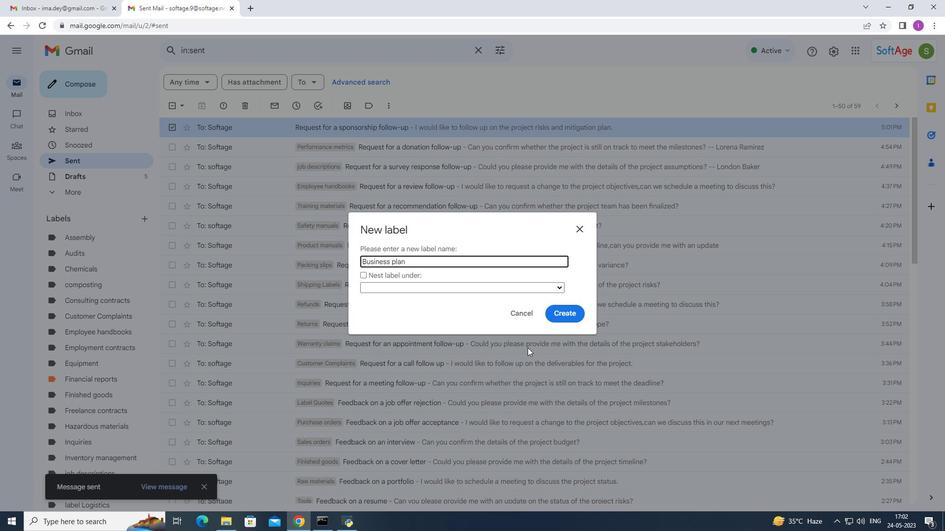 
Action: Mouse moved to (560, 312)
Screenshot: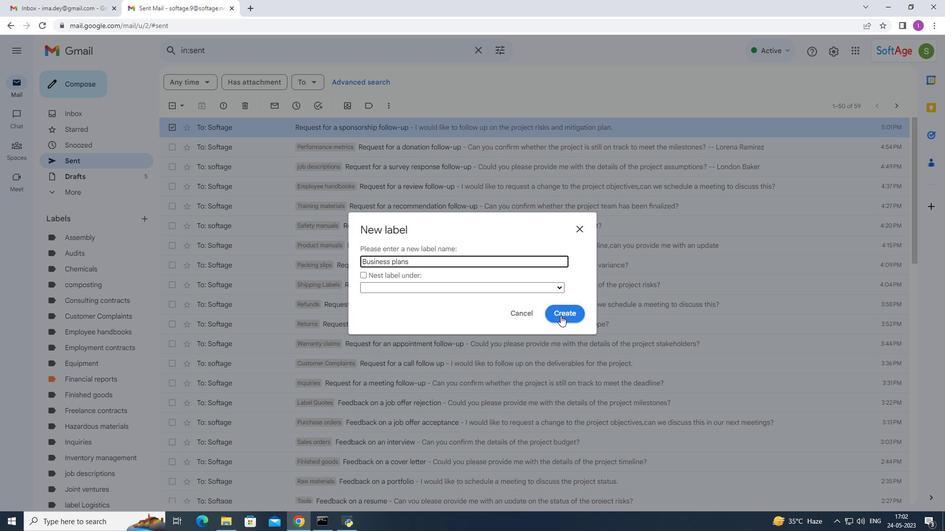 
Action: Mouse pressed left at (560, 312)
Screenshot: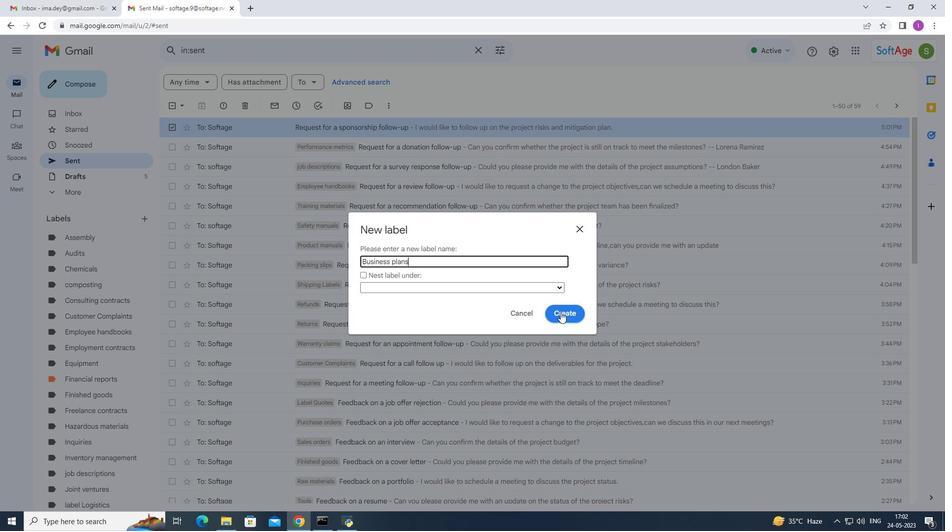 
Action: Mouse moved to (552, 321)
Screenshot: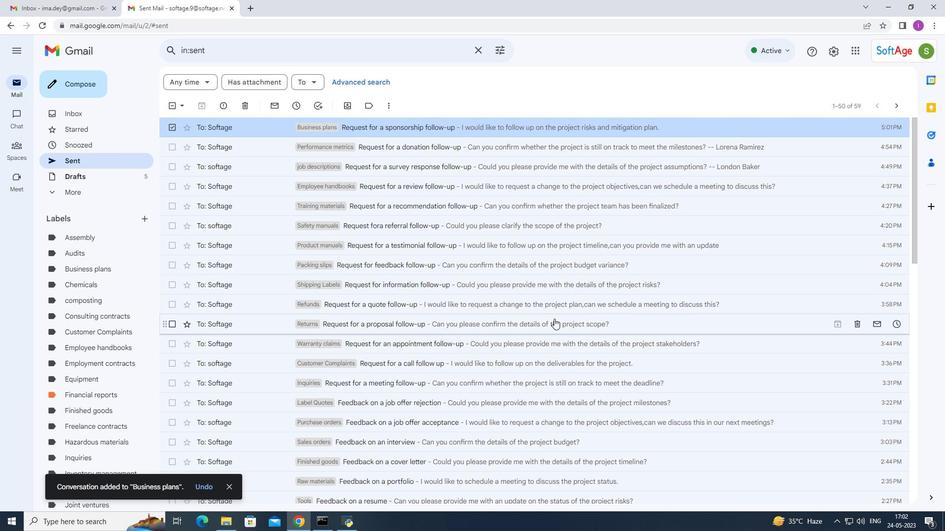 
